 Task: Implement Sales Goal Tracking: Set and track sales goals and quotas for your team.
Action: Mouse moved to (394, 116)
Screenshot: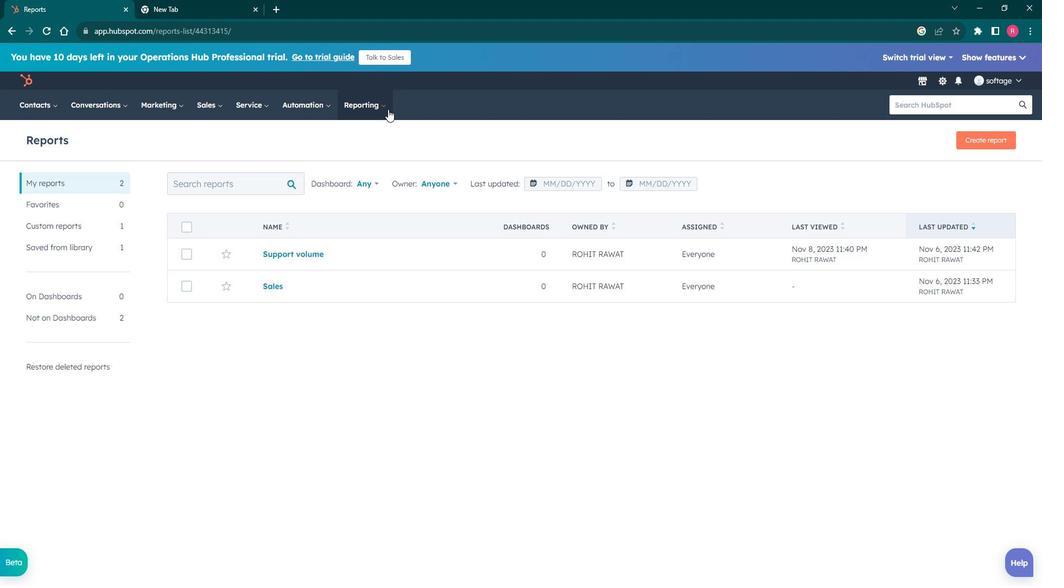 
Action: Mouse pressed left at (394, 116)
Screenshot: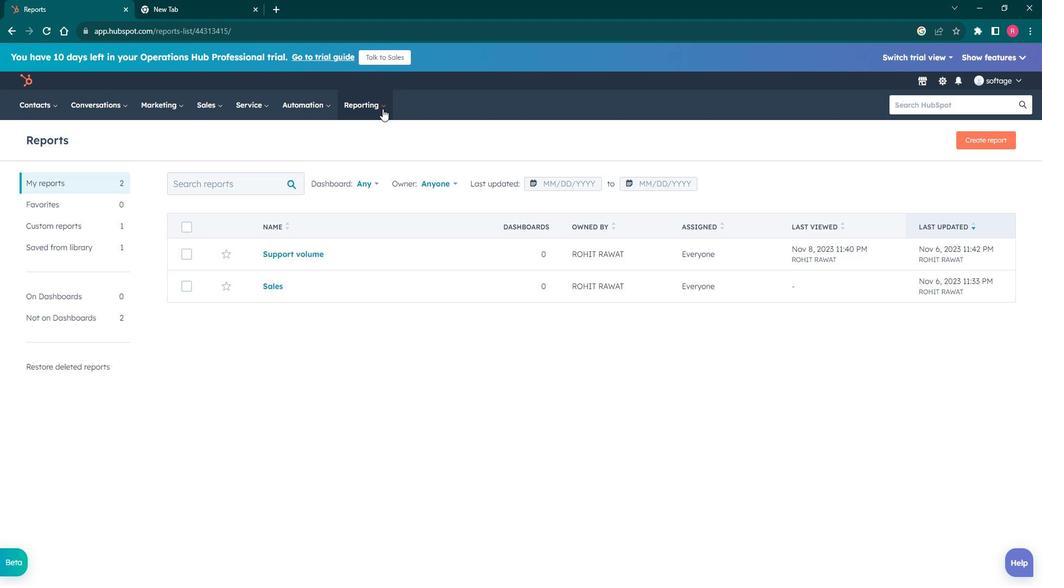 
Action: Mouse moved to (392, 187)
Screenshot: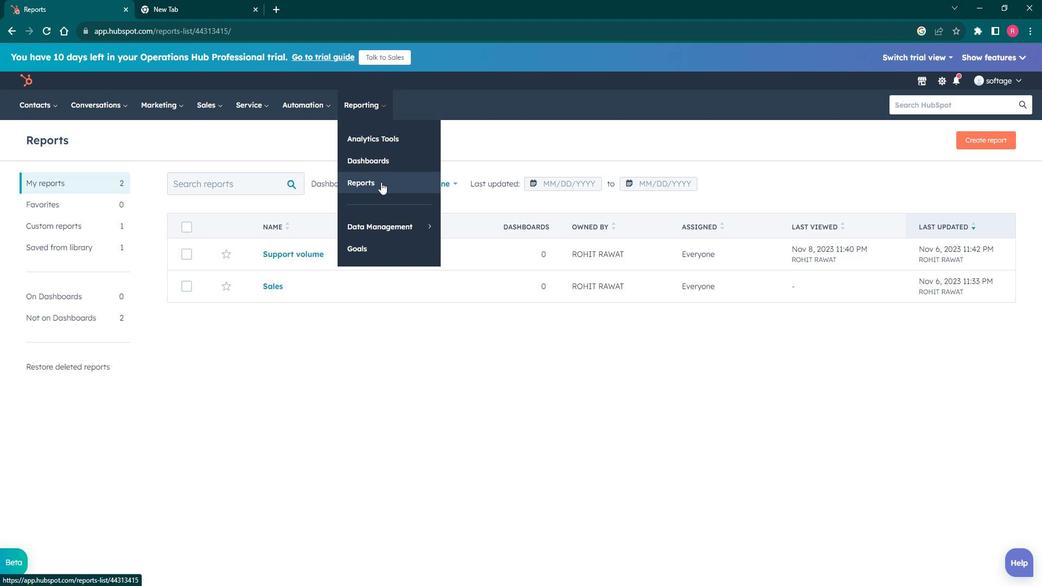 
Action: Mouse pressed left at (392, 187)
Screenshot: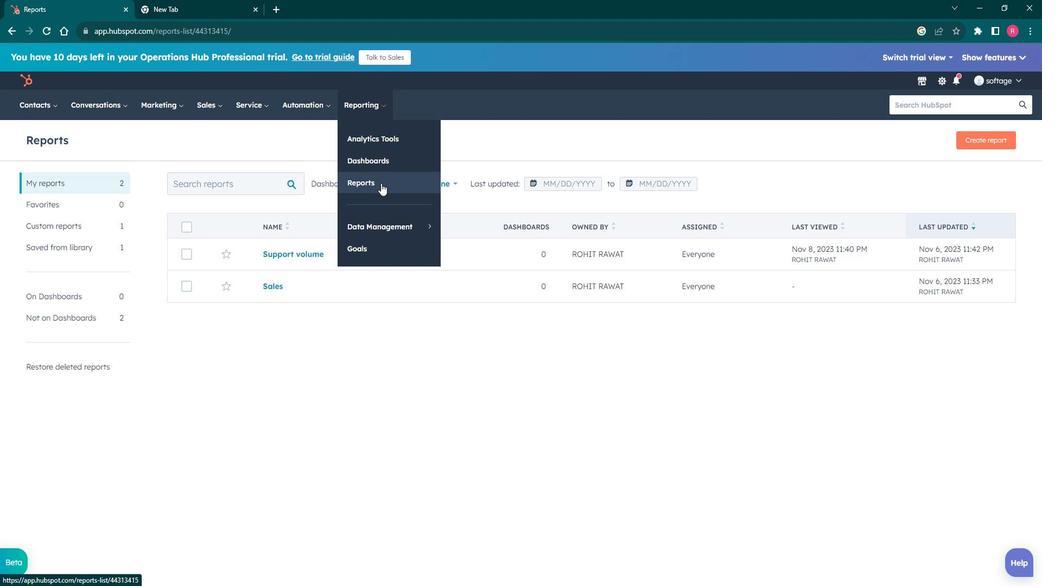 
Action: Mouse moved to (995, 143)
Screenshot: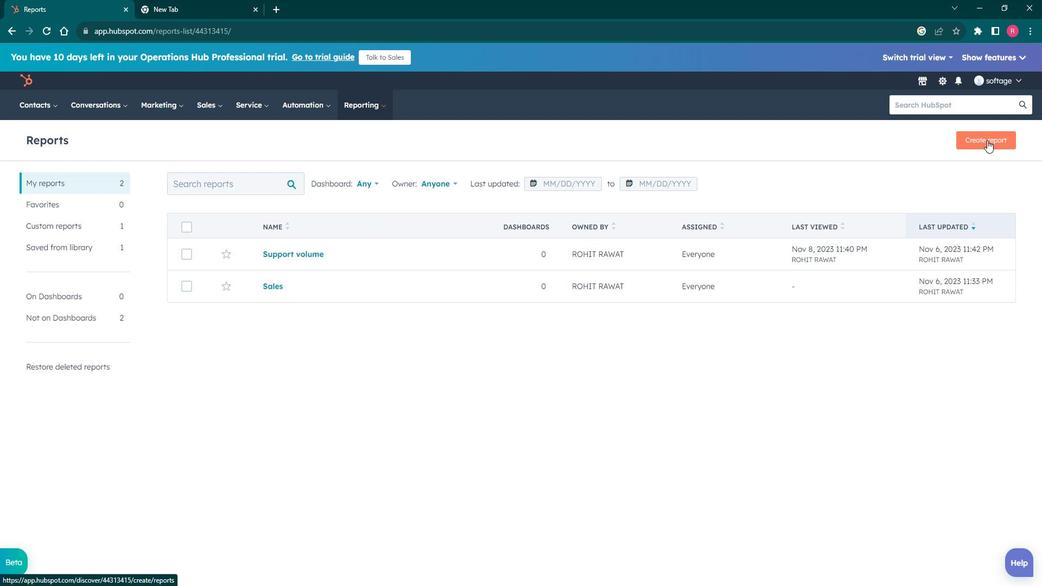 
Action: Mouse pressed left at (995, 143)
Screenshot: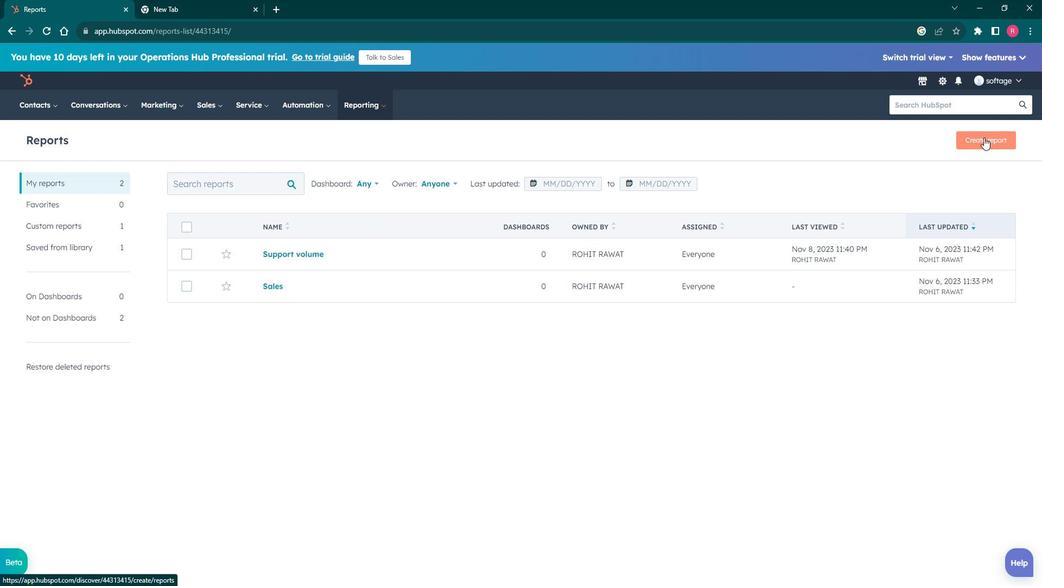 
Action: Mouse moved to (121, 276)
Screenshot: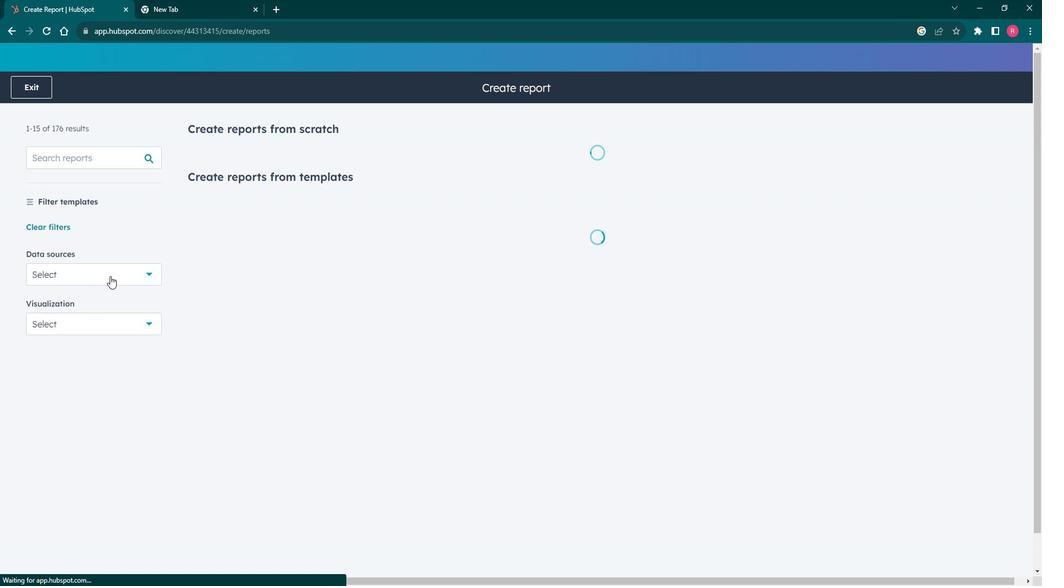
Action: Mouse pressed left at (121, 276)
Screenshot: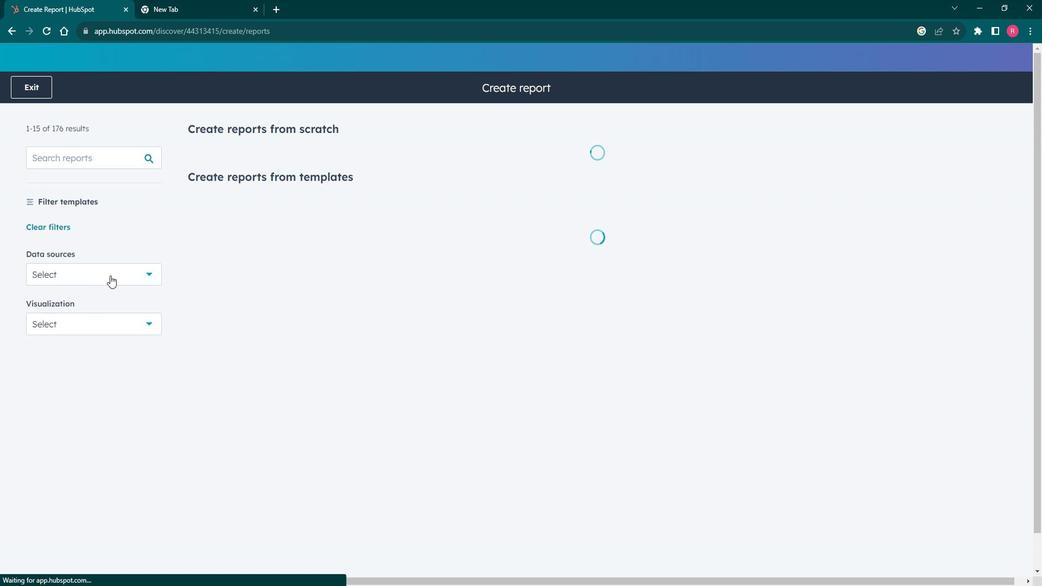 
Action: Mouse moved to (116, 348)
Screenshot: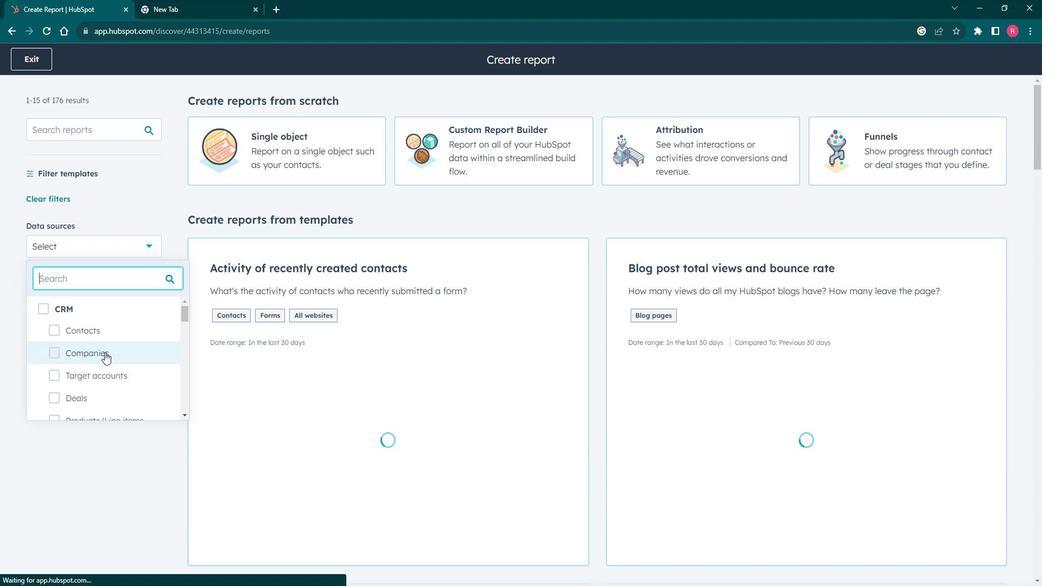 
Action: Mouse scrolled (116, 347) with delta (0, 0)
Screenshot: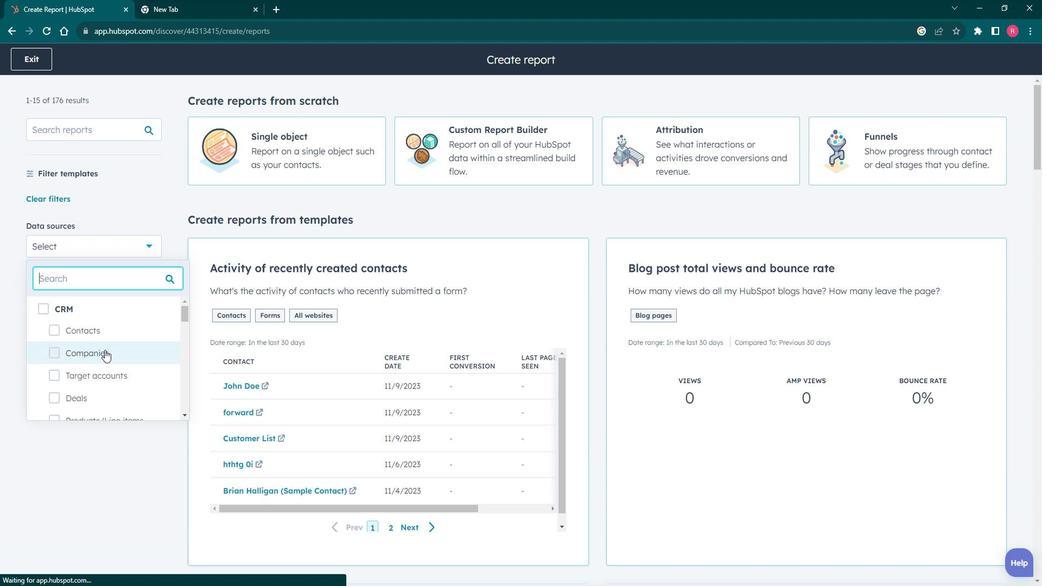 
Action: Mouse scrolled (116, 347) with delta (0, 0)
Screenshot: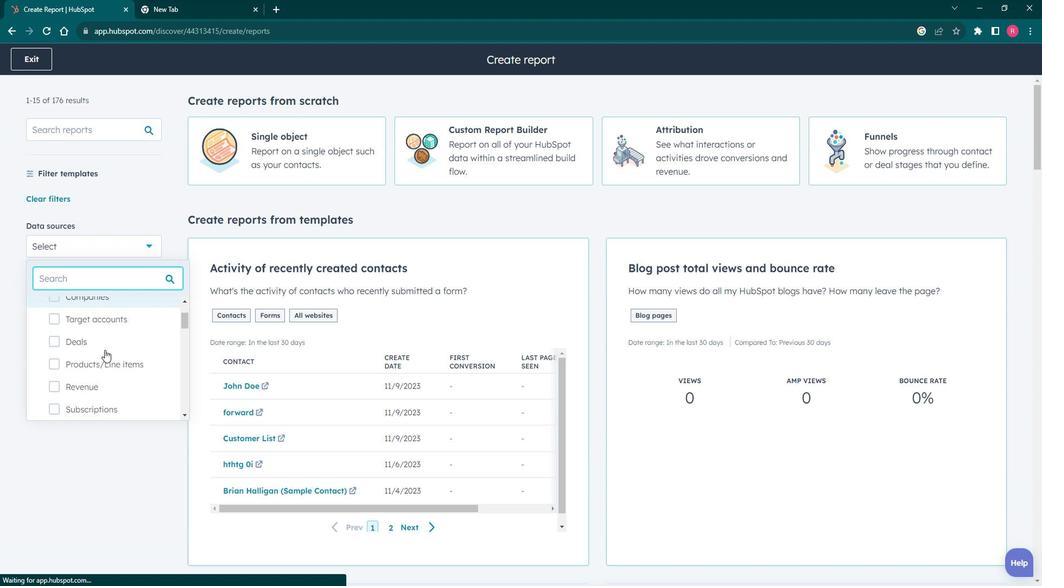
Action: Mouse scrolled (116, 347) with delta (0, 0)
Screenshot: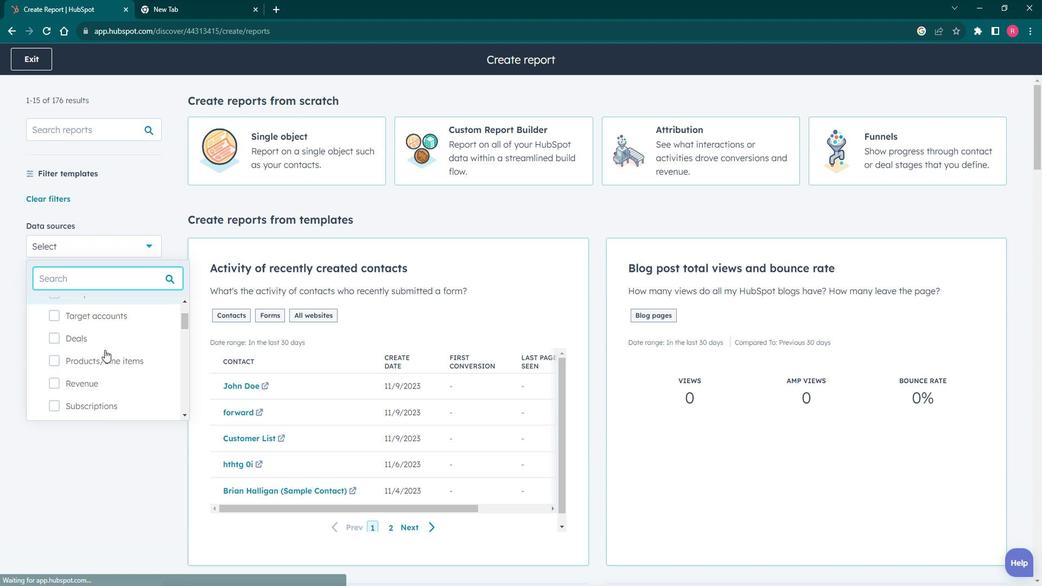 
Action: Mouse scrolled (116, 347) with delta (0, 0)
Screenshot: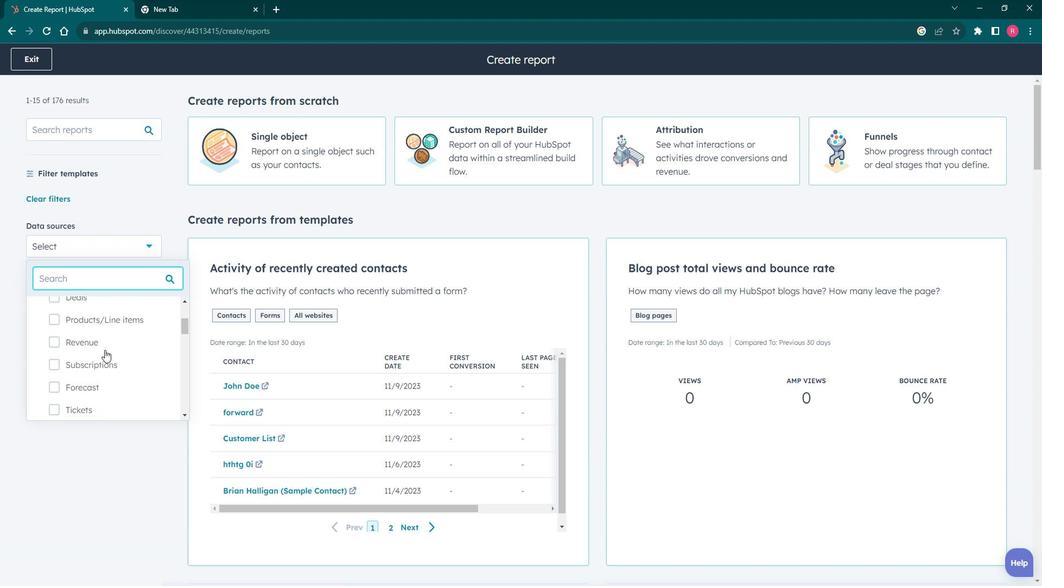 
Action: Mouse scrolled (116, 347) with delta (0, 0)
Screenshot: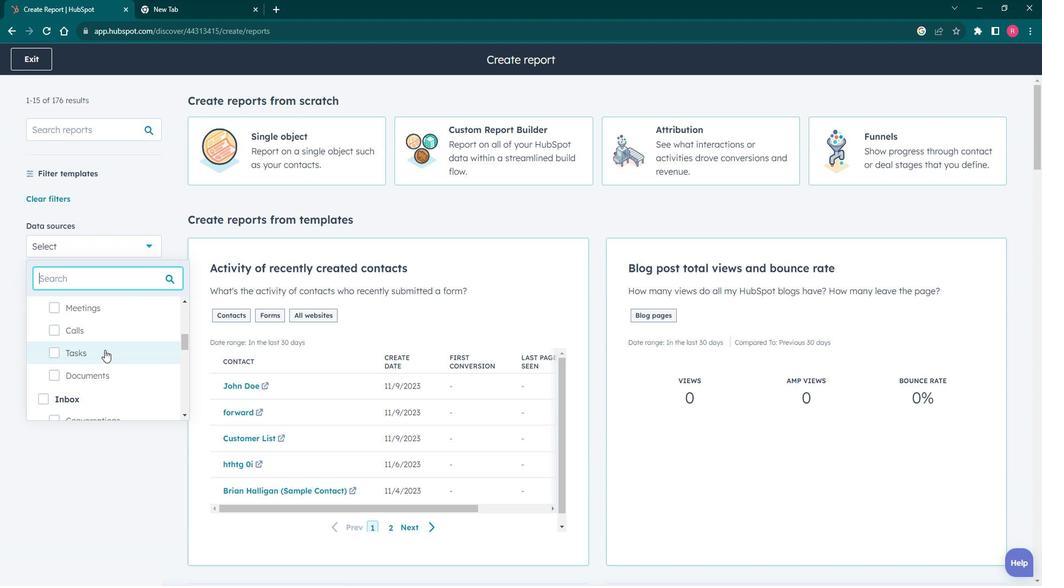 
Action: Mouse scrolled (116, 347) with delta (0, 0)
Screenshot: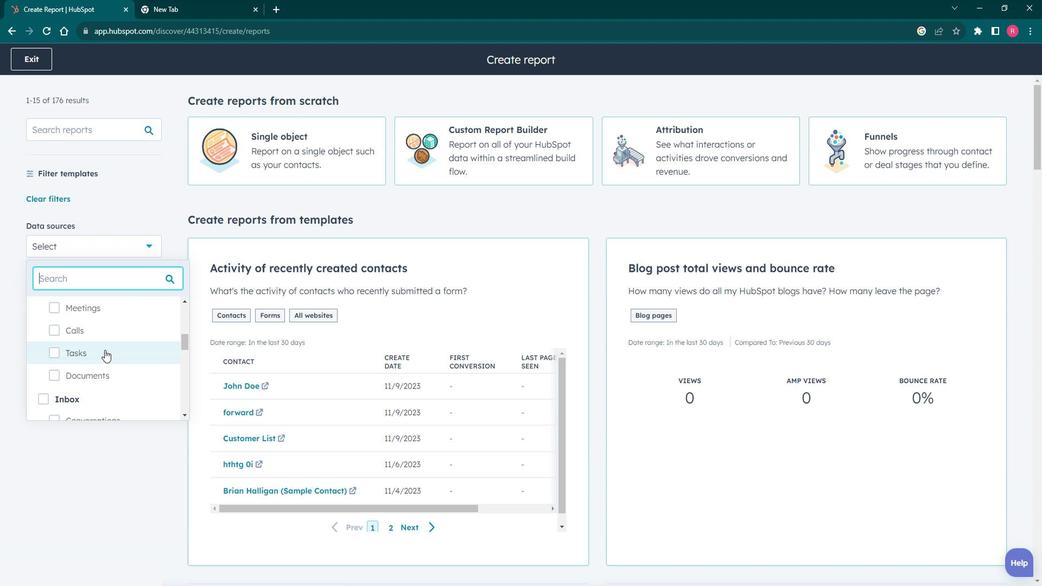 
Action: Mouse moved to (118, 327)
Screenshot: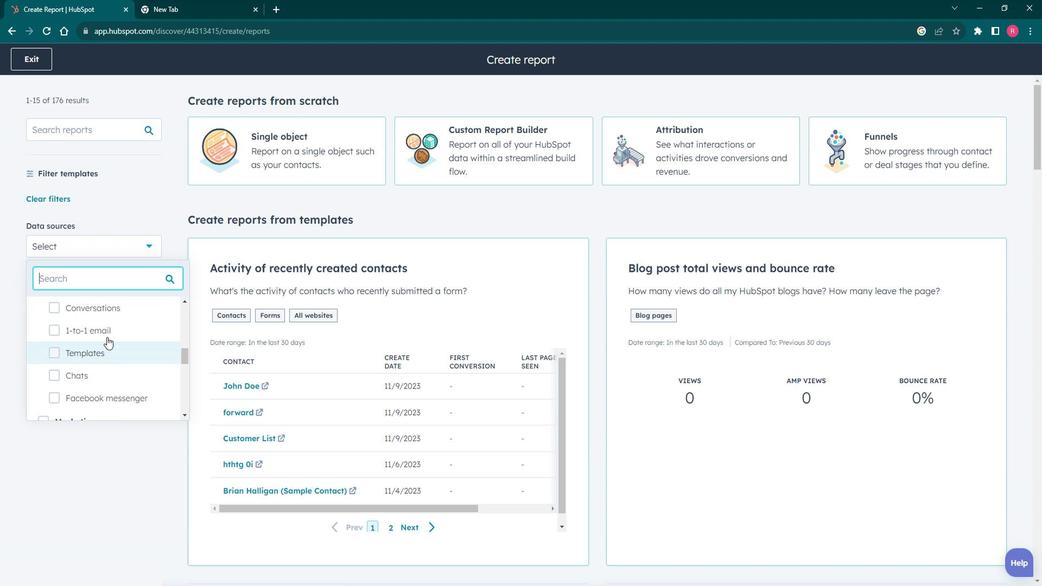 
Action: Key pressed sa
Screenshot: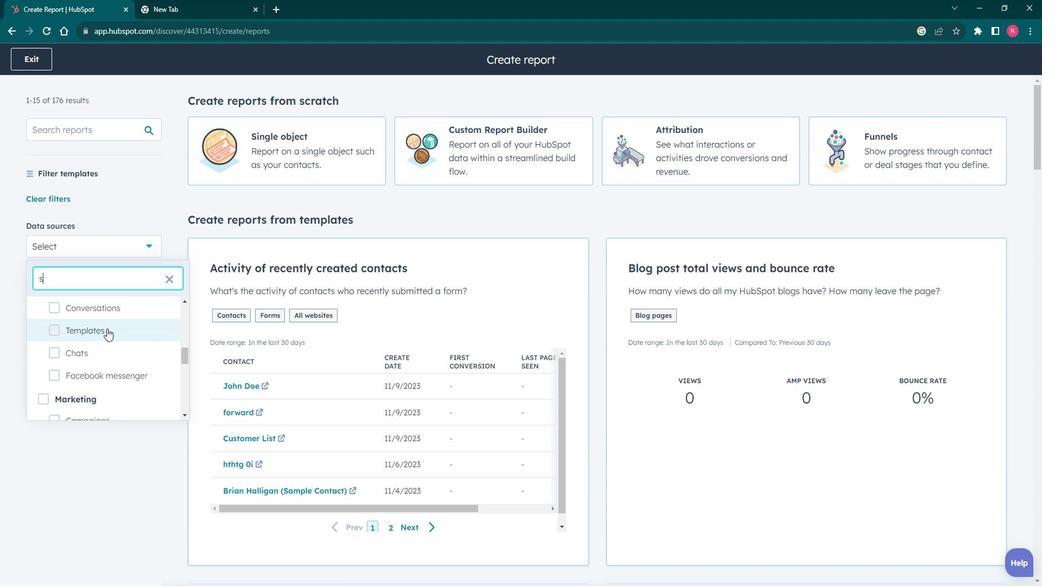 
Action: Mouse moved to (137, 305)
Screenshot: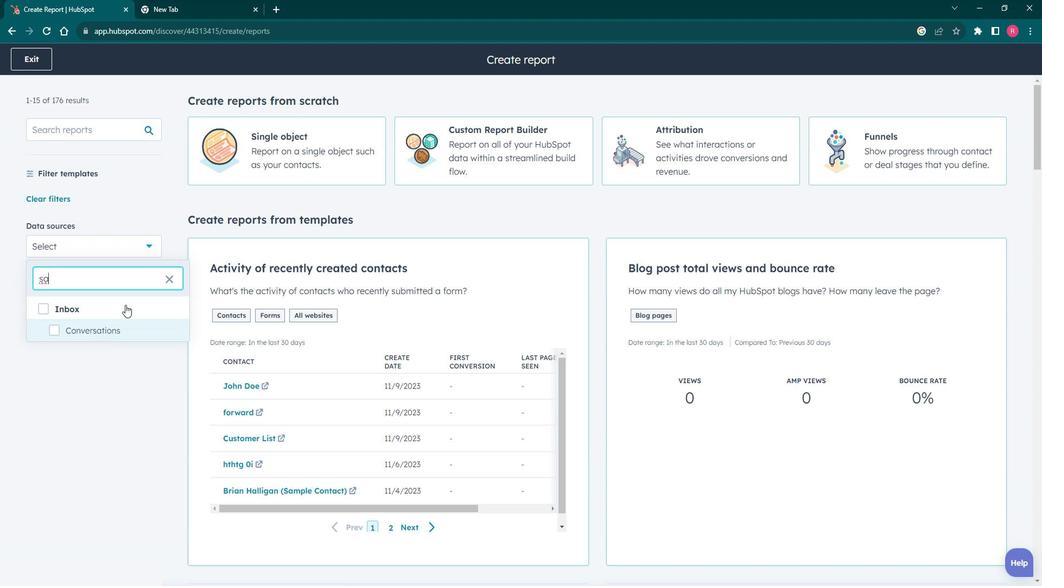 
Action: Key pressed <Key.backspace><Key.backspace><Key.backspace>
Screenshot: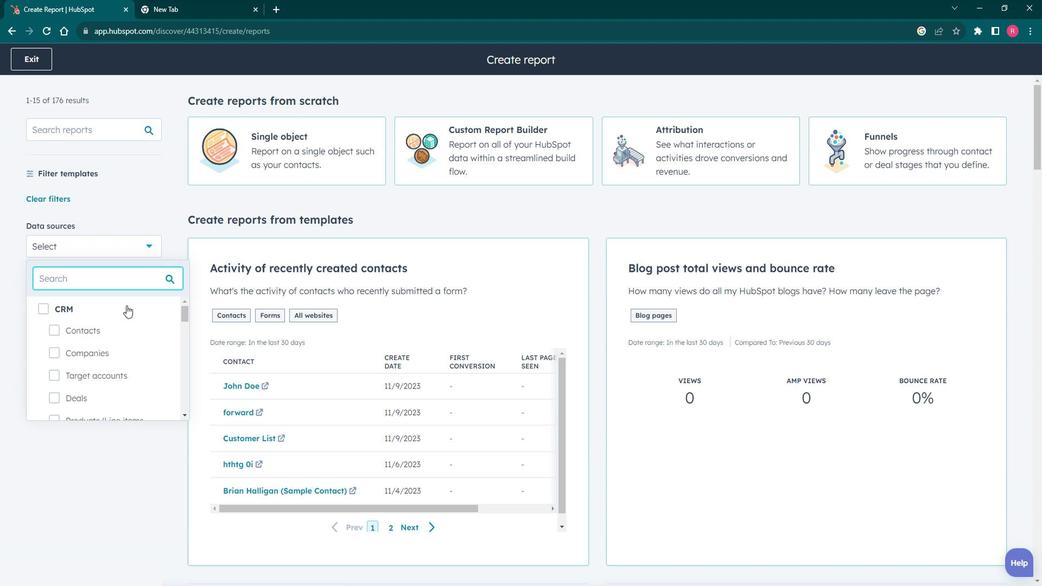 
Action: Mouse moved to (106, 324)
Screenshot: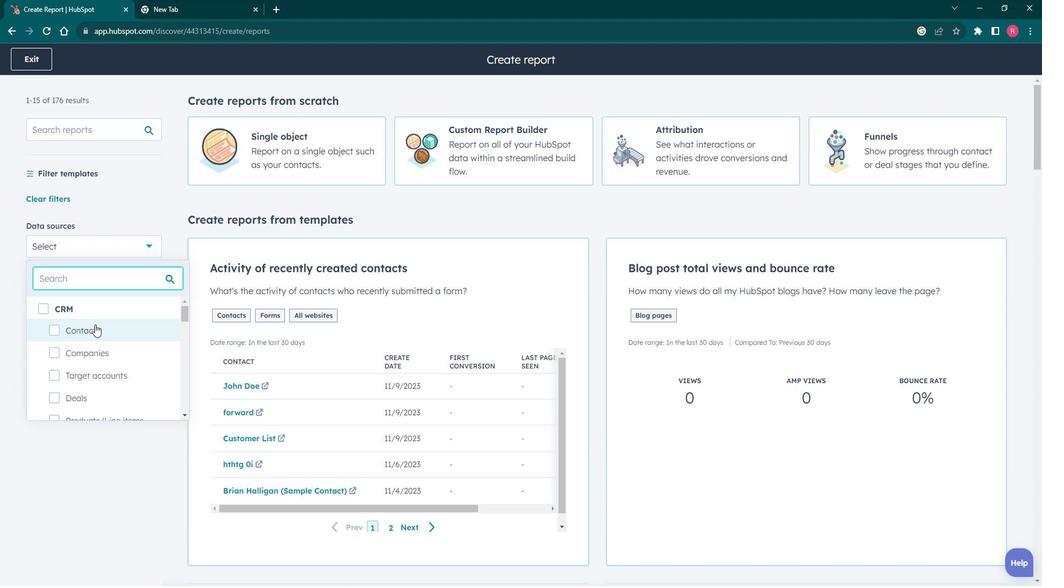 
Action: Mouse pressed left at (106, 324)
Screenshot: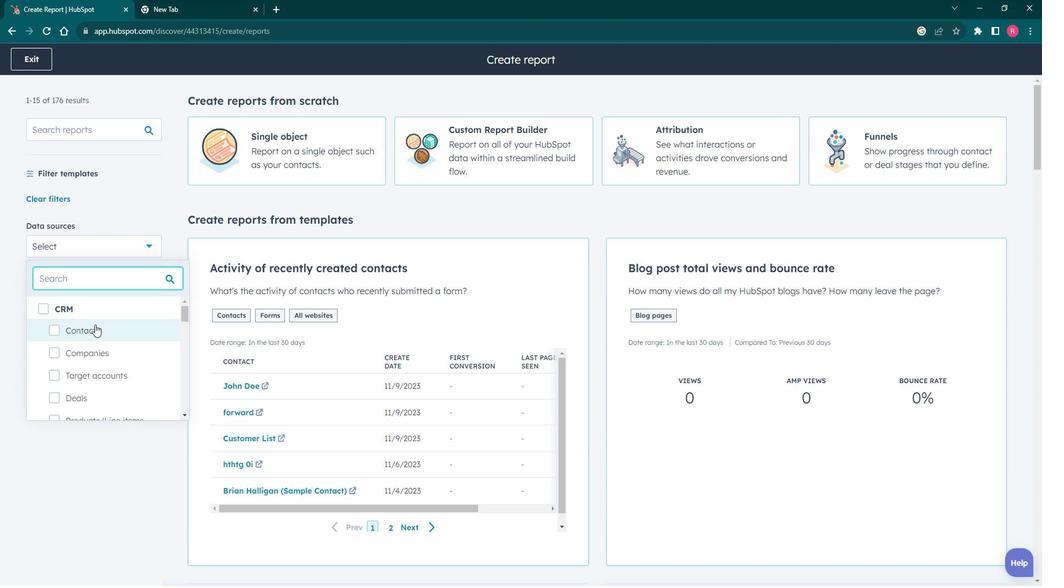 
Action: Mouse moved to (243, 290)
Screenshot: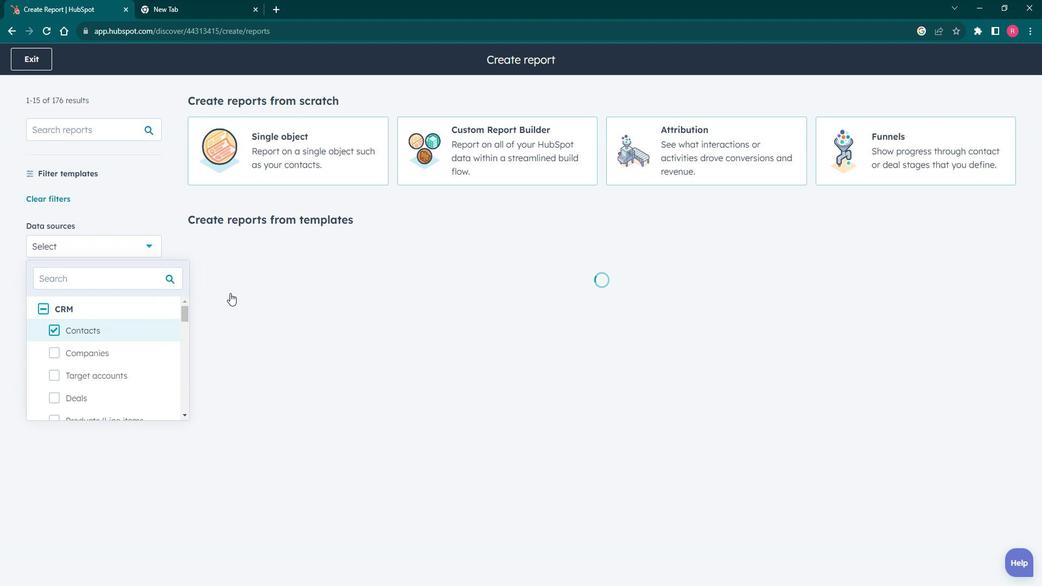 
Action: Mouse pressed left at (243, 290)
Screenshot: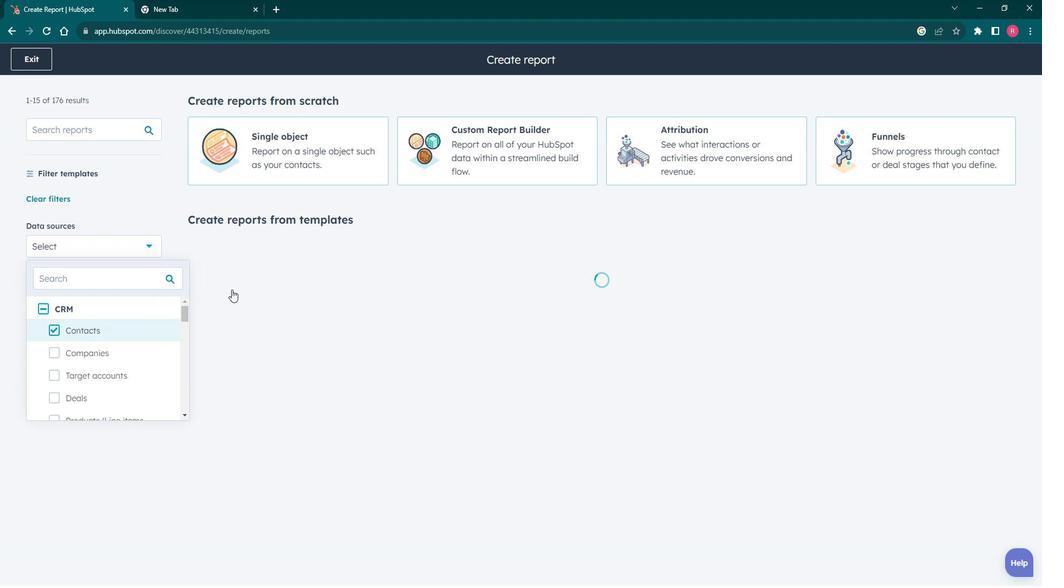 
Action: Mouse moved to (442, 169)
Screenshot: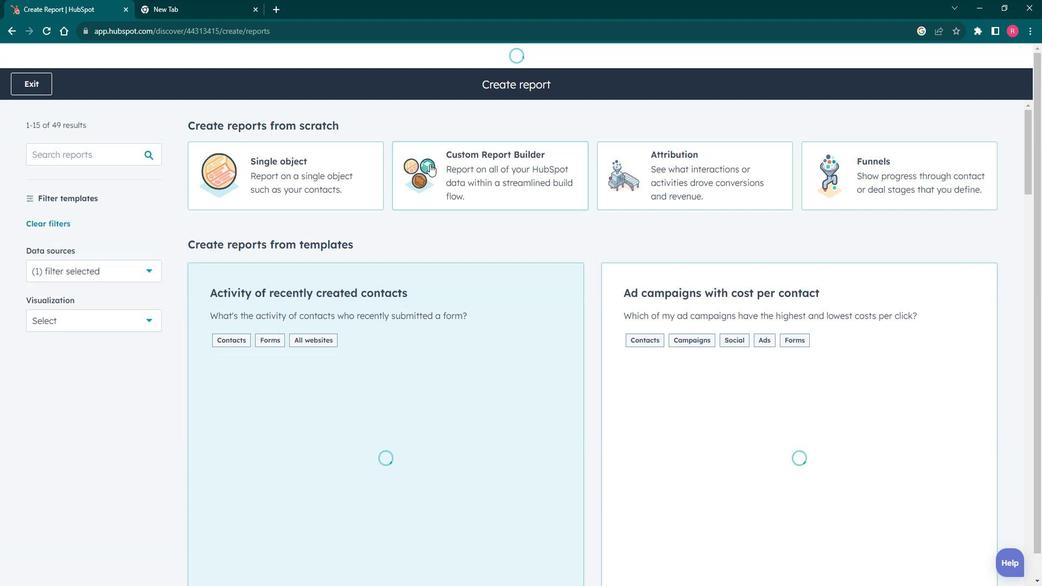 
Action: Mouse pressed left at (442, 169)
Screenshot: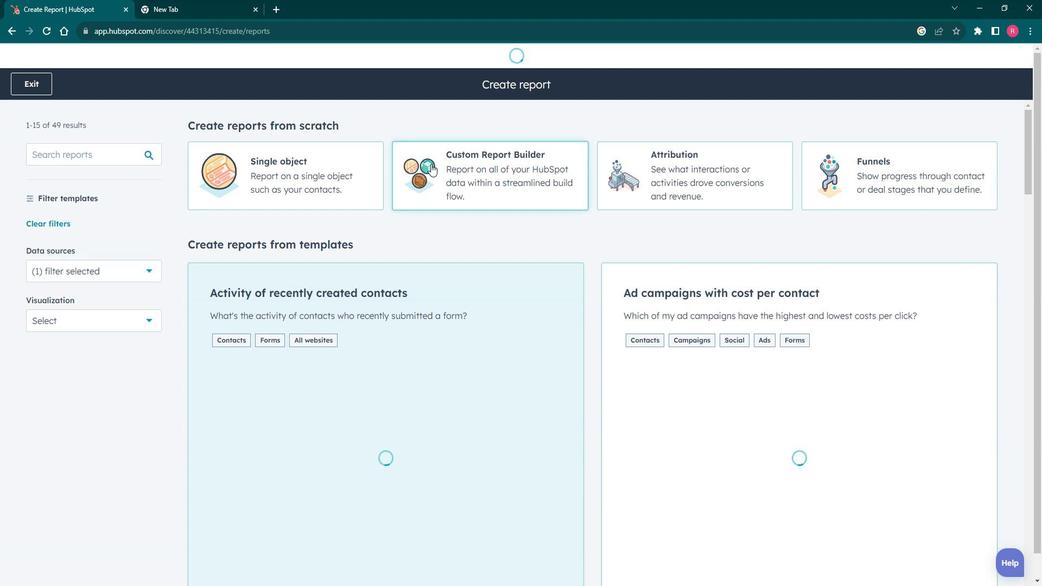 
Action: Mouse moved to (742, 266)
Screenshot: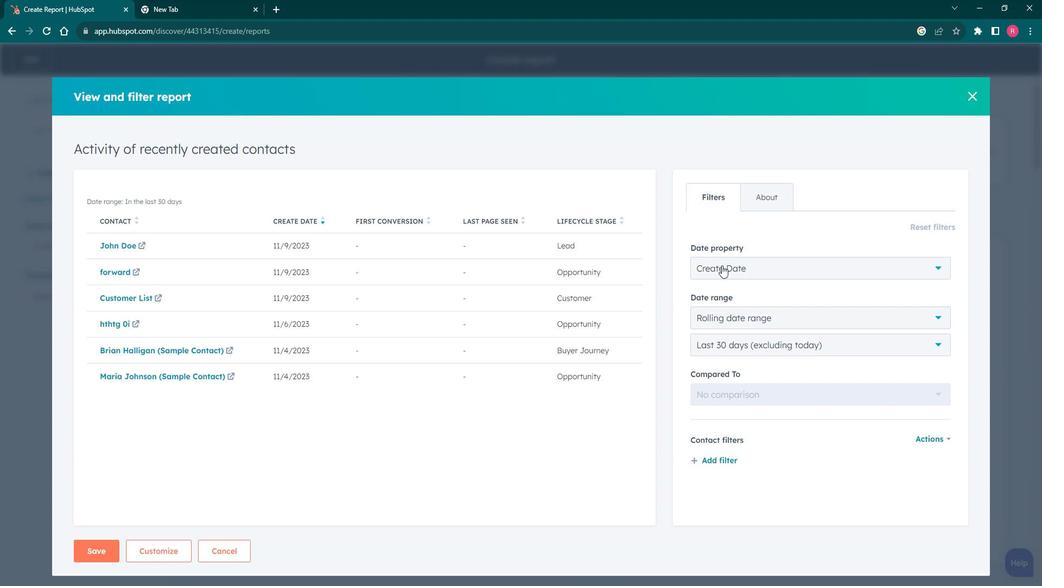 
Action: Mouse pressed left at (742, 266)
Screenshot: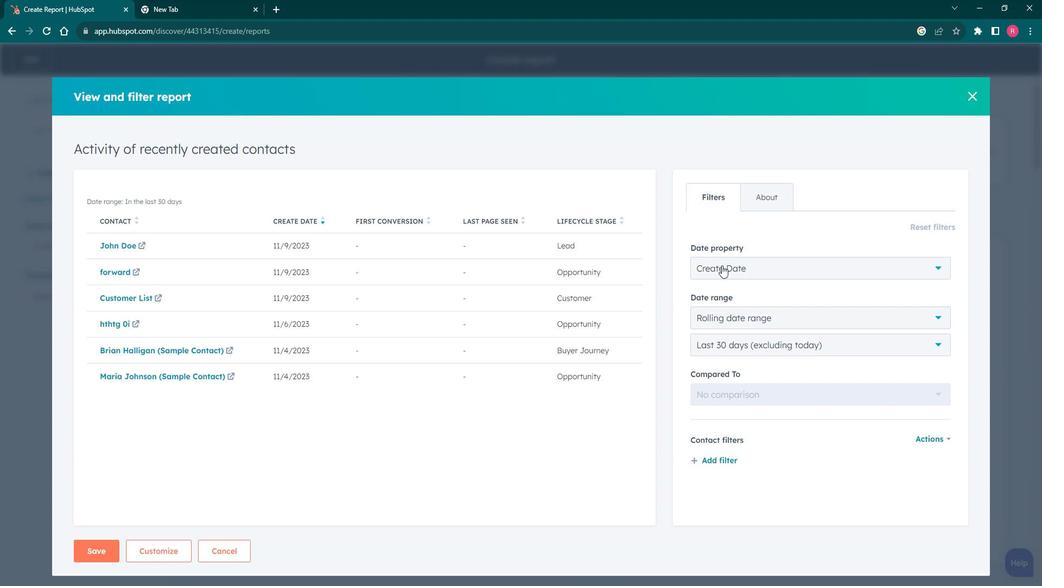 
Action: Mouse moved to (754, 366)
Screenshot: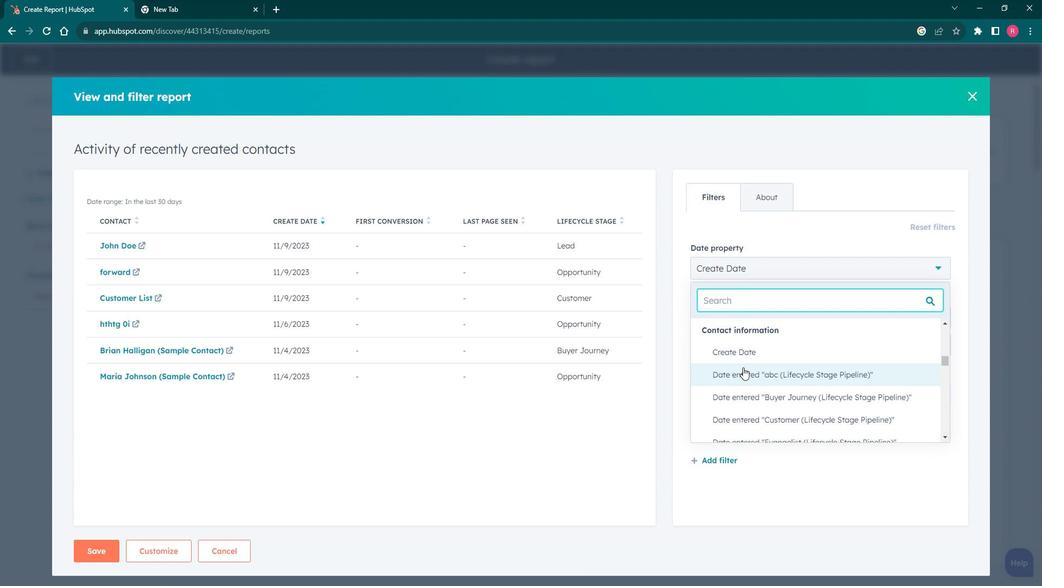 
Action: Mouse pressed left at (754, 366)
Screenshot: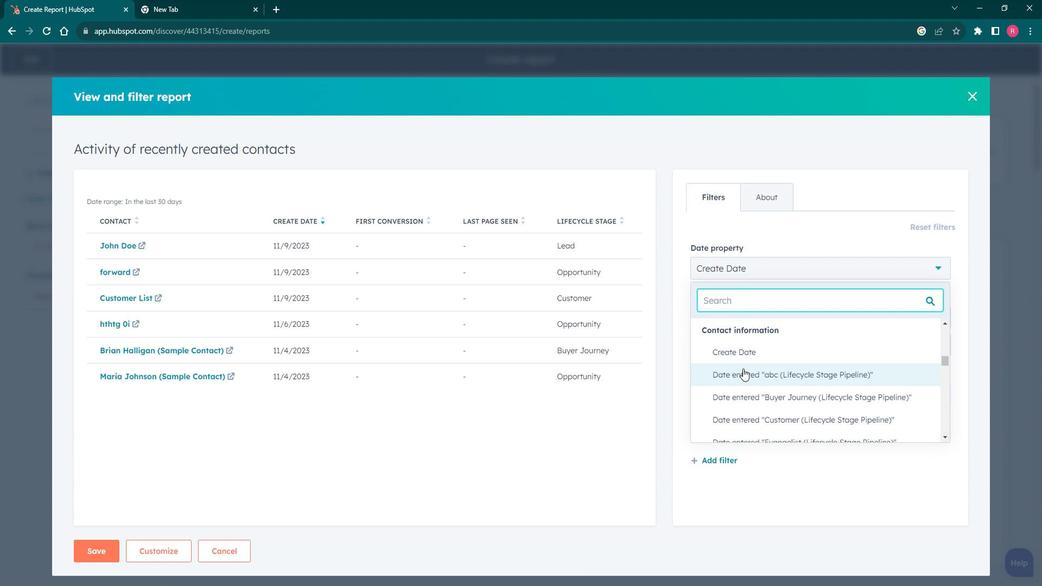 
Action: Mouse moved to (777, 323)
Screenshot: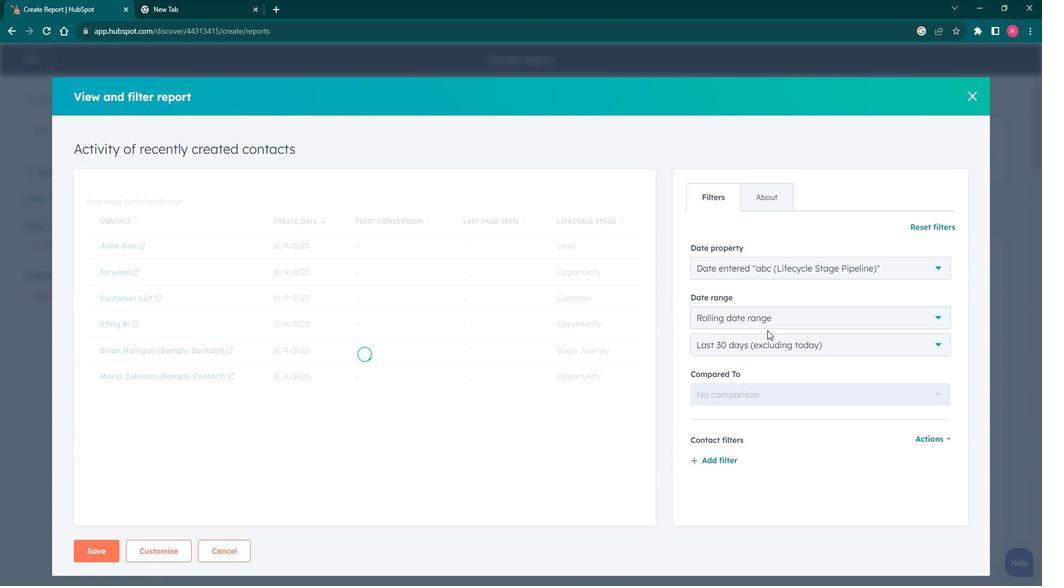 
Action: Mouse pressed left at (777, 323)
Screenshot: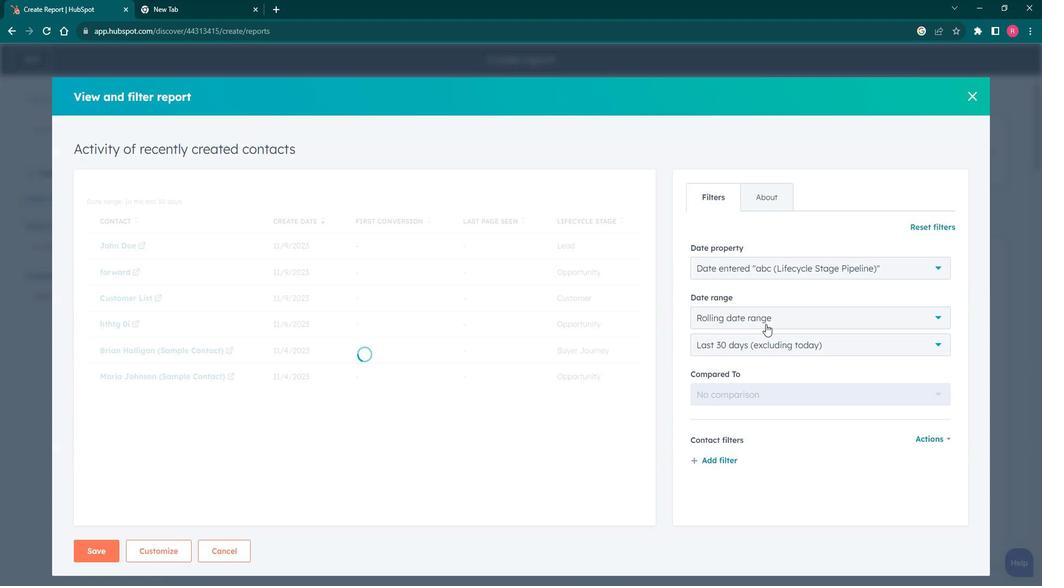 
Action: Mouse moved to (767, 346)
Screenshot: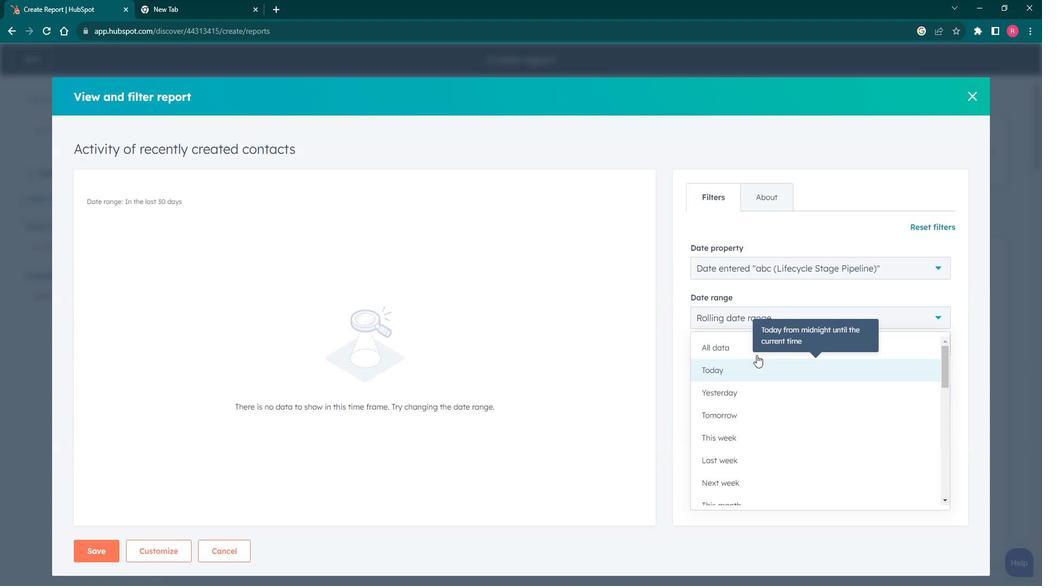 
Action: Mouse pressed left at (767, 346)
Screenshot: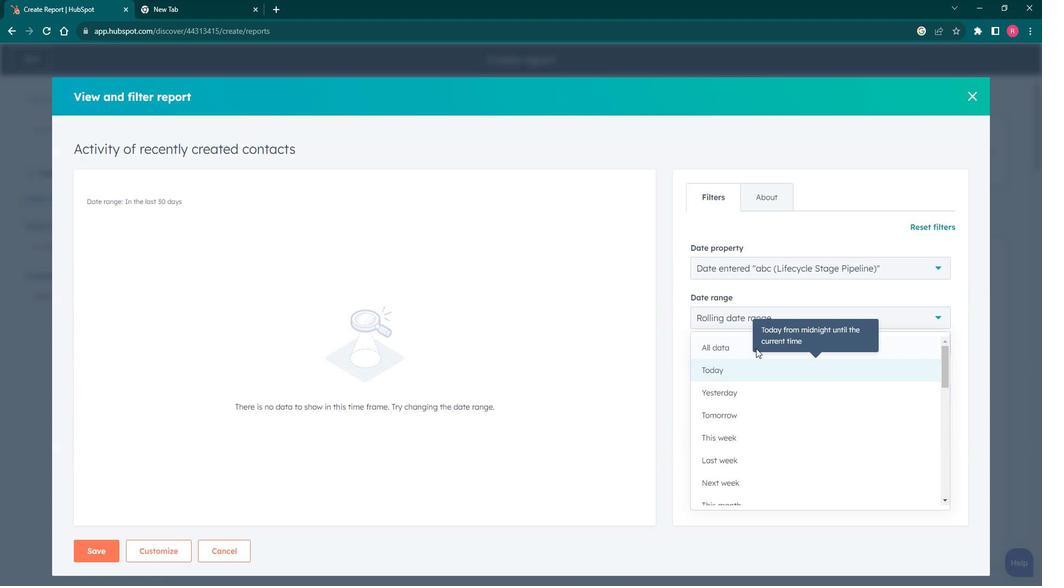 
Action: Mouse moved to (758, 357)
Screenshot: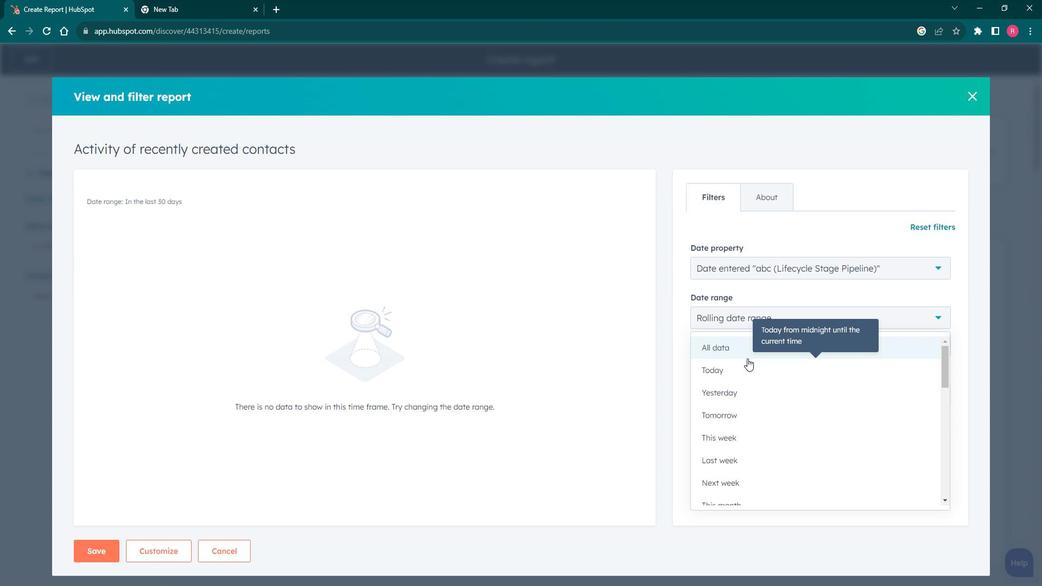 
Action: Mouse pressed left at (758, 357)
Screenshot: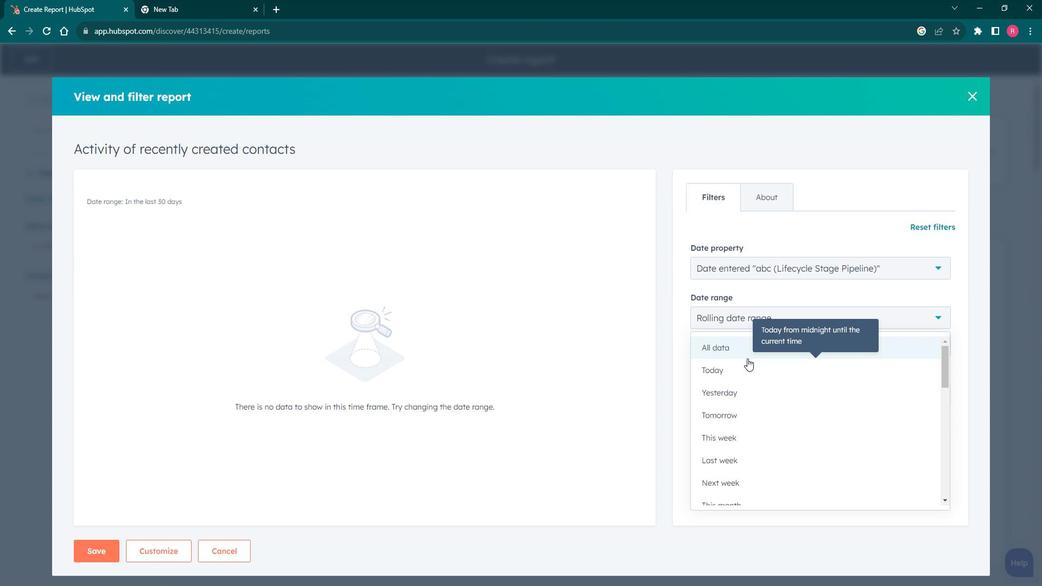 
Action: Mouse moved to (770, 366)
Screenshot: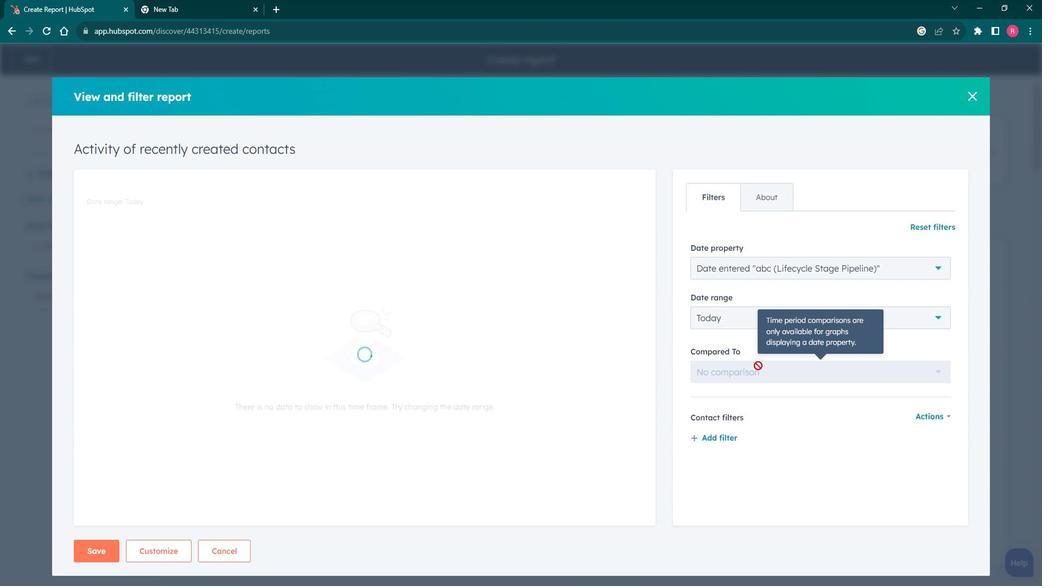 
Action: Mouse pressed left at (770, 366)
Screenshot: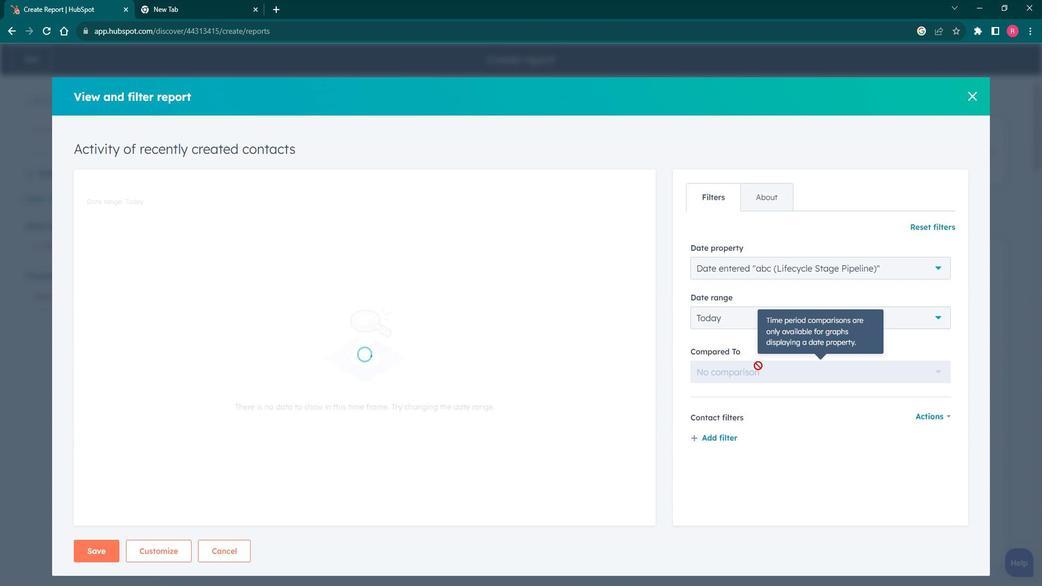 
Action: Mouse moved to (749, 318)
Screenshot: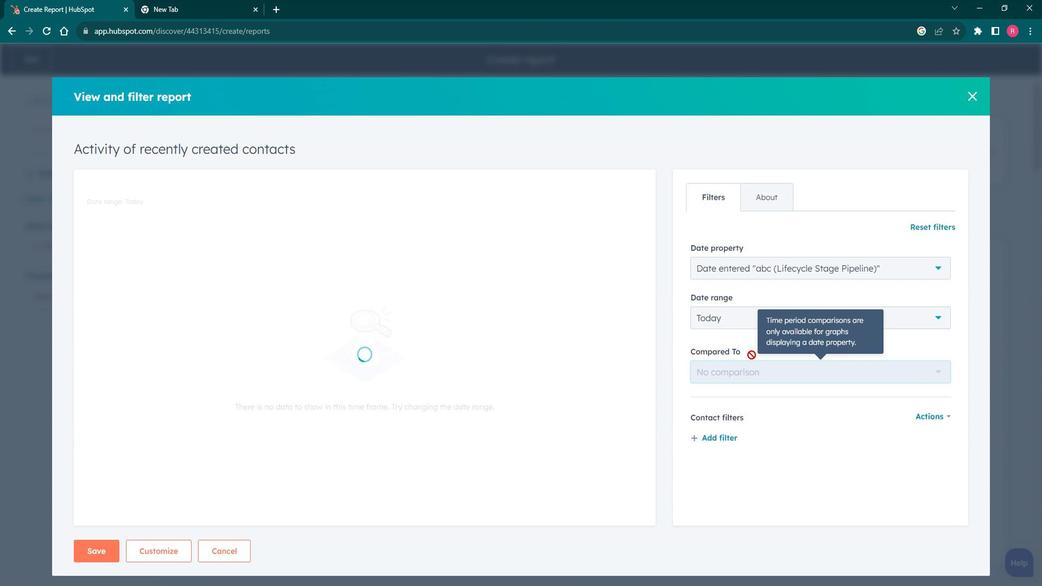 
Action: Mouse pressed left at (749, 318)
Screenshot: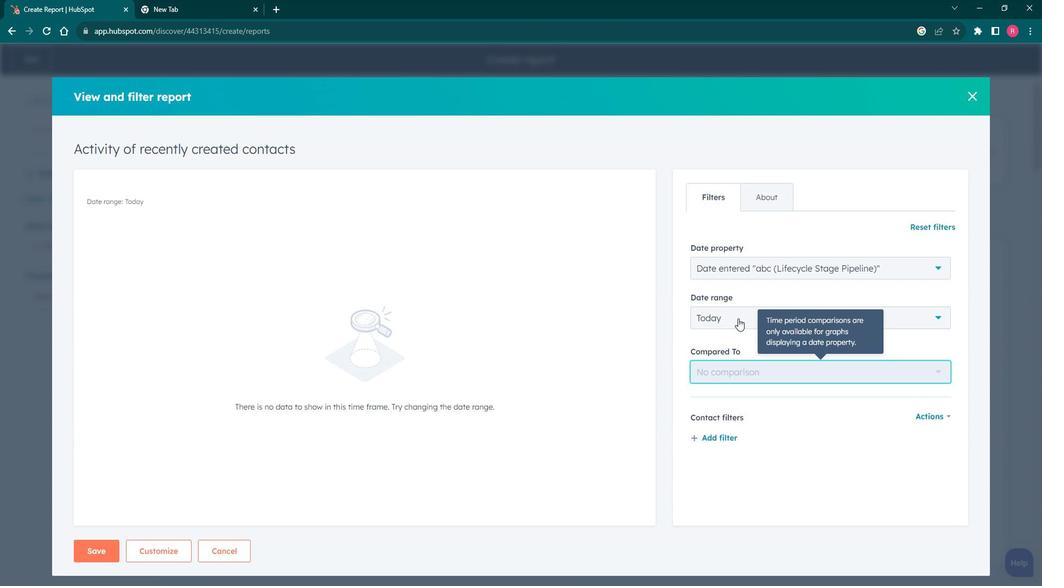 
Action: Mouse moved to (738, 345)
Screenshot: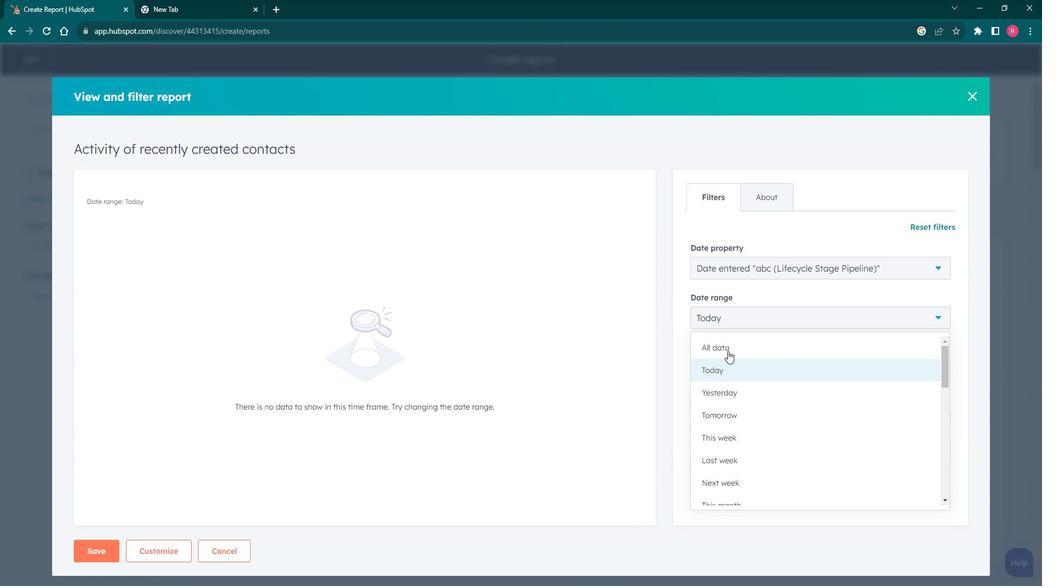 
Action: Mouse pressed left at (738, 345)
Screenshot: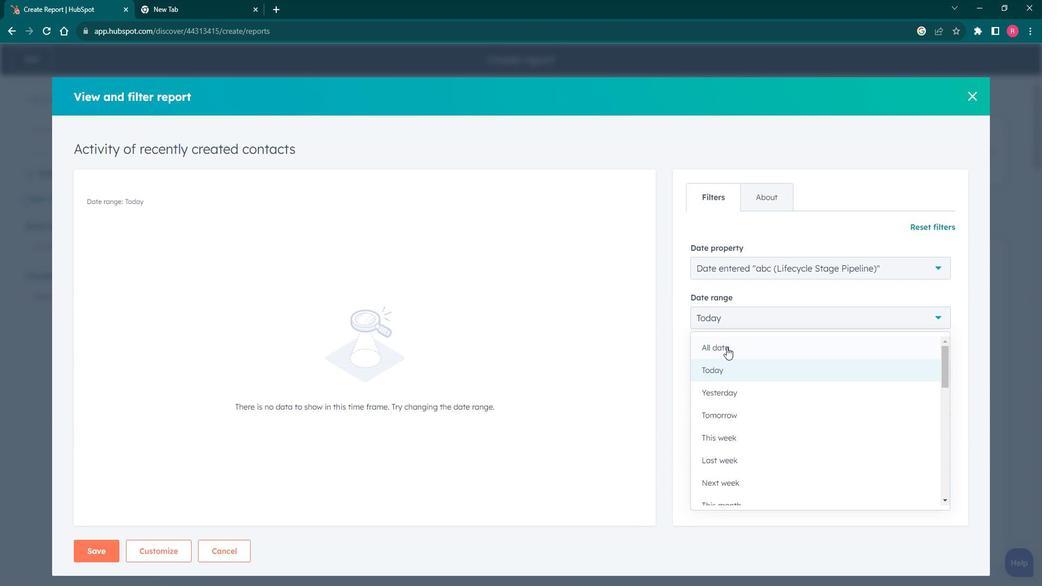 
Action: Mouse moved to (762, 376)
Screenshot: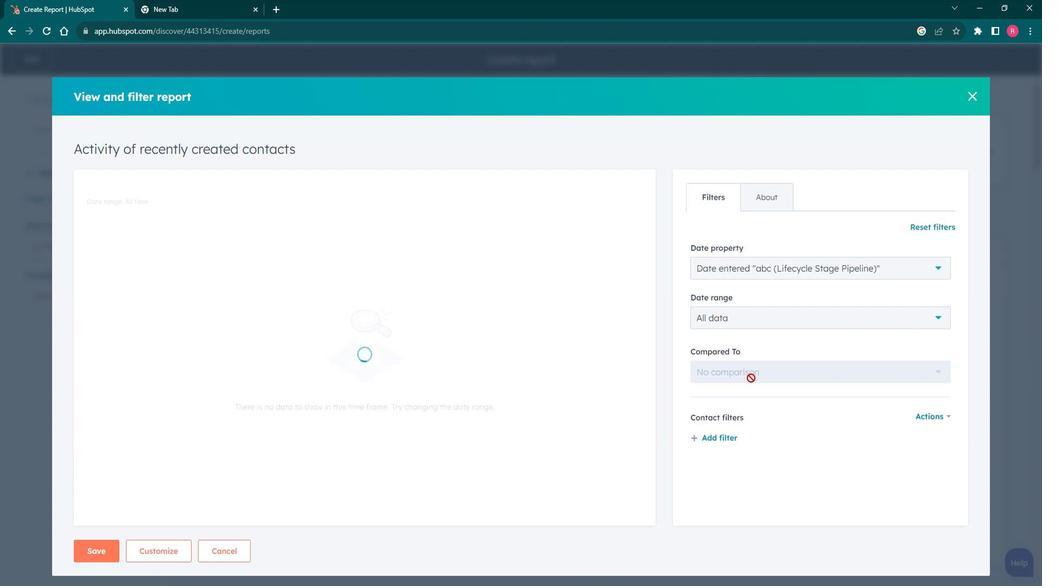 
Action: Mouse pressed left at (762, 376)
Screenshot: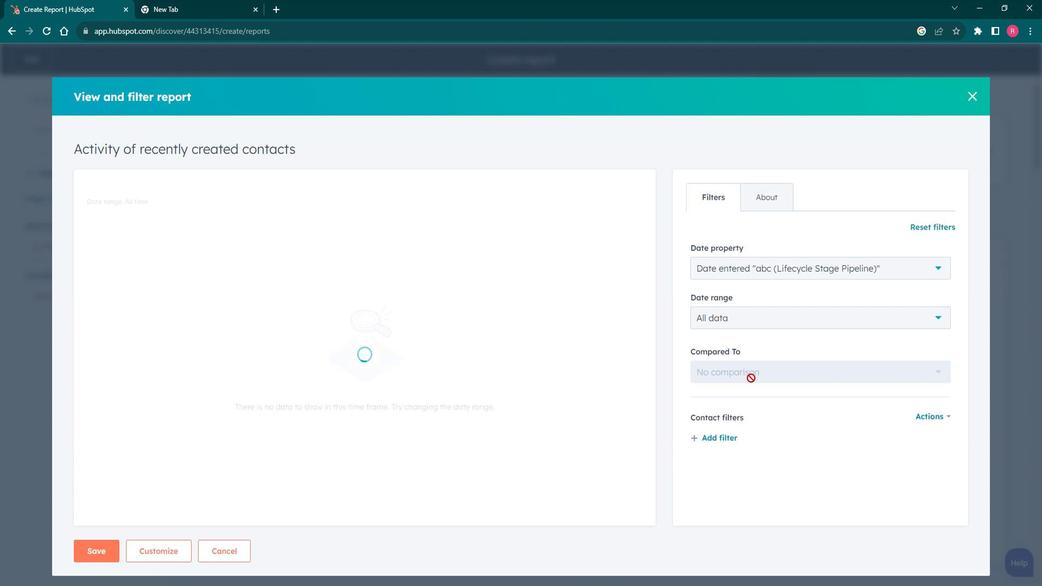 
Action: Mouse moved to (772, 180)
Screenshot: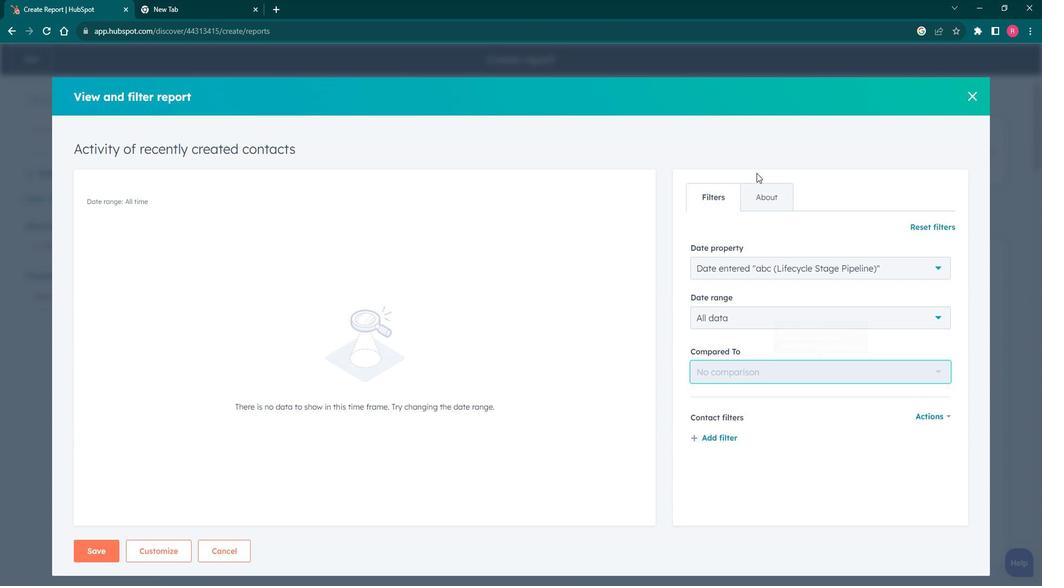 
Action: Mouse pressed left at (772, 180)
Screenshot: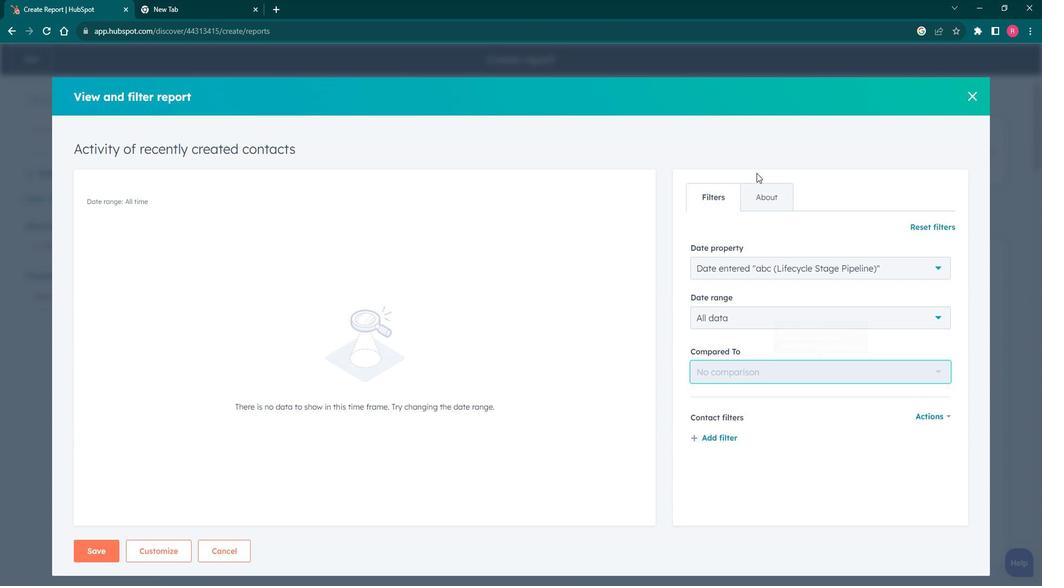
Action: Mouse moved to (778, 204)
Screenshot: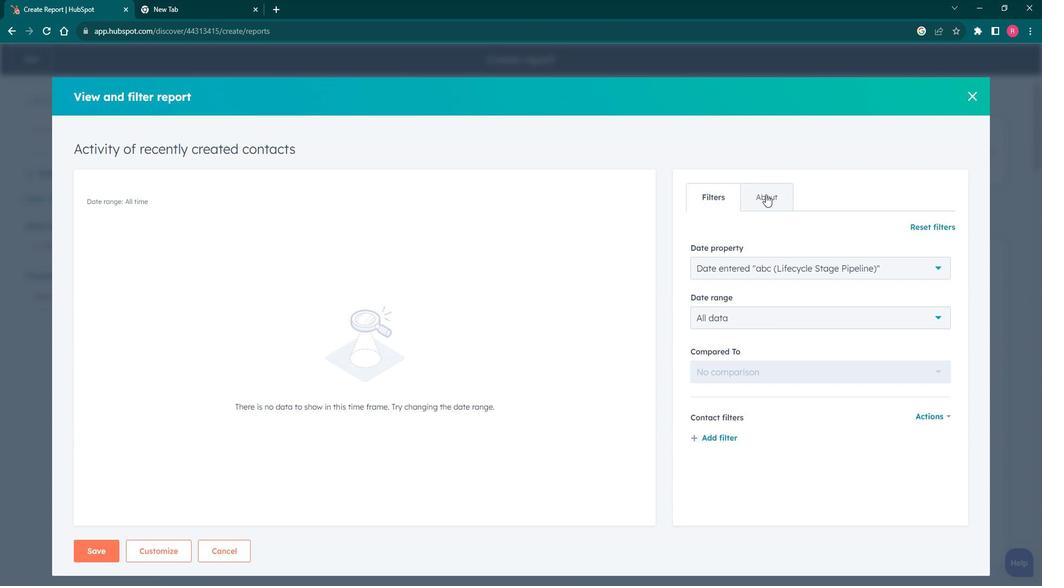 
Action: Mouse pressed left at (778, 204)
Screenshot: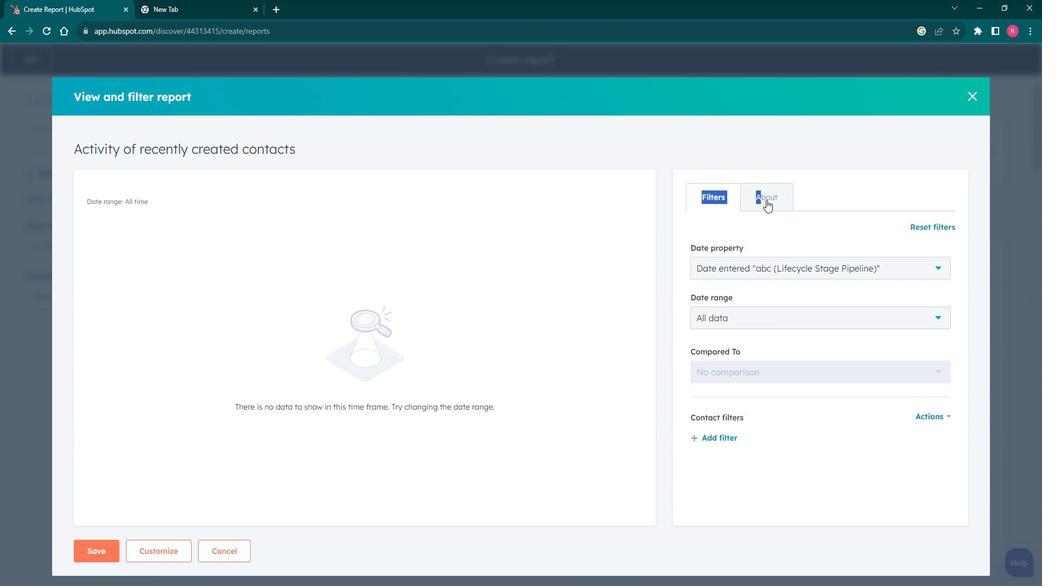 
Action: Mouse moved to (108, 540)
Screenshot: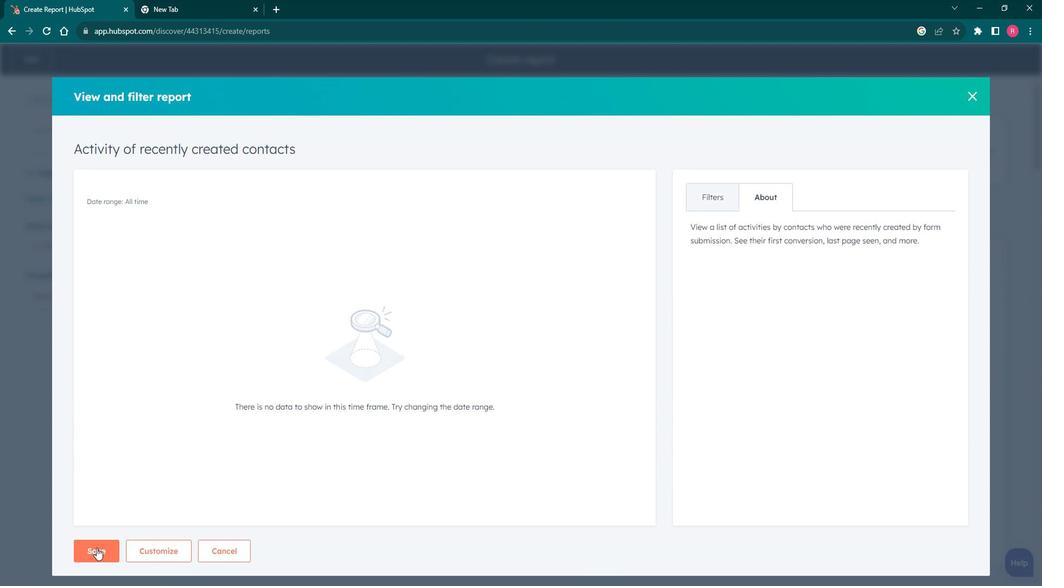 
Action: Mouse pressed left at (108, 540)
Screenshot: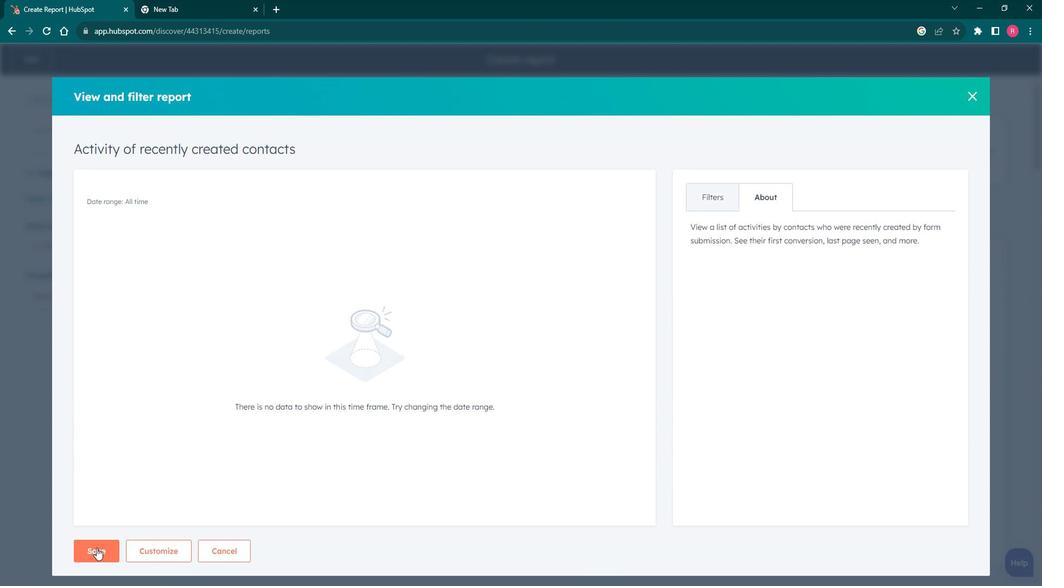
Action: Mouse moved to (804, 328)
Screenshot: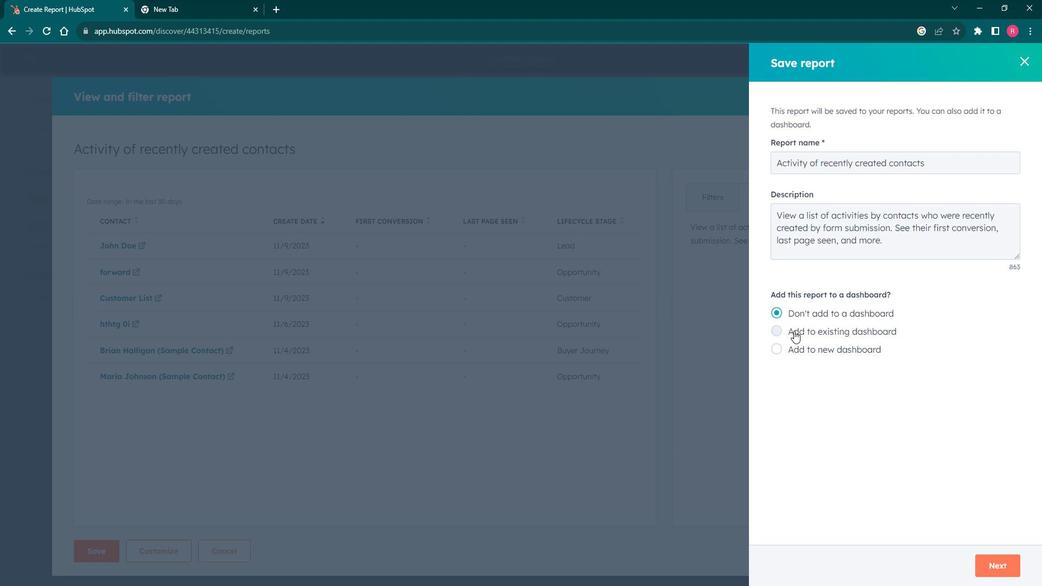 
Action: Mouse pressed left at (804, 328)
Screenshot: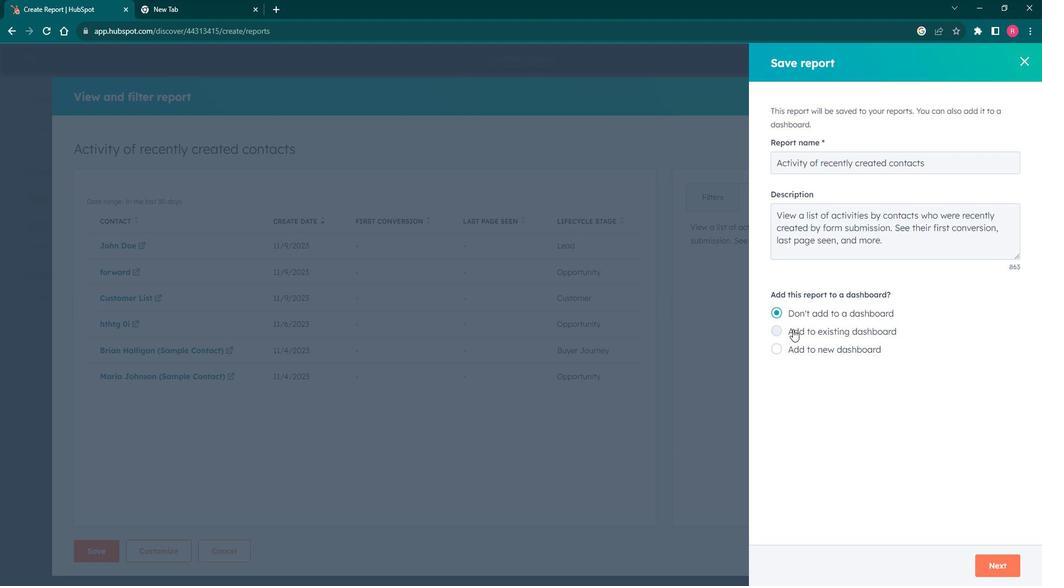 
Action: Mouse moved to (982, 557)
Screenshot: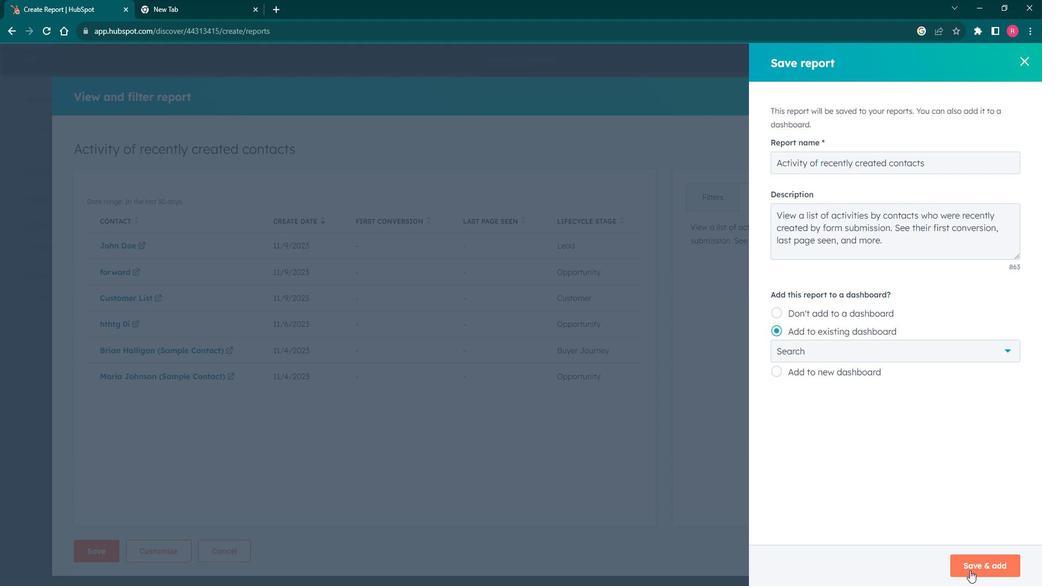 
Action: Mouse pressed left at (982, 557)
Screenshot: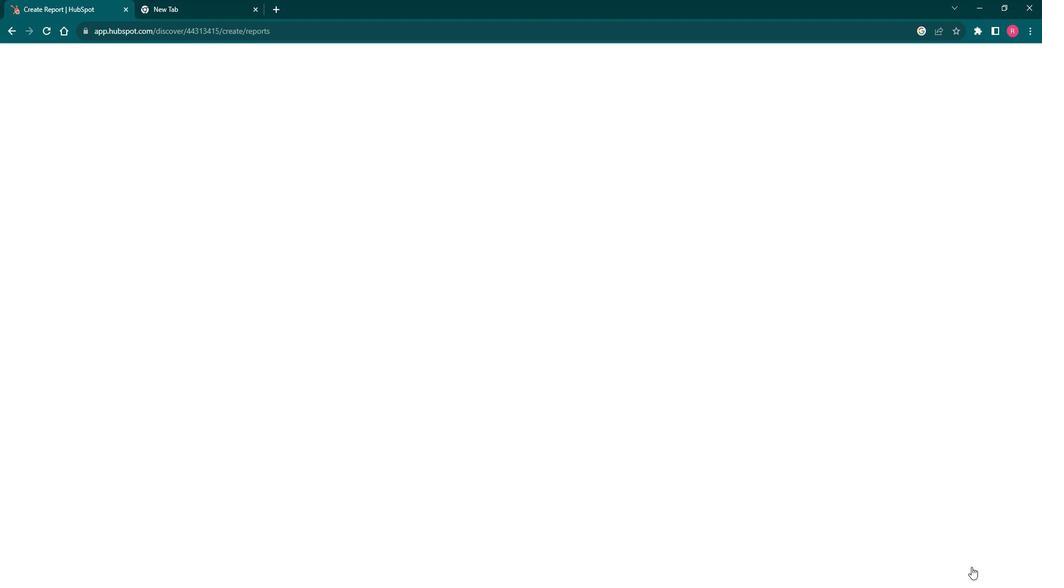 
Action: Mouse moved to (856, 346)
Screenshot: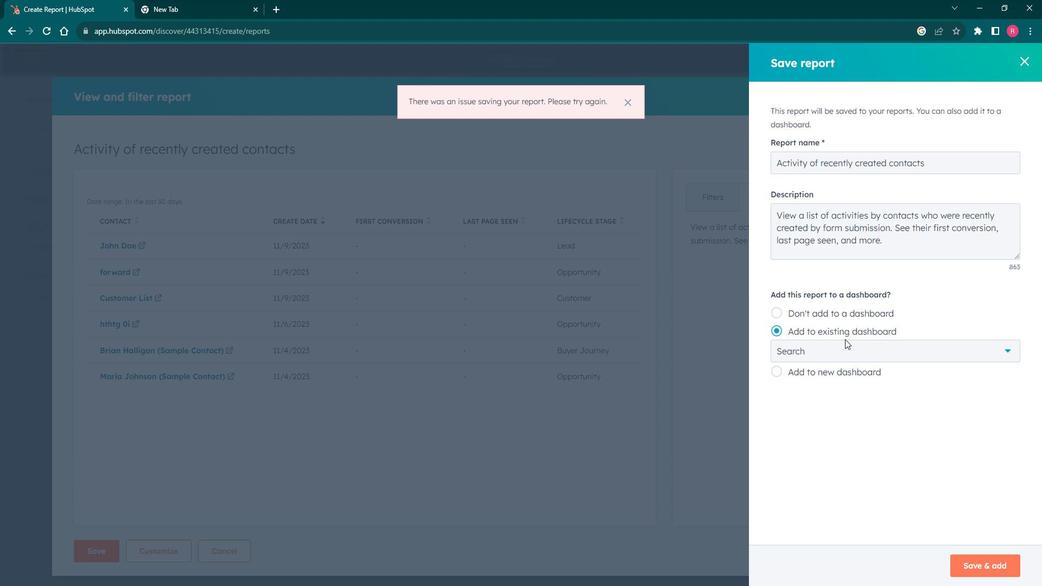 
Action: Mouse pressed left at (856, 346)
Screenshot: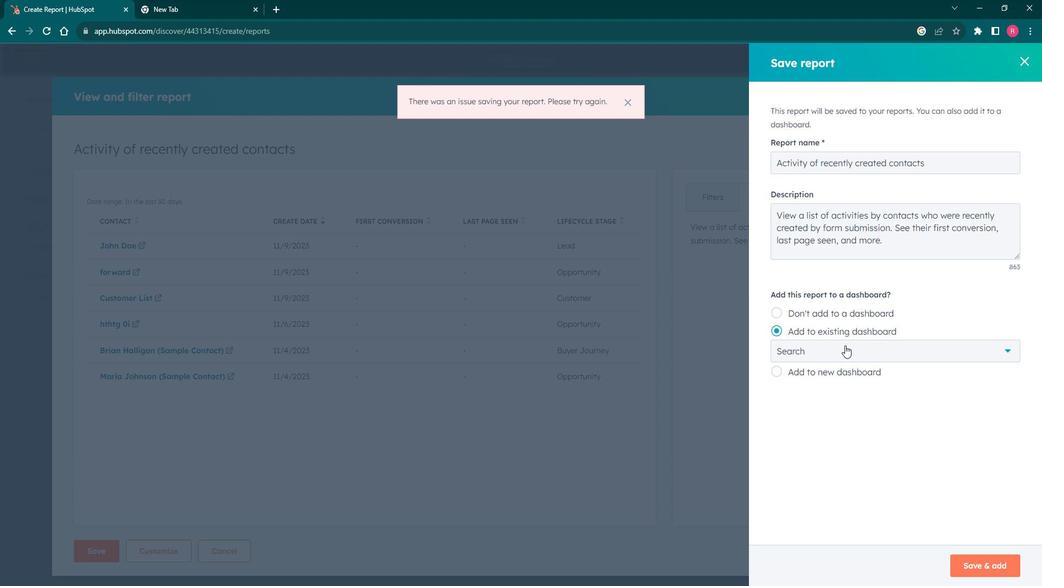 
Action: Mouse moved to (836, 431)
Screenshot: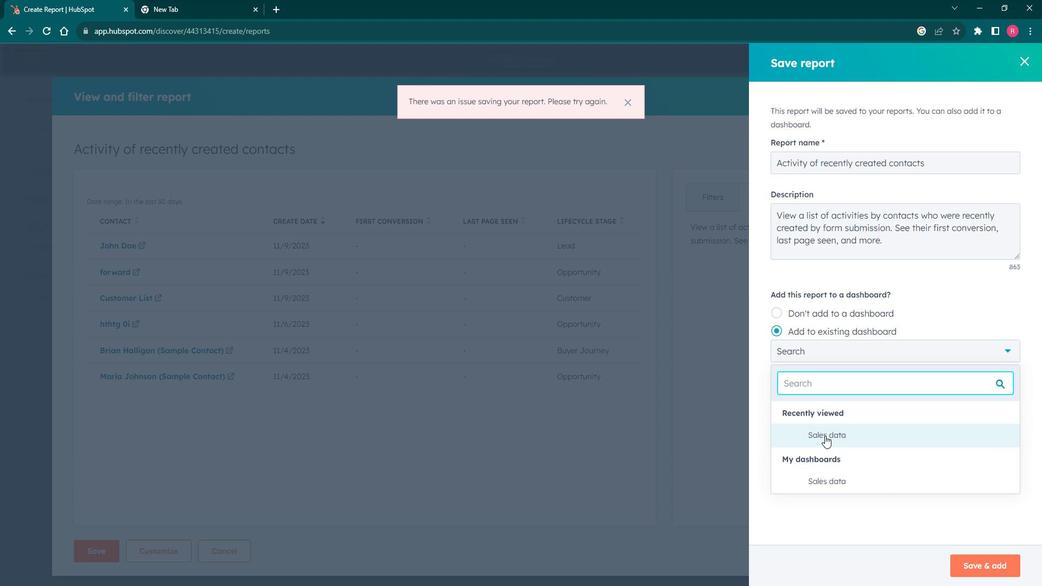 
Action: Mouse pressed left at (836, 431)
Screenshot: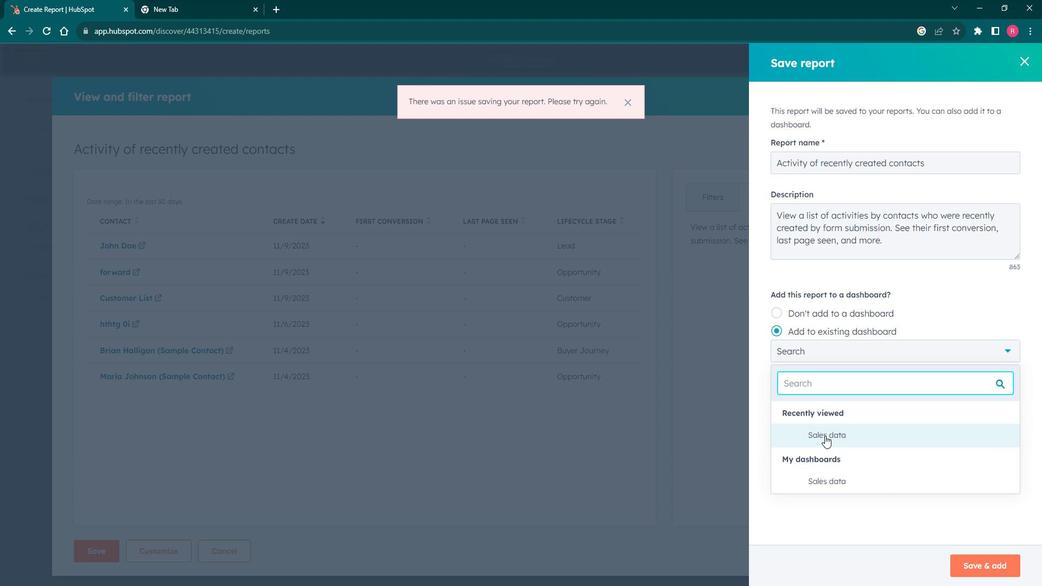 
Action: Mouse moved to (984, 559)
Screenshot: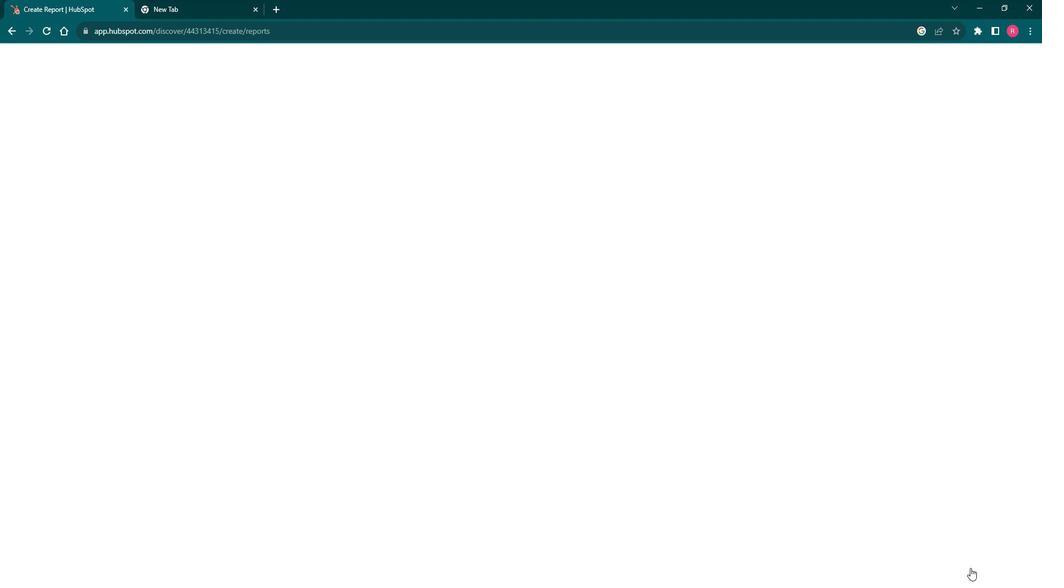 
Action: Mouse pressed left at (984, 559)
Screenshot: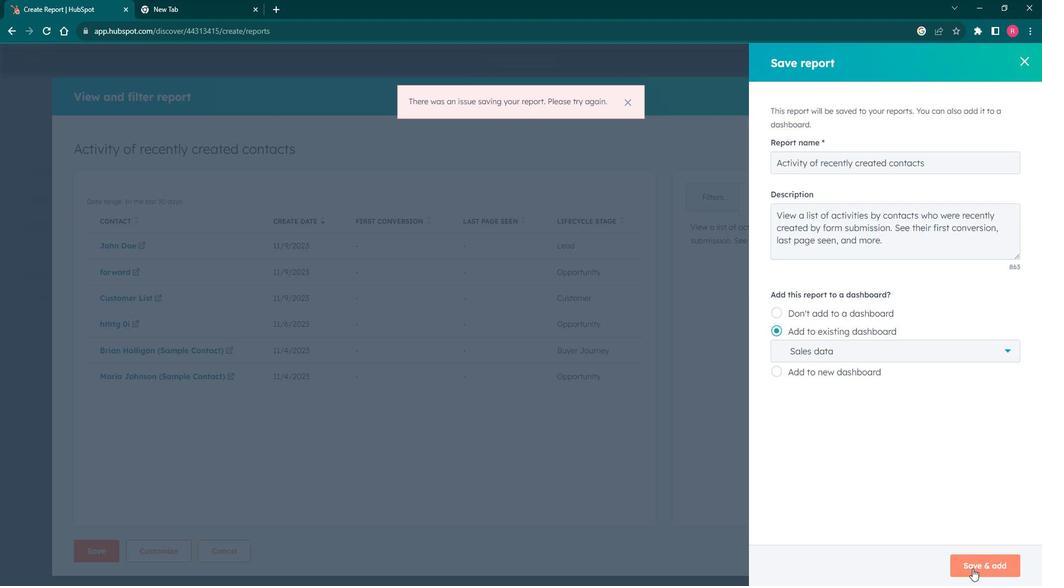 
Action: Mouse moved to (607, 237)
Screenshot: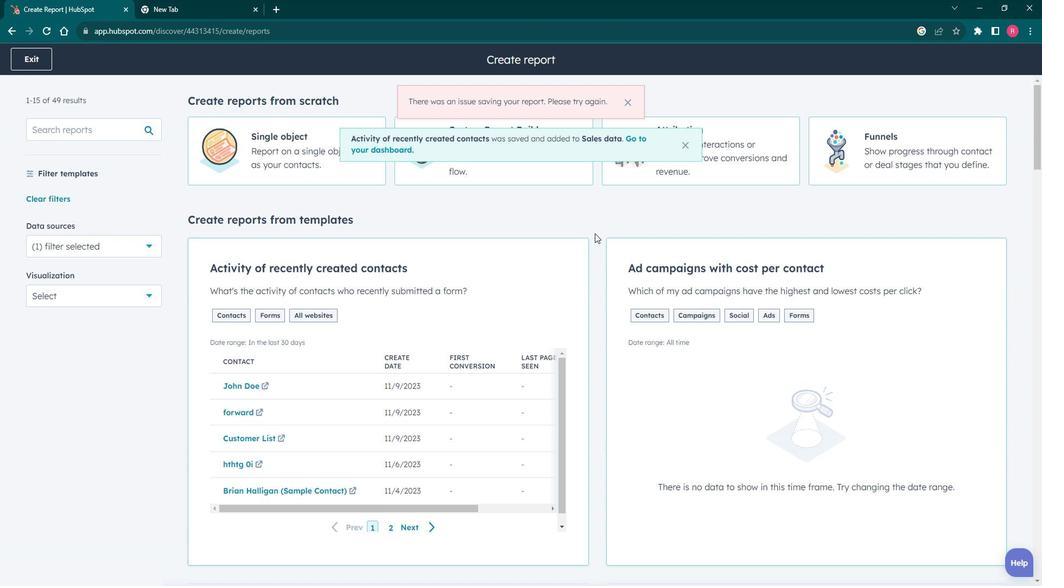 
Action: Mouse scrolled (607, 237) with delta (0, 0)
Screenshot: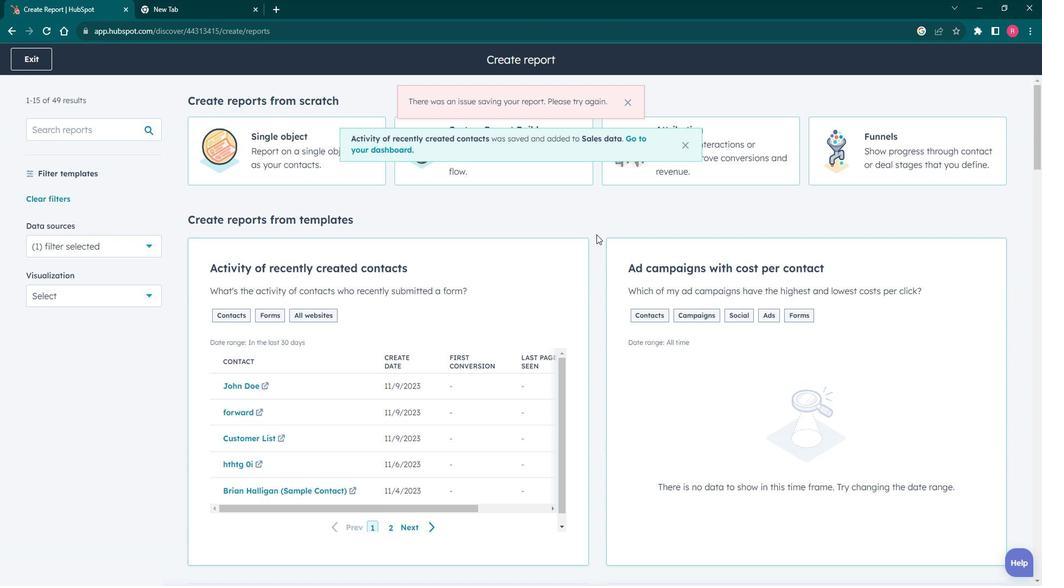 
Action: Mouse scrolled (607, 237) with delta (0, 0)
Screenshot: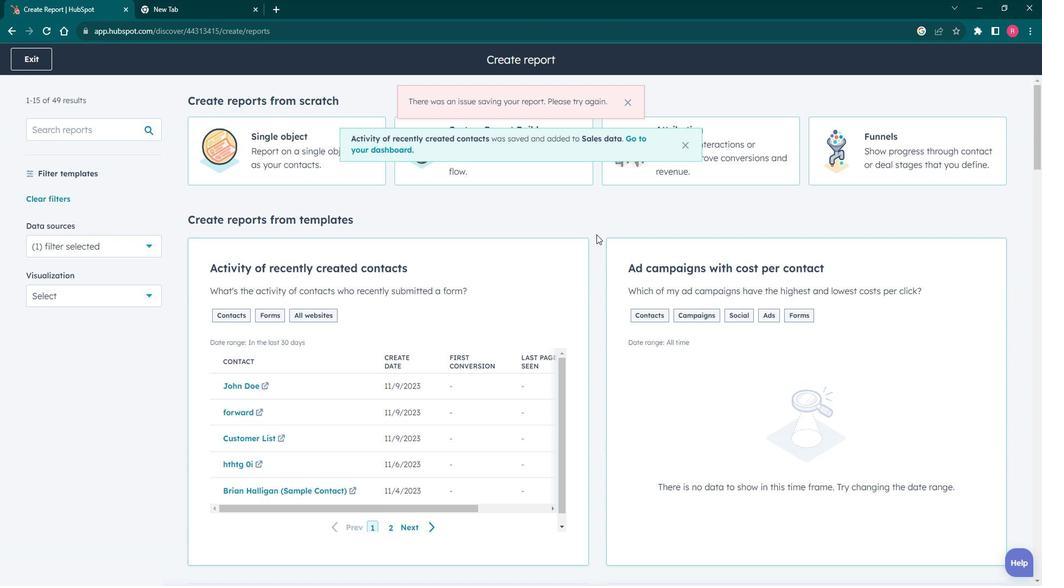 
Action: Mouse moved to (28, 69)
Screenshot: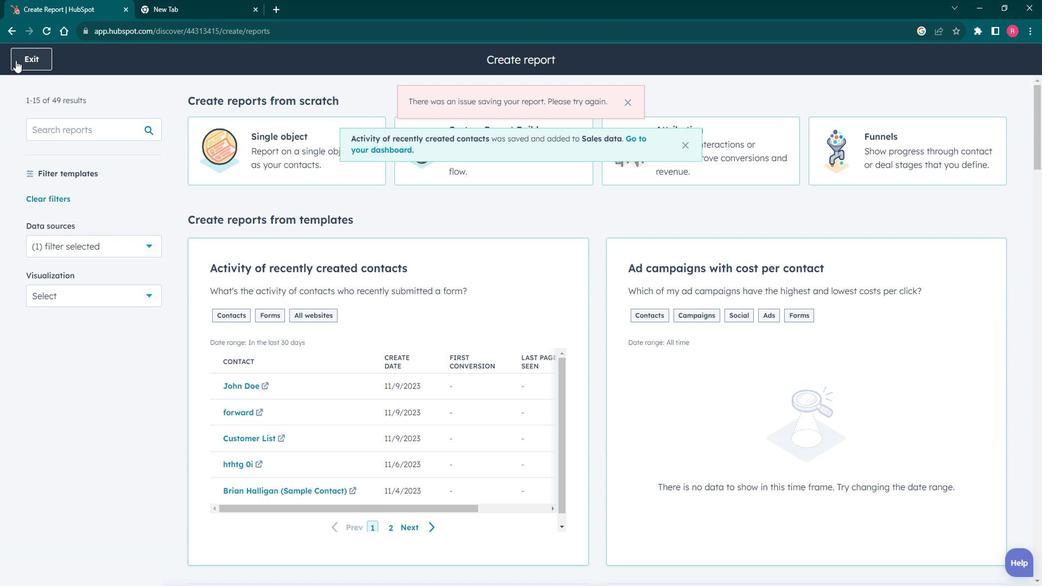 
Action: Mouse pressed left at (28, 69)
Screenshot: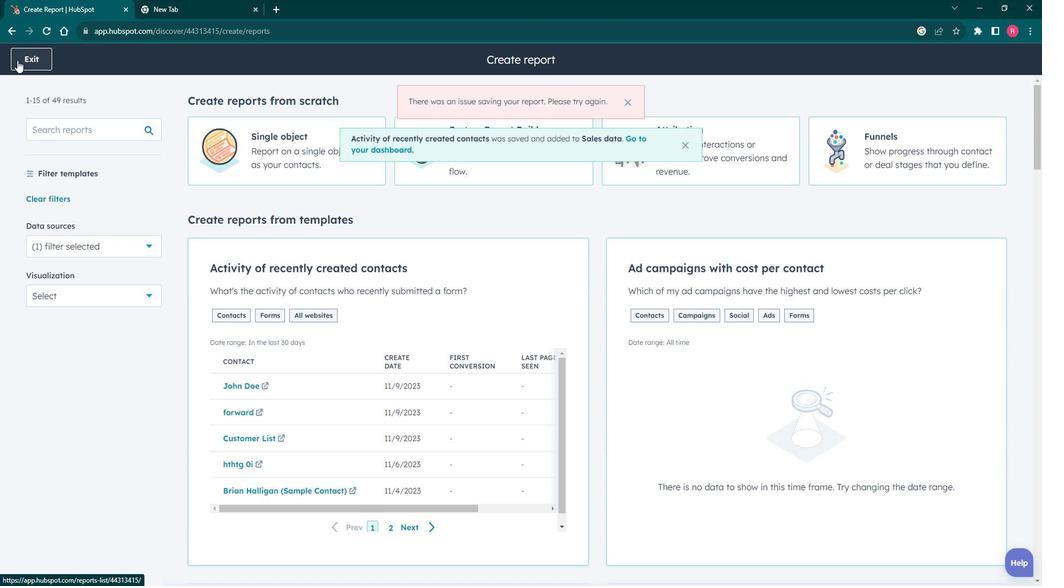 
Action: Mouse moved to (224, 111)
Screenshot: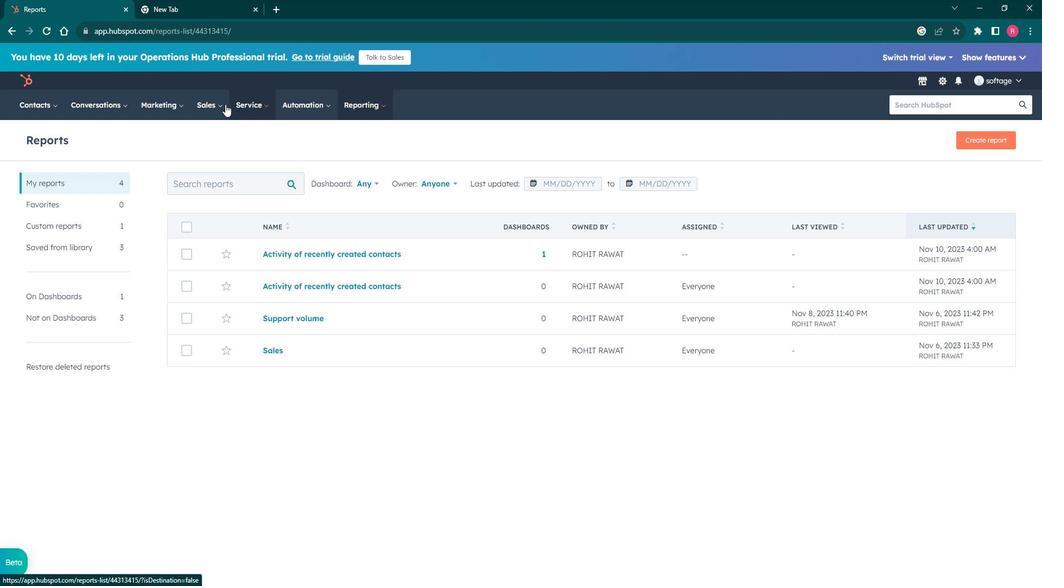 
Action: Mouse pressed left at (224, 111)
Screenshot: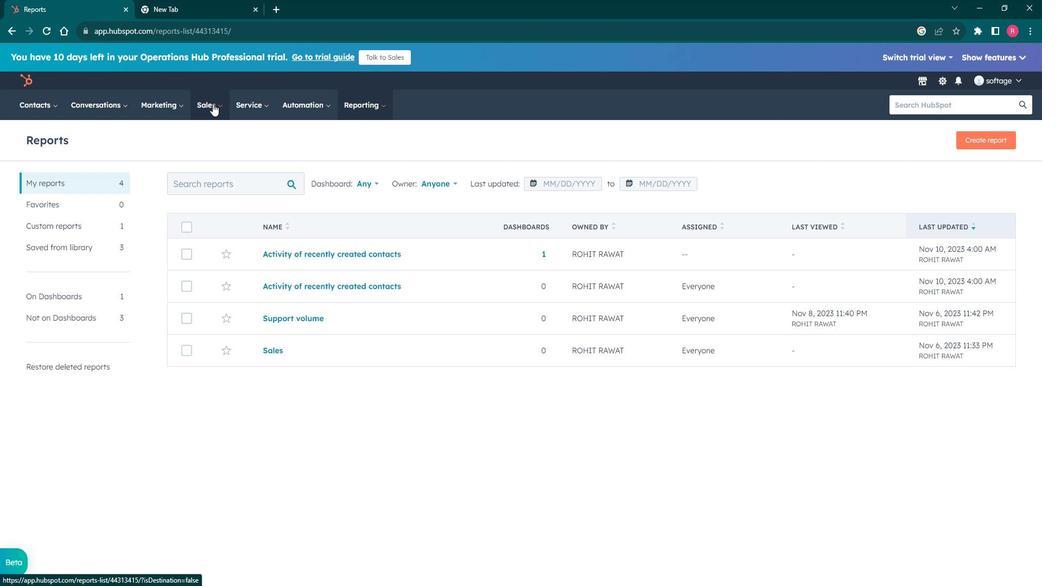 
Action: Mouse moved to (226, 163)
Screenshot: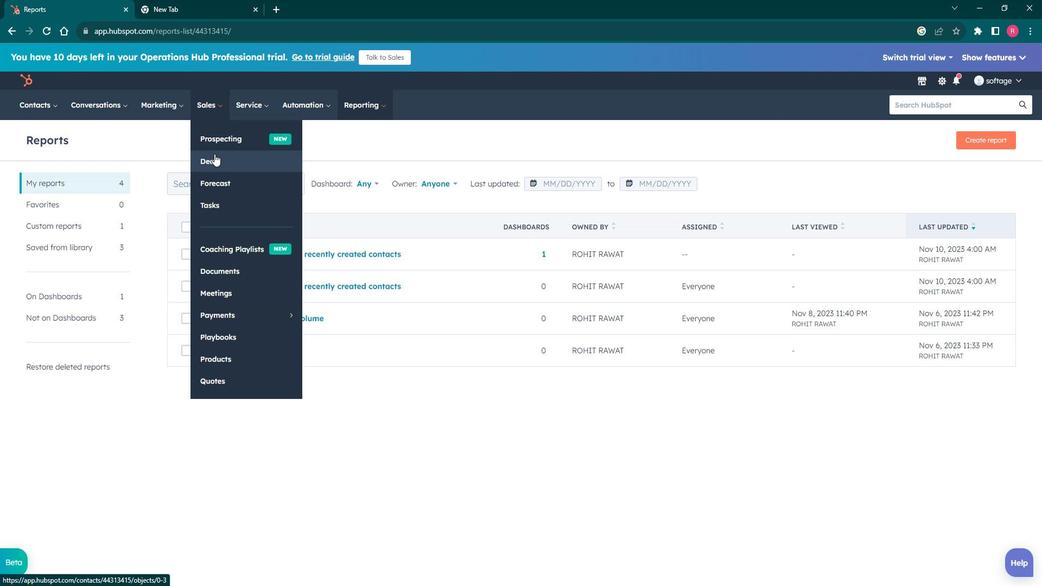 
Action: Mouse pressed left at (226, 163)
Screenshot: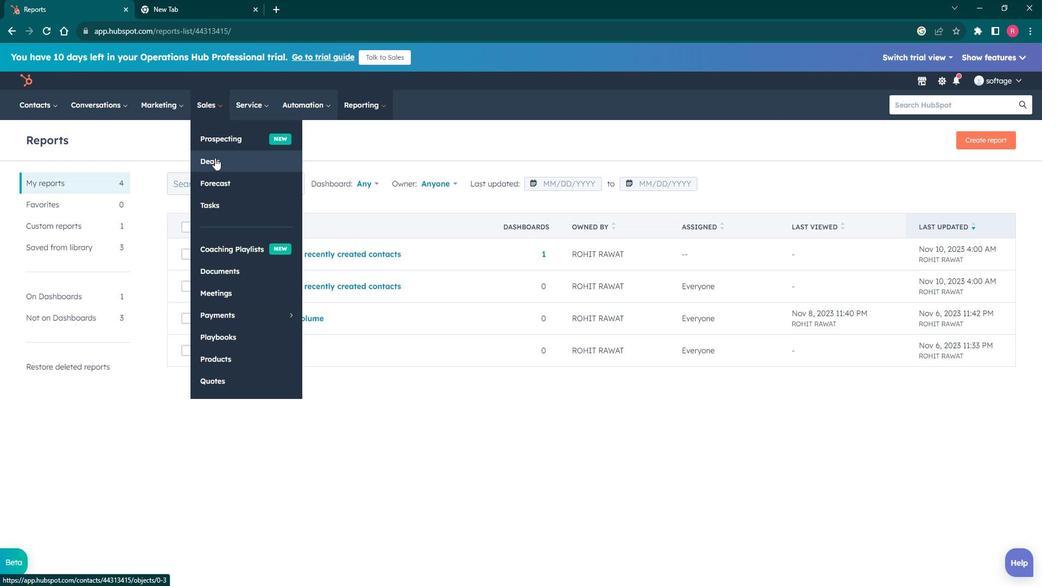 
Action: Mouse moved to (902, 149)
Screenshot: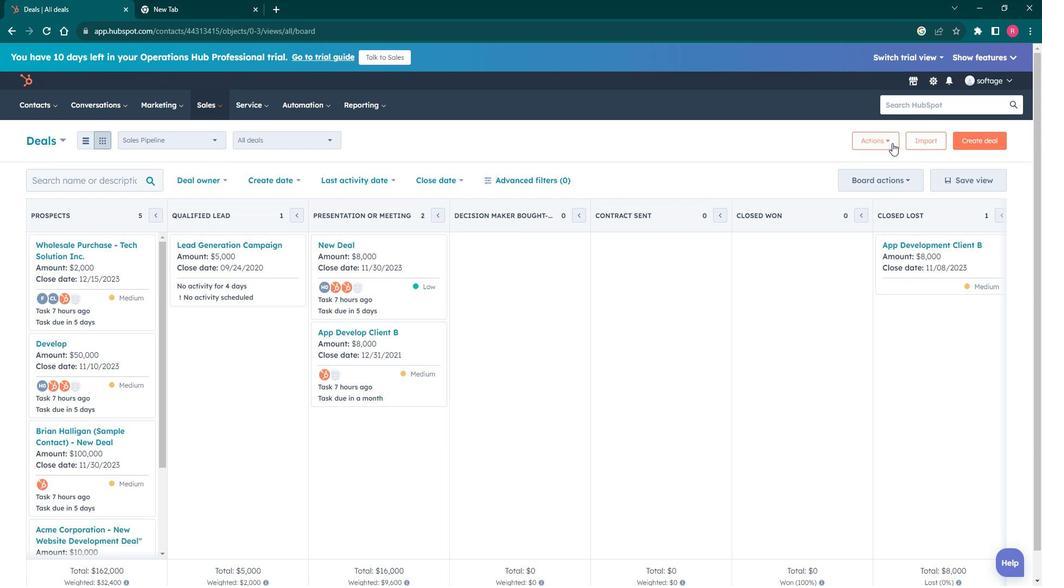 
Action: Mouse pressed left at (902, 149)
Screenshot: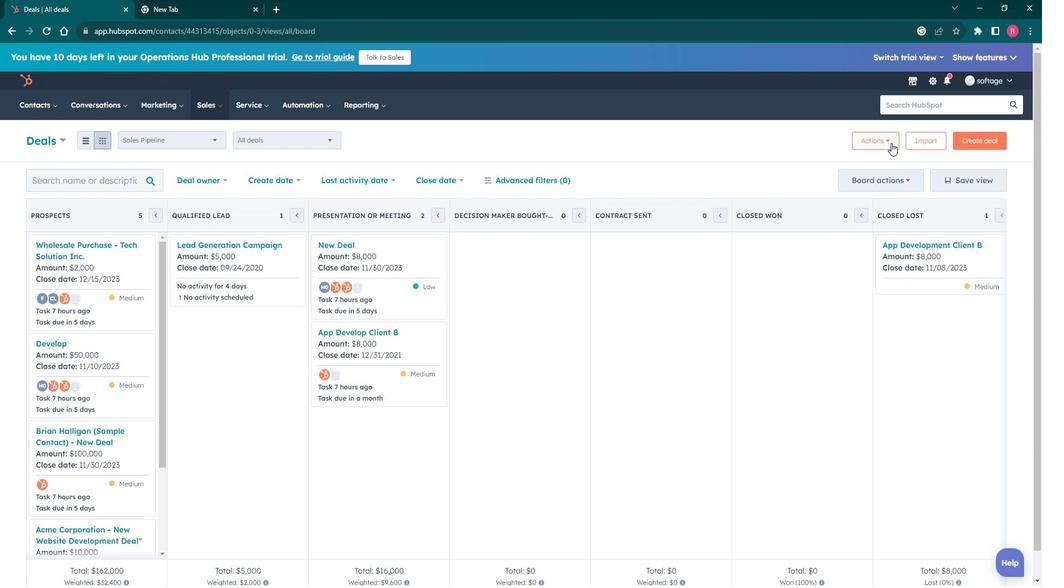
Action: Mouse moved to (343, 147)
Screenshot: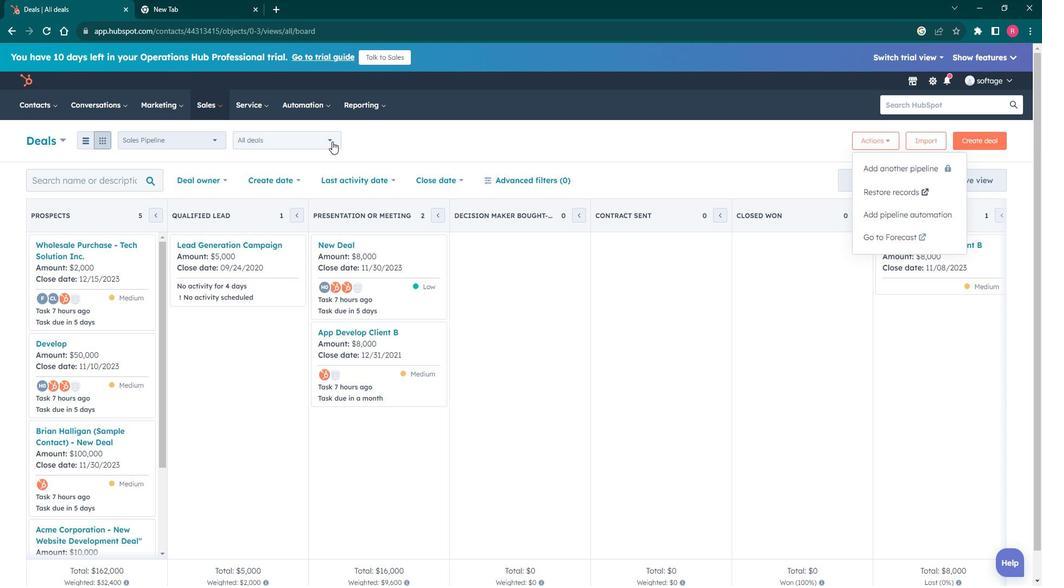 
Action: Mouse pressed left at (343, 147)
Screenshot: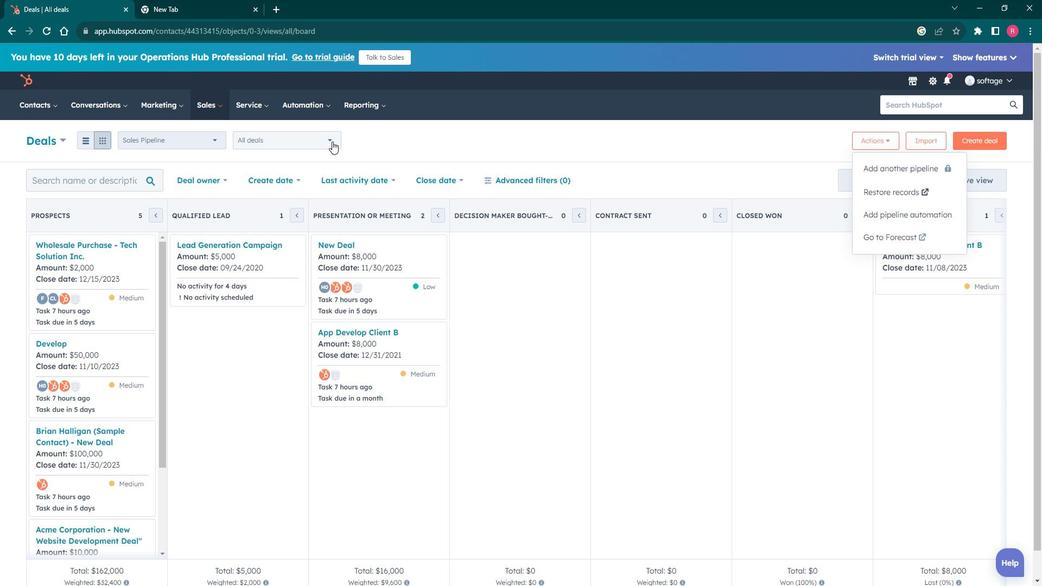 
Action: Mouse moved to (231, 118)
Screenshot: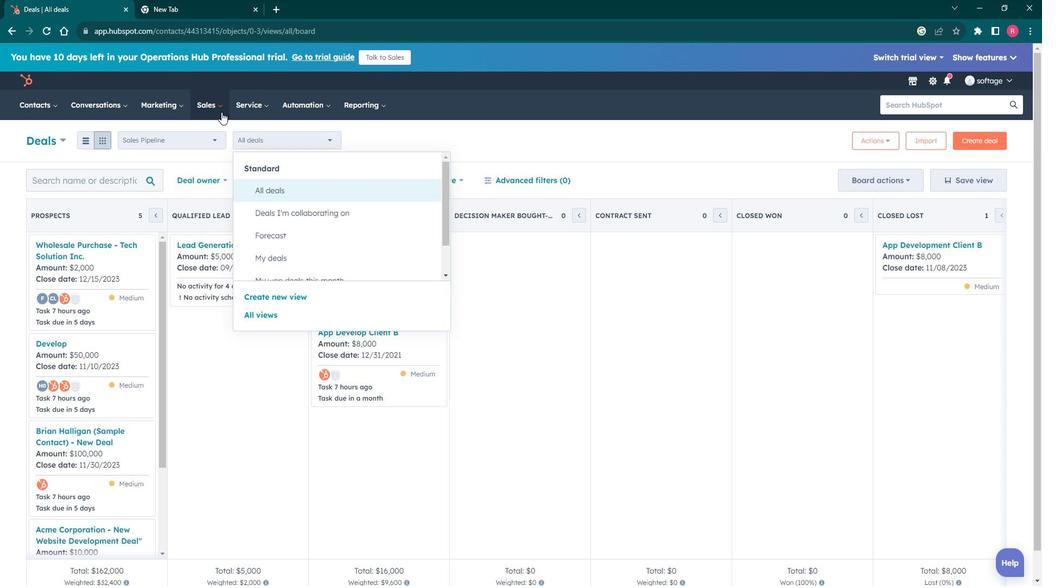 
Action: Mouse pressed left at (231, 118)
Screenshot: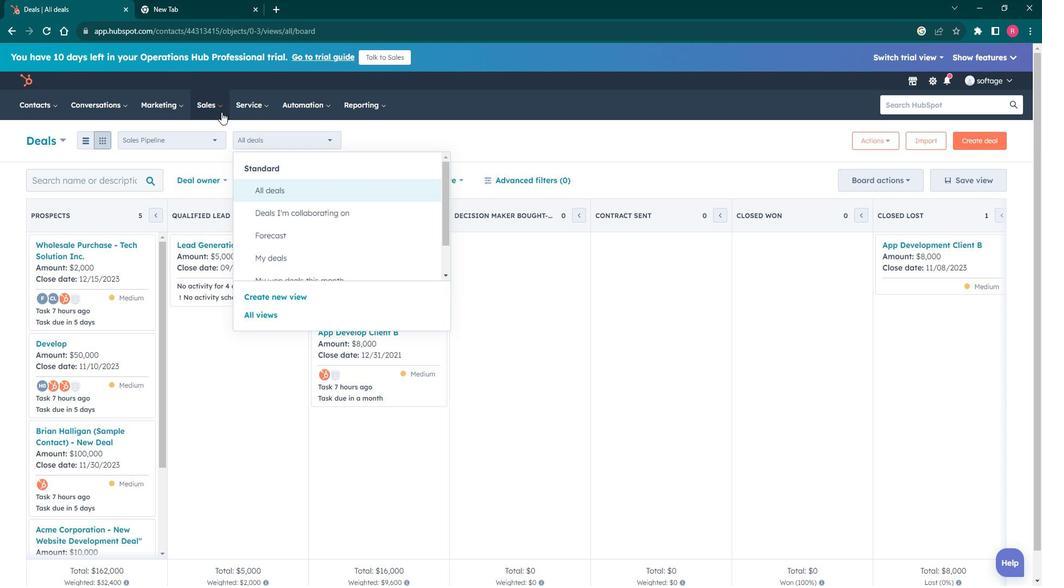 
Action: Mouse moved to (230, 184)
Screenshot: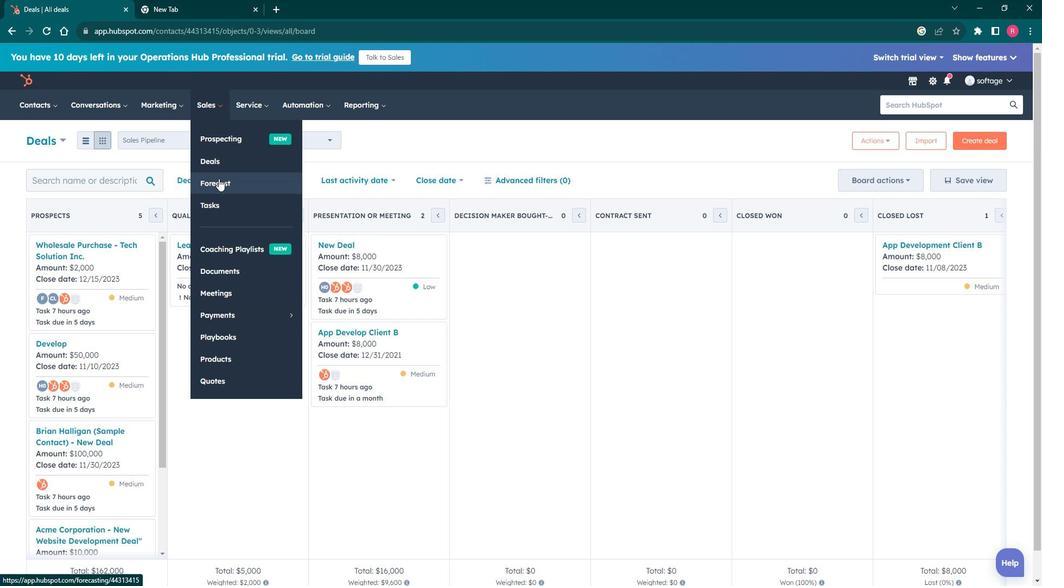 
Action: Mouse pressed left at (230, 184)
Screenshot: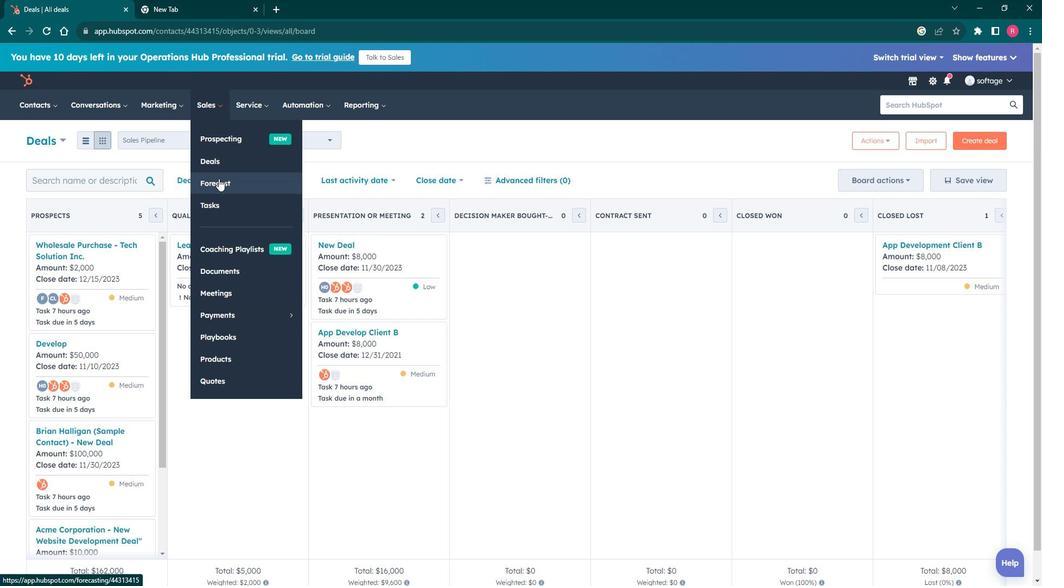 
Action: Mouse moved to (981, 144)
Screenshot: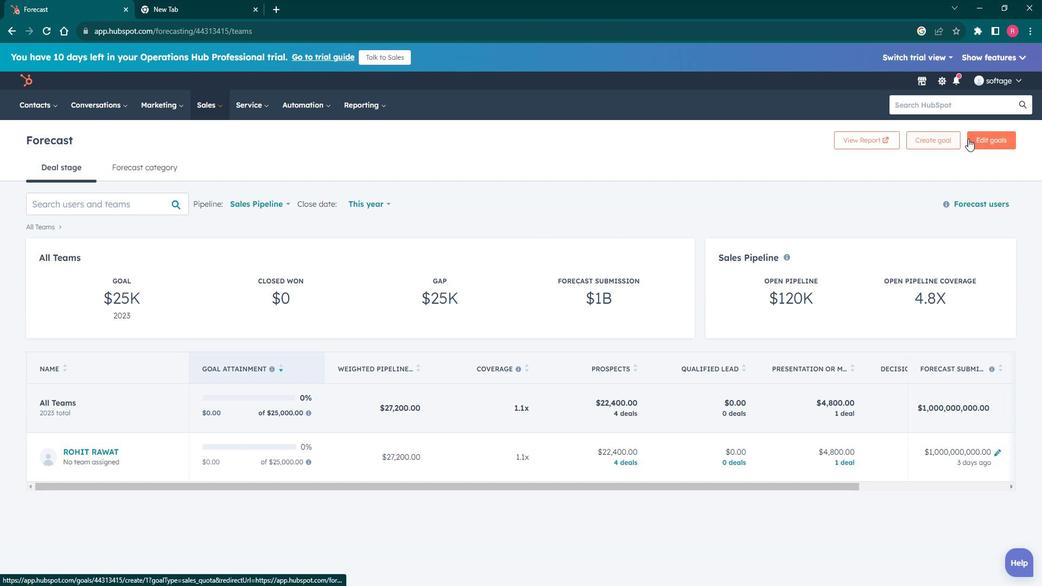 
Action: Mouse pressed left at (981, 144)
Screenshot: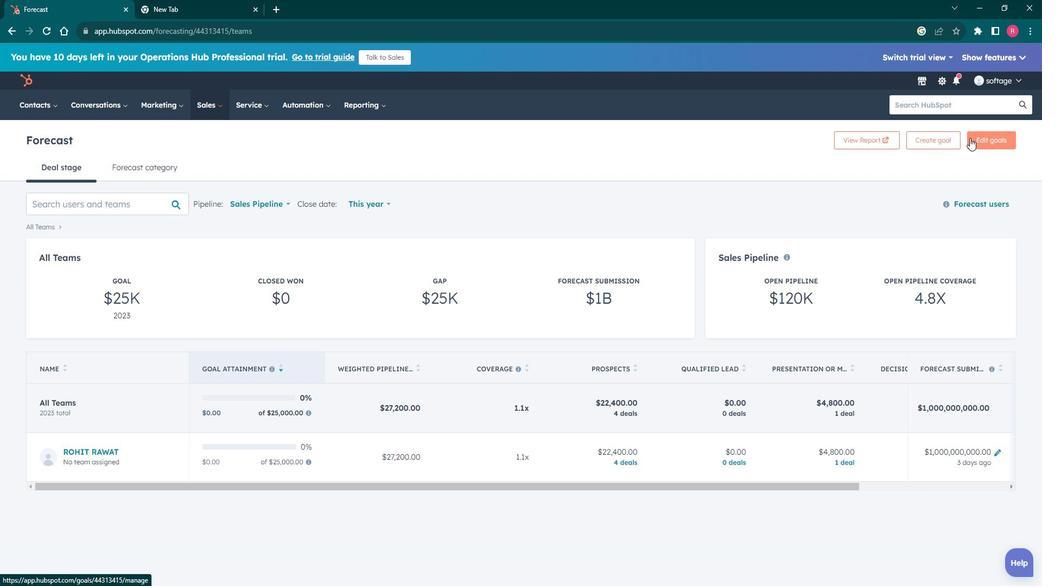 
Action: Mouse moved to (320, 352)
Screenshot: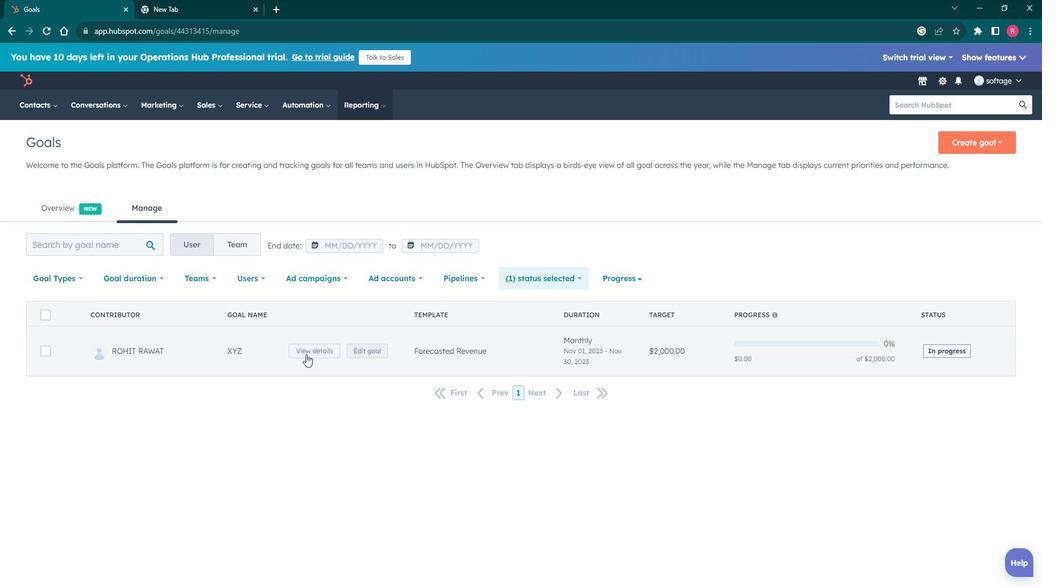 
Action: Mouse pressed left at (320, 352)
Screenshot: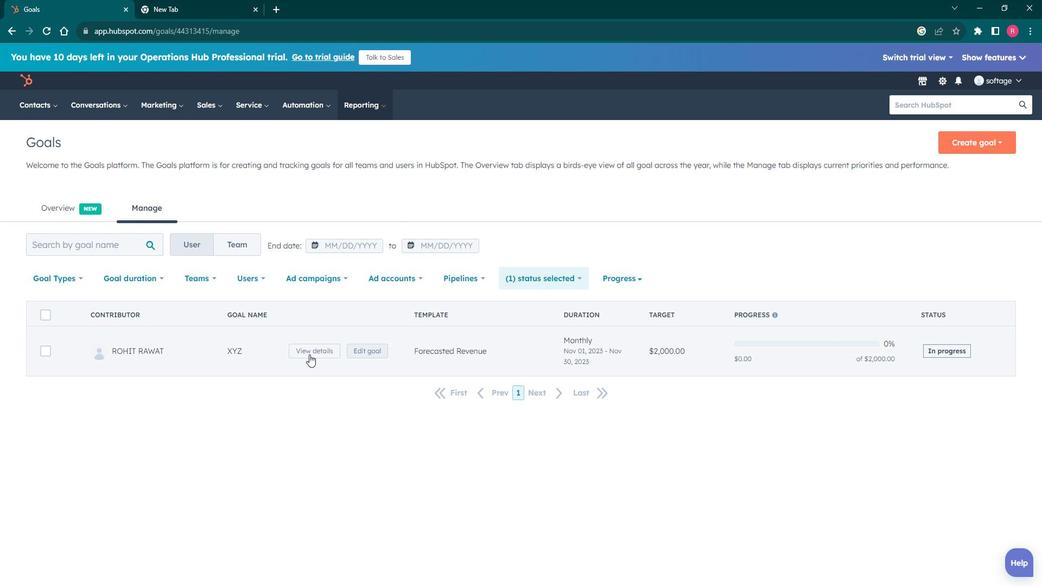 
Action: Mouse moved to (723, 559)
Screenshot: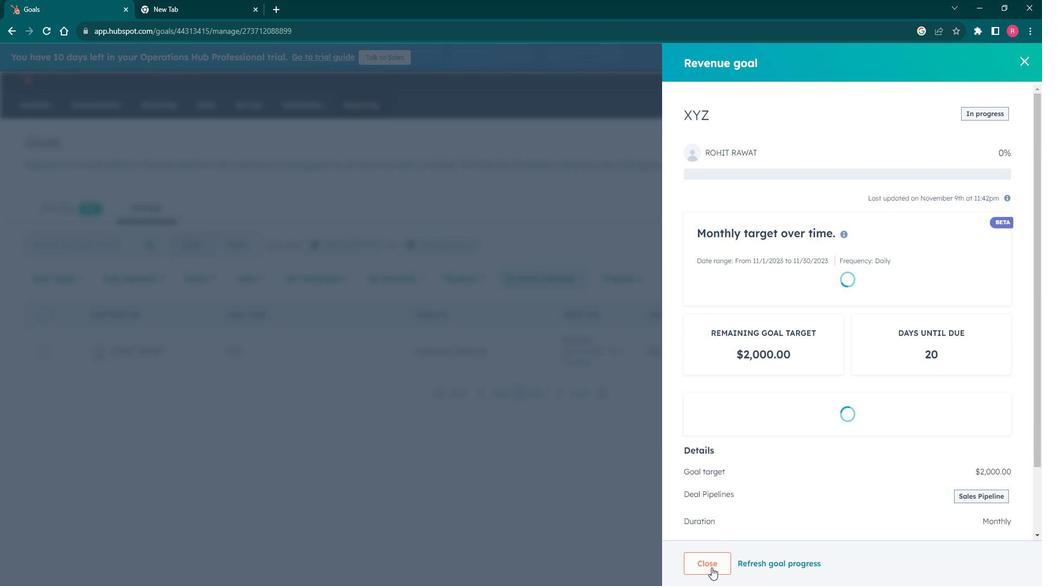 
Action: Mouse pressed left at (723, 559)
Screenshot: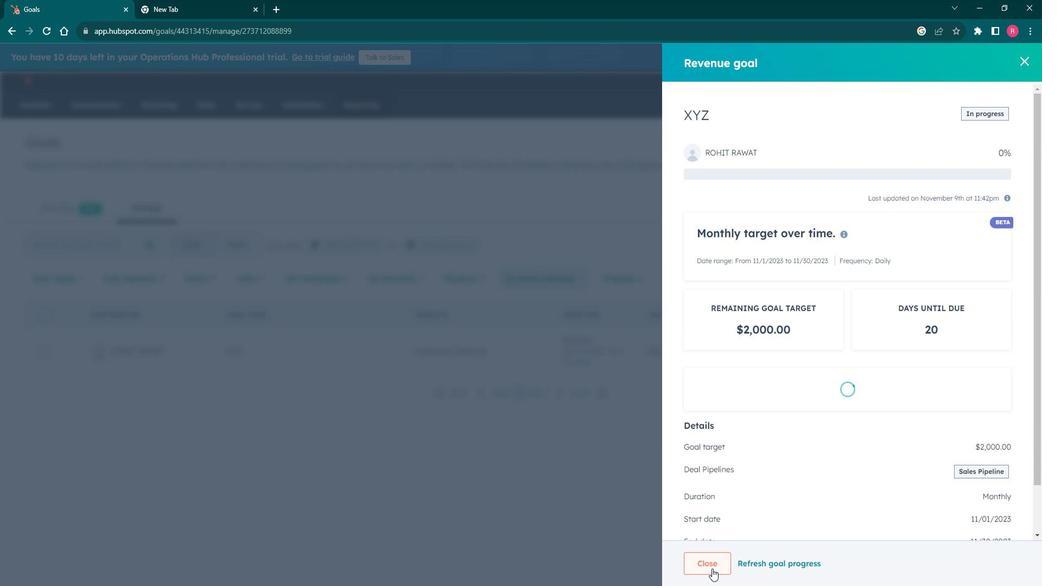 
Action: Mouse moved to (391, 349)
Screenshot: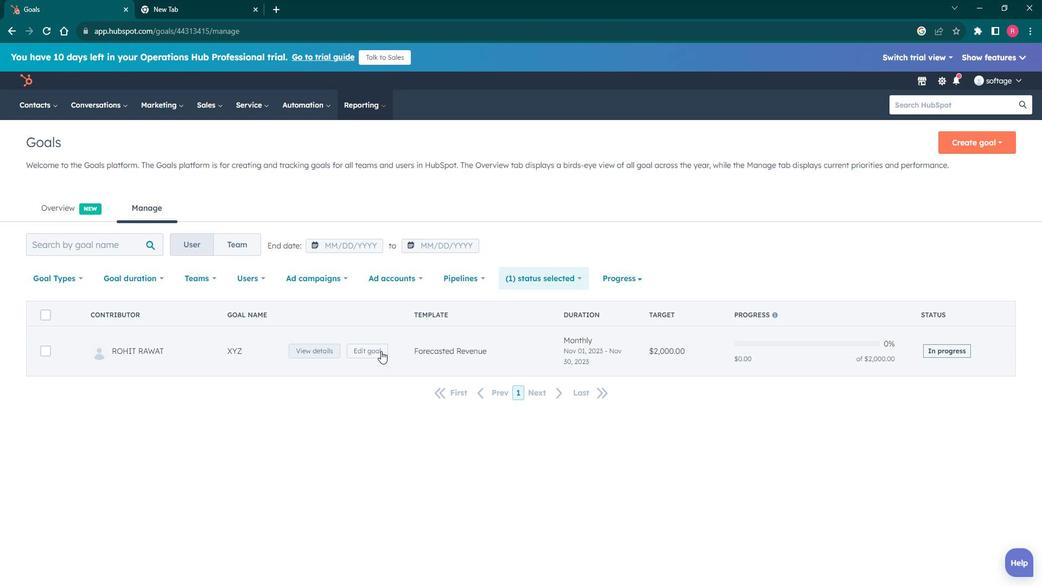 
Action: Mouse pressed left at (391, 349)
Screenshot: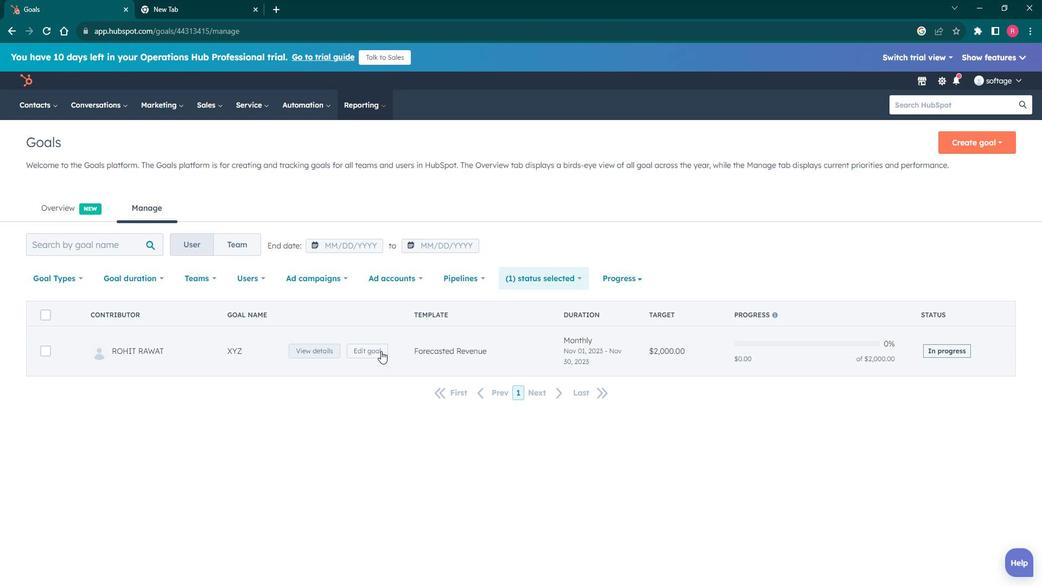 
Action: Mouse moved to (795, 174)
Screenshot: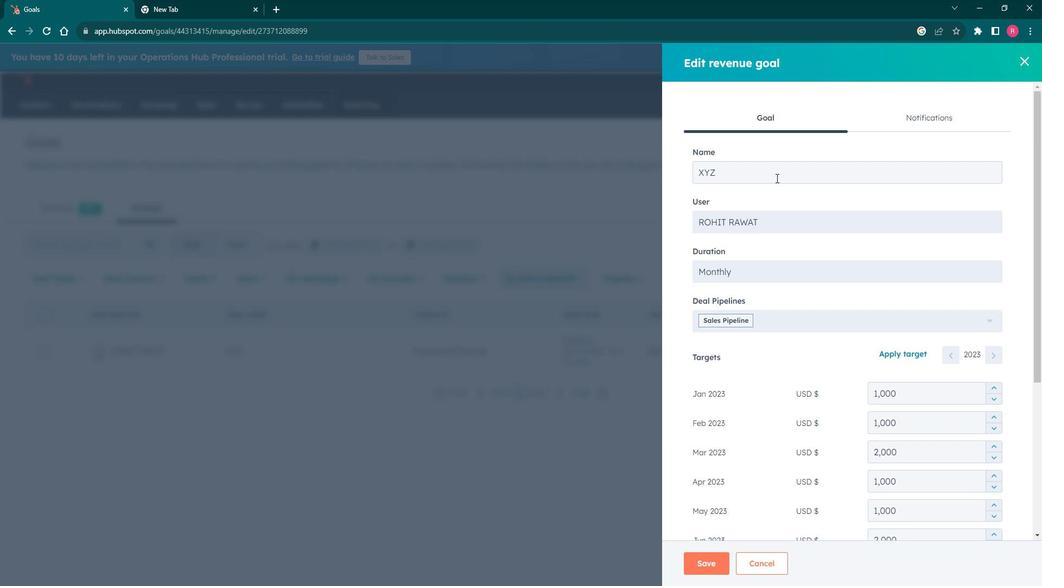 
Action: Mouse pressed left at (795, 174)
Screenshot: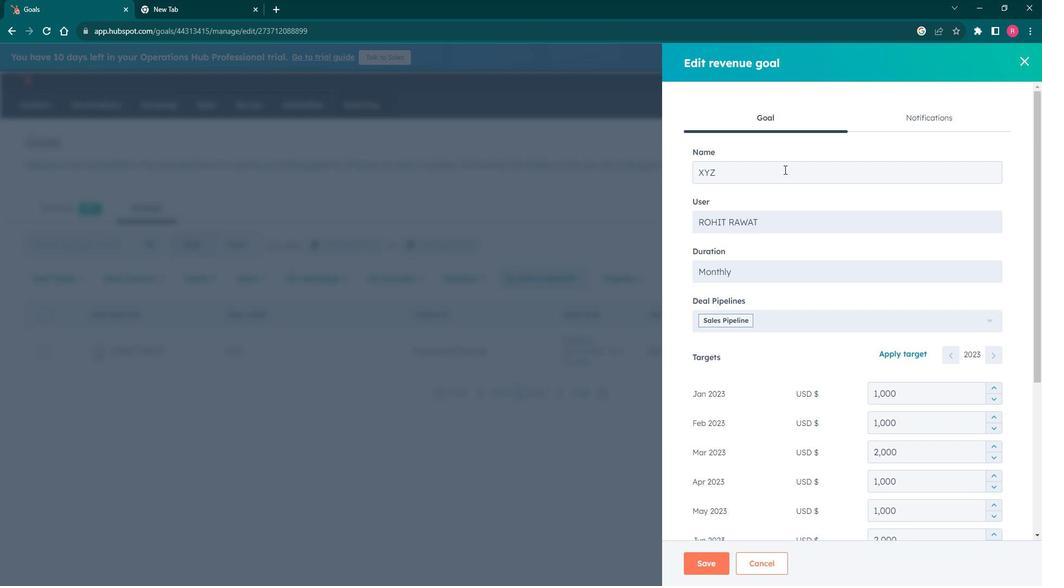 
Action: Key pressed <Key.backspace><Key.backspace><Key.backspace><Key.backspace><Key.backspace><Key.shift>Sales
Screenshot: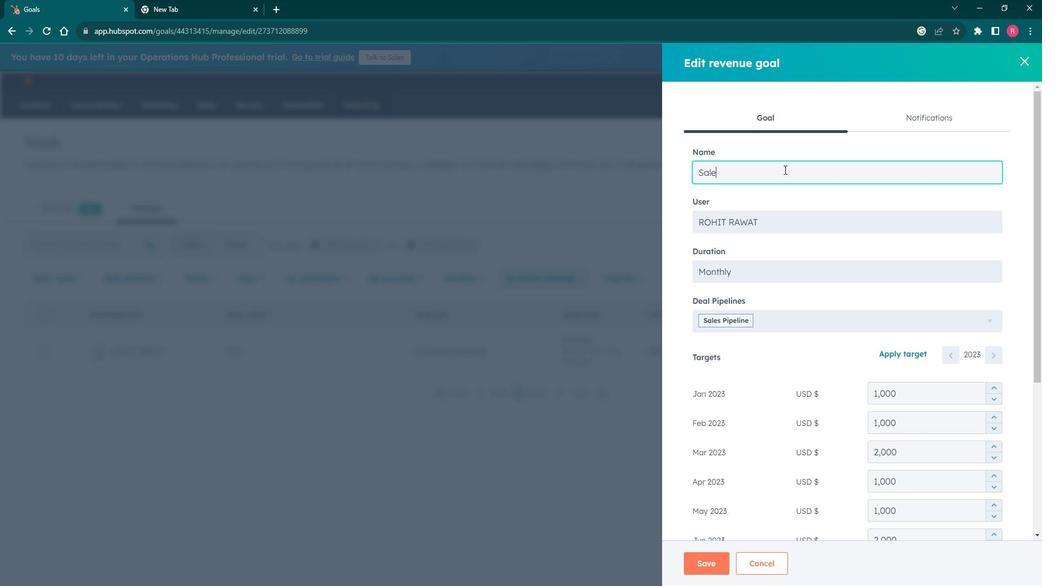 
Action: Mouse moved to (779, 218)
Screenshot: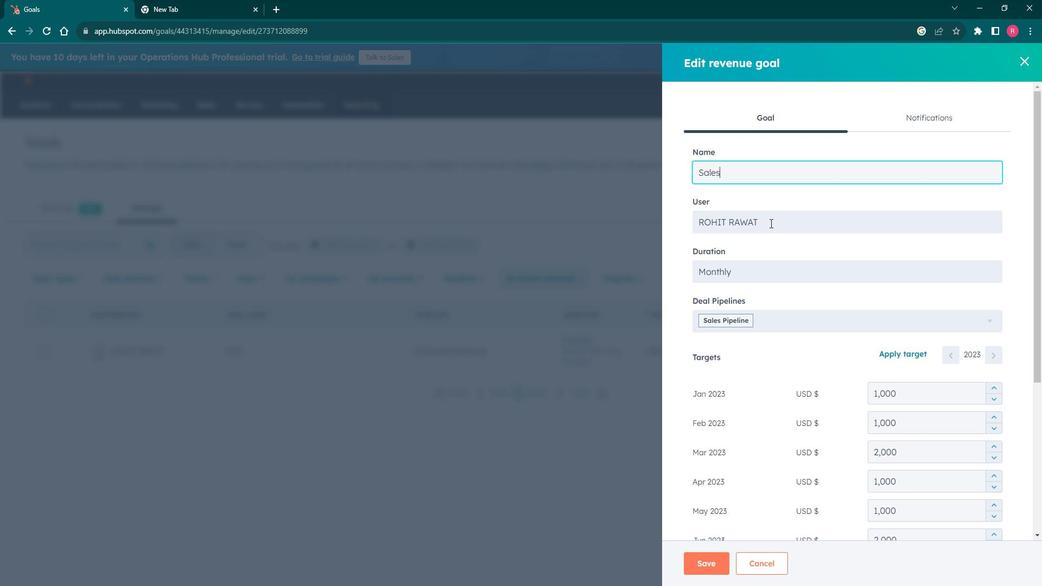 
Action: Mouse pressed left at (779, 218)
Screenshot: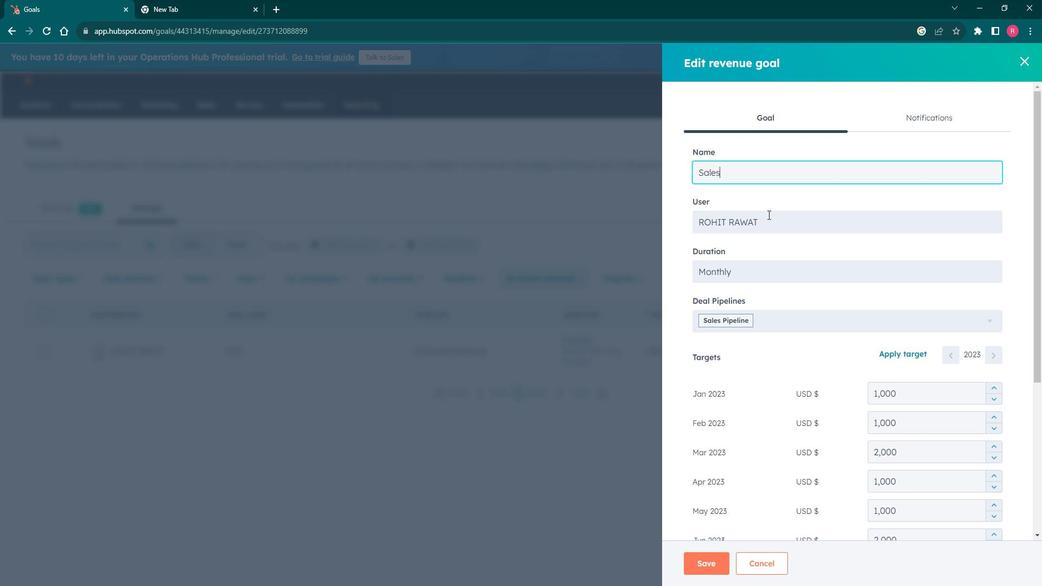 
Action: Mouse moved to (777, 232)
Screenshot: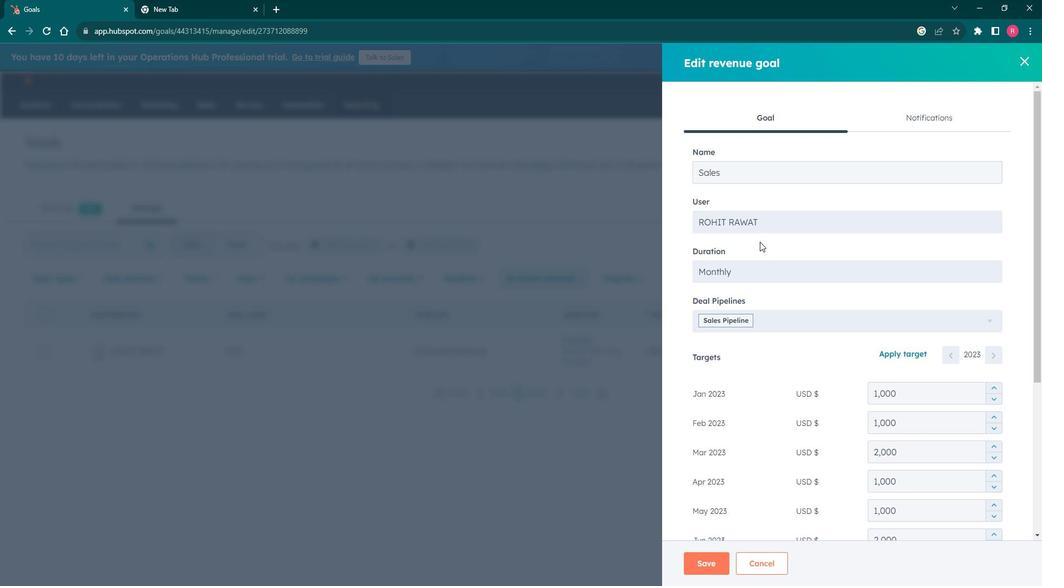 
Action: Mouse pressed left at (777, 232)
Screenshot: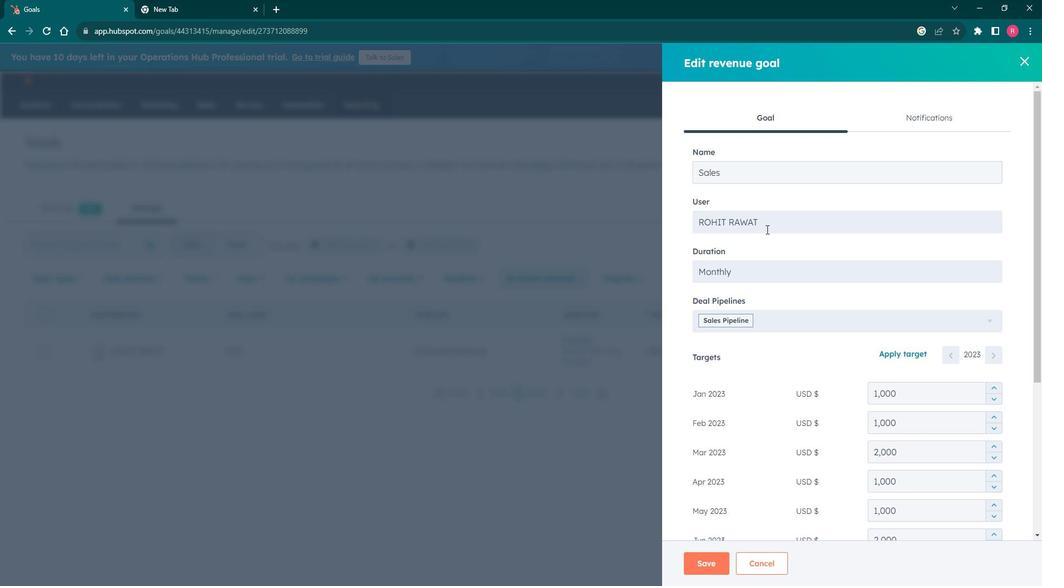 
Action: Mouse moved to (777, 224)
Screenshot: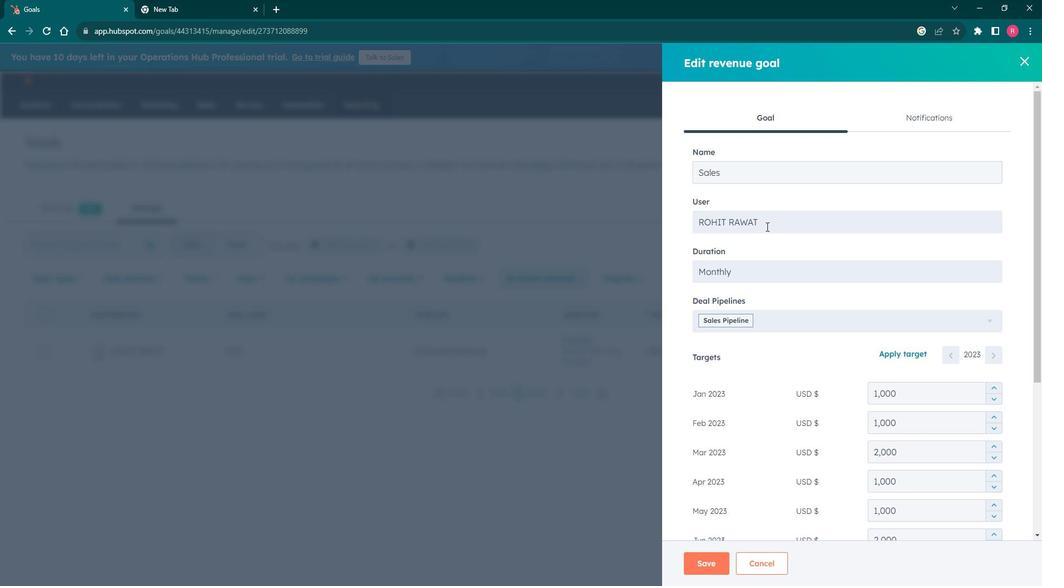 
Action: Mouse pressed left at (777, 224)
Screenshot: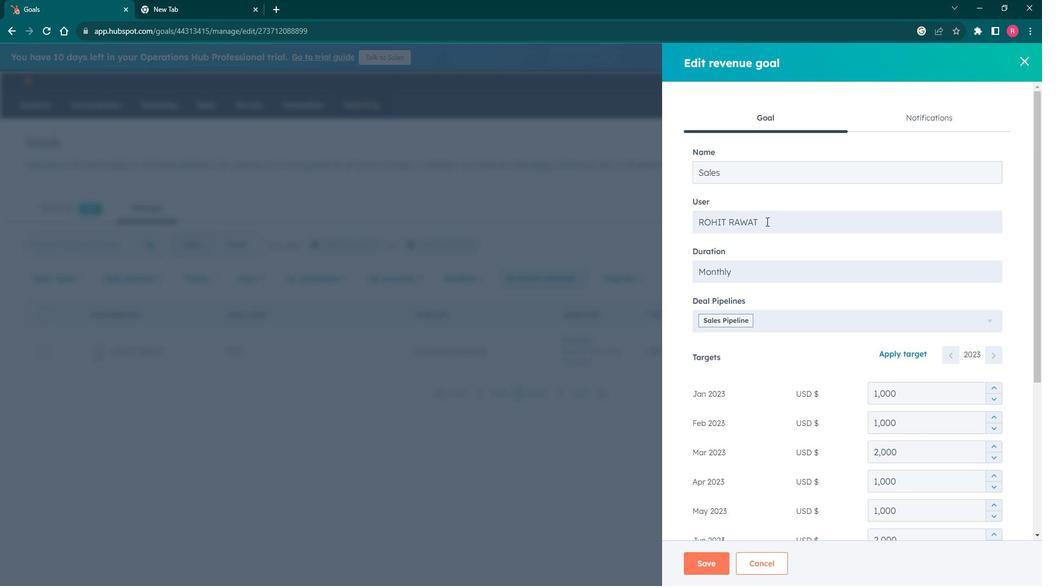 
Action: Mouse moved to (762, 271)
Screenshot: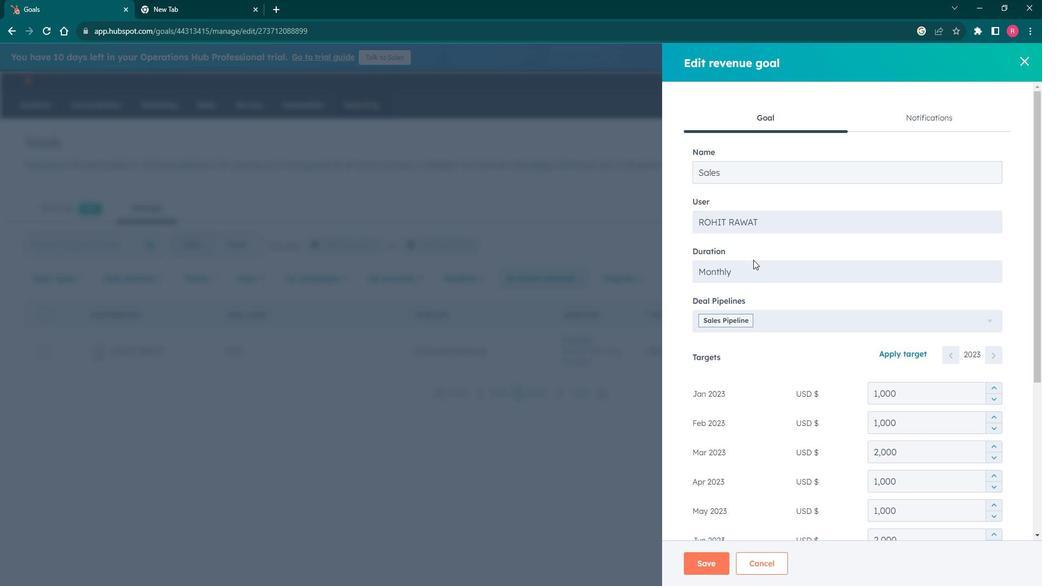 
Action: Mouse pressed left at (762, 271)
Screenshot: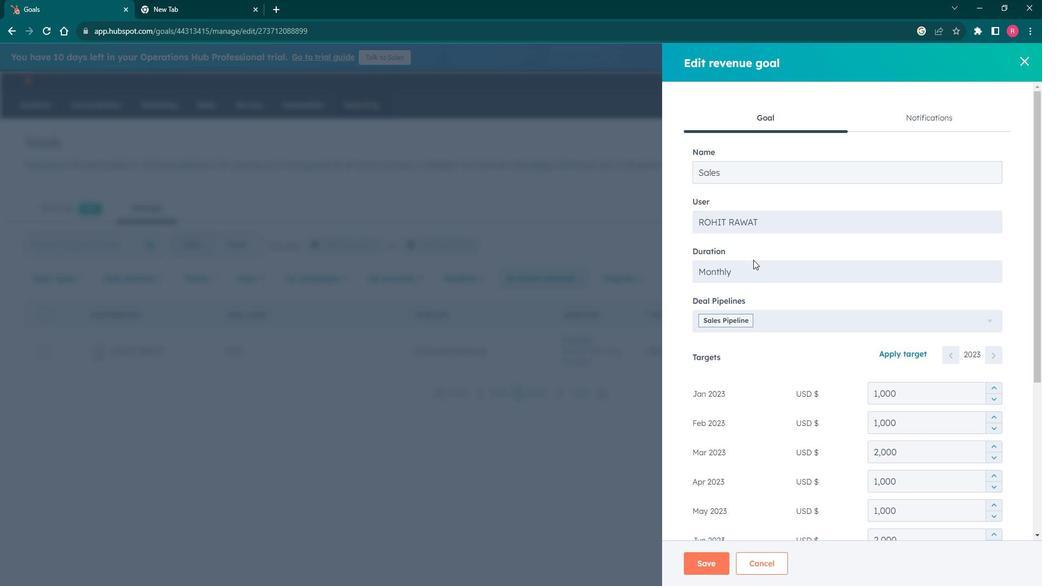 
Action: Mouse moved to (746, 324)
Screenshot: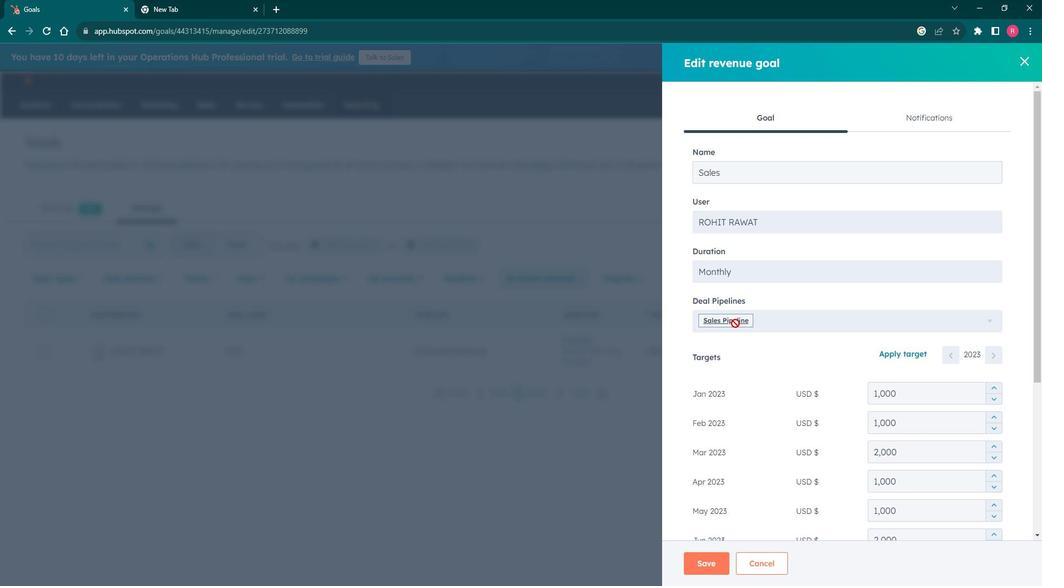 
Action: Mouse scrolled (746, 323) with delta (0, 0)
Screenshot: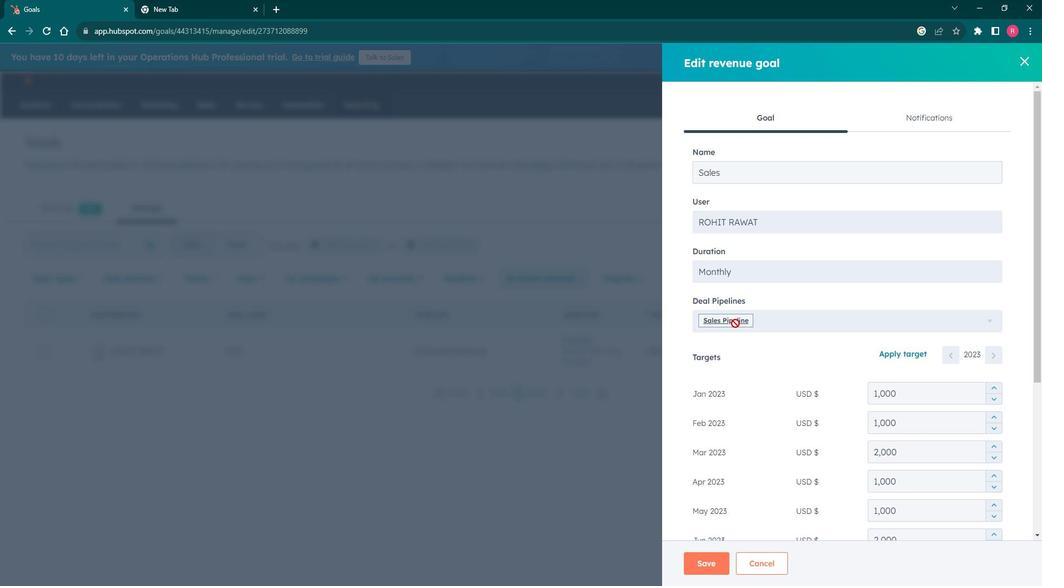 
Action: Mouse scrolled (746, 323) with delta (0, 0)
Screenshot: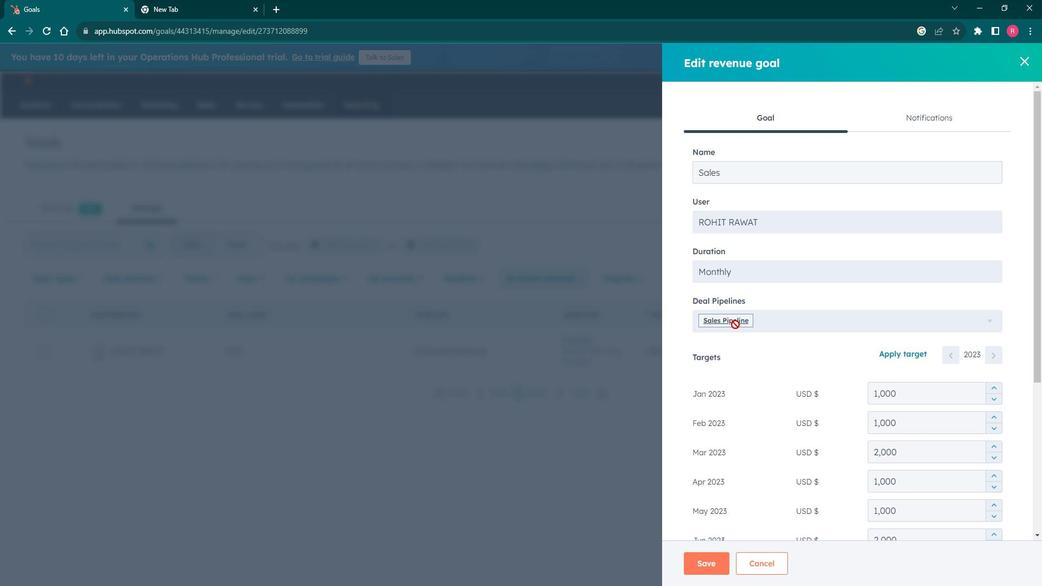 
Action: Mouse moved to (947, 286)
Screenshot: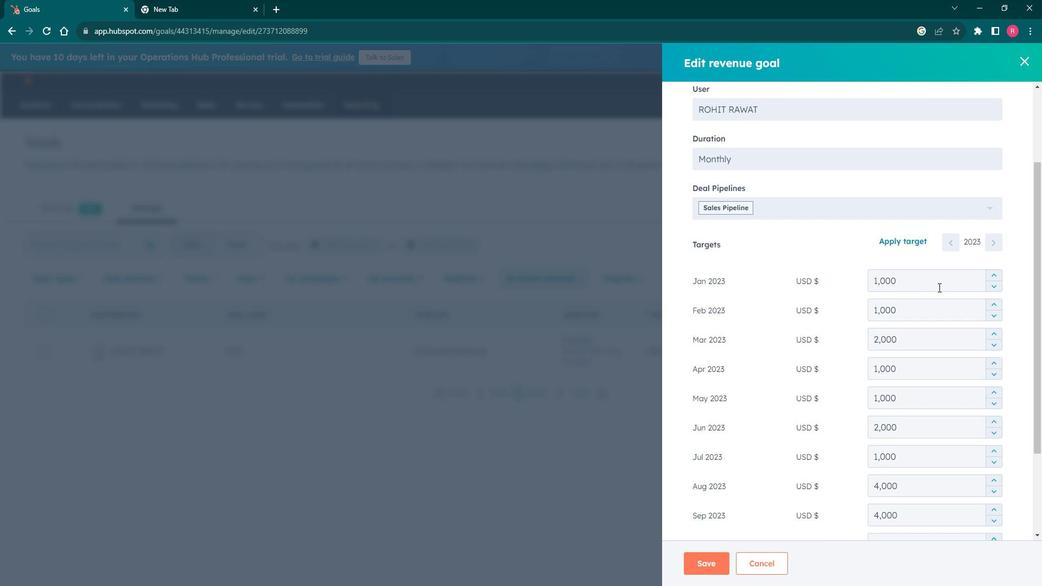 
Action: Mouse pressed left at (947, 286)
Screenshot: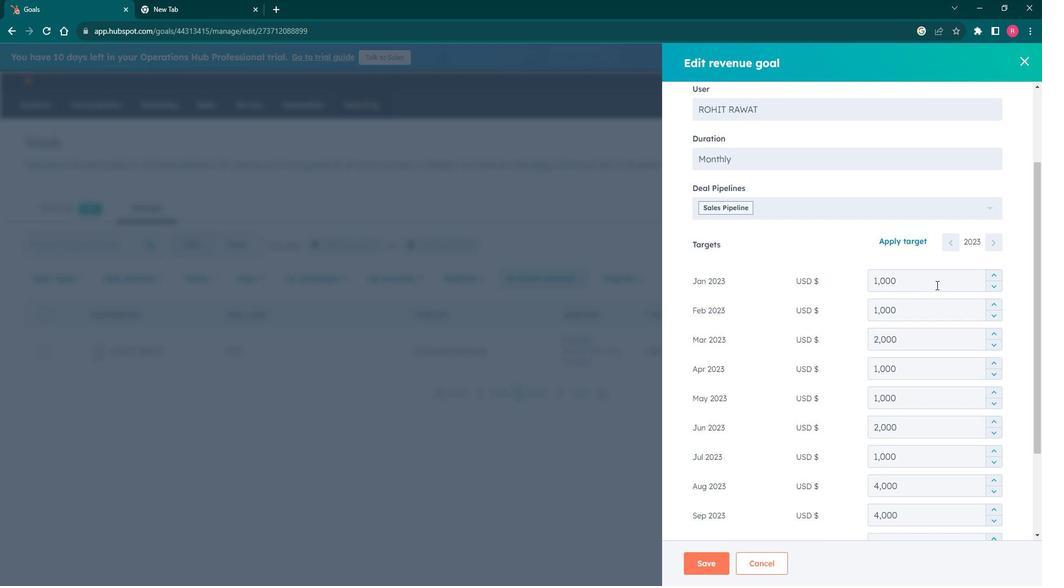 
Action: Mouse moved to (1011, 282)
Screenshot: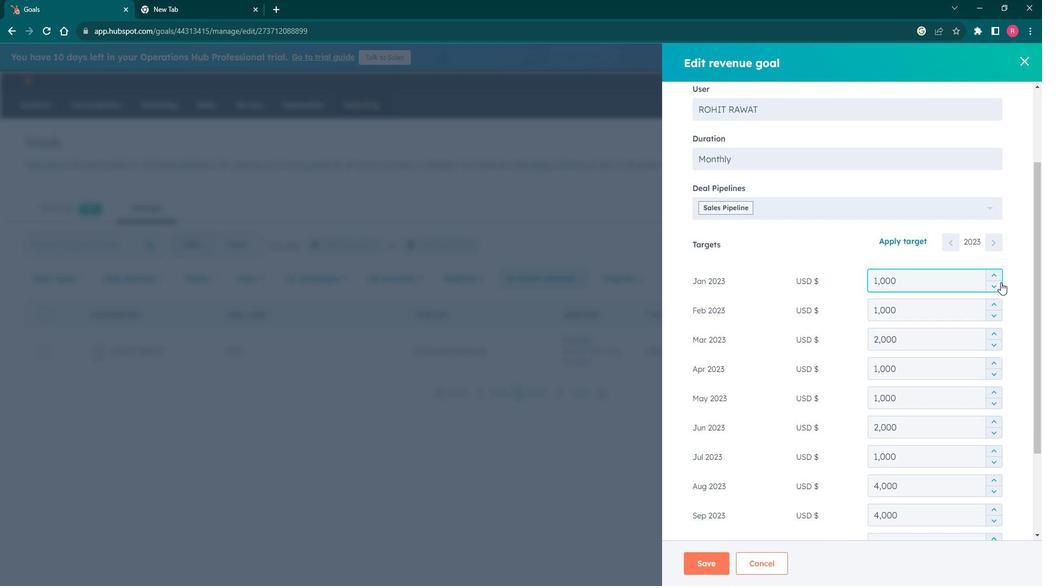 
Action: Mouse pressed left at (1011, 282)
Screenshot: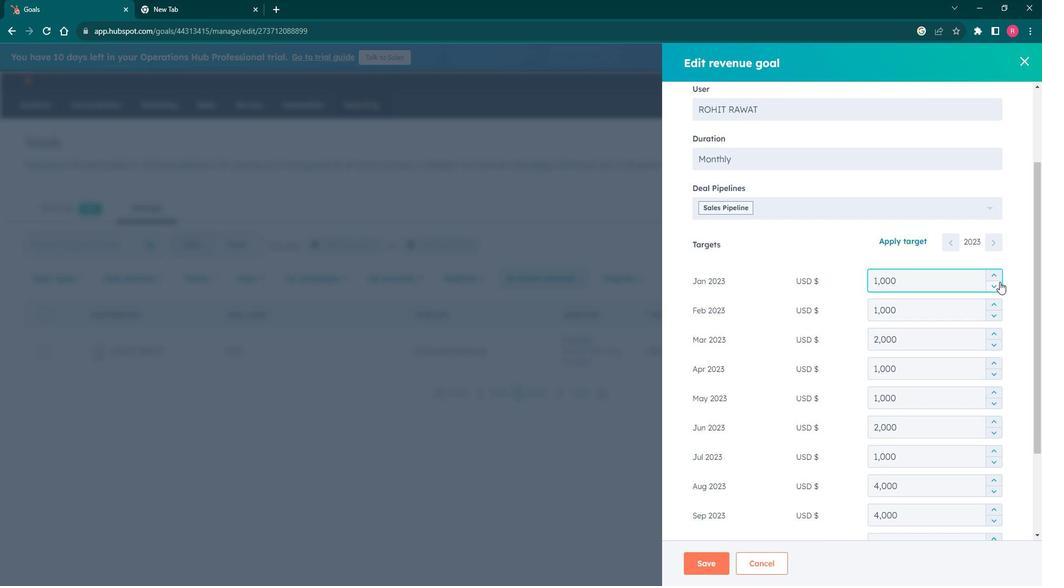 
Action: Mouse pressed left at (1011, 282)
Screenshot: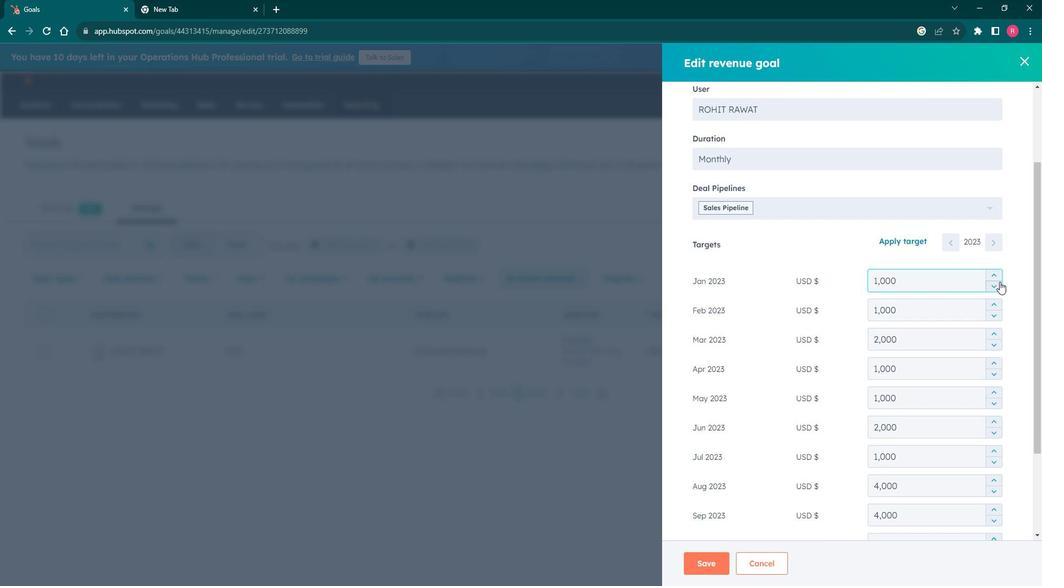 
Action: Mouse moved to (999, 272)
Screenshot: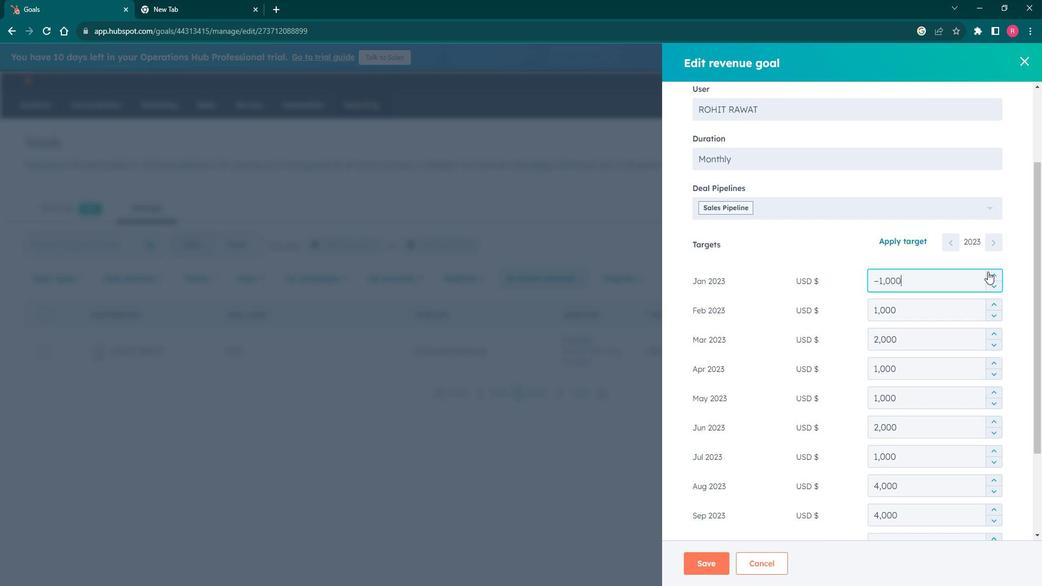 
Action: Mouse pressed left at (999, 272)
Screenshot: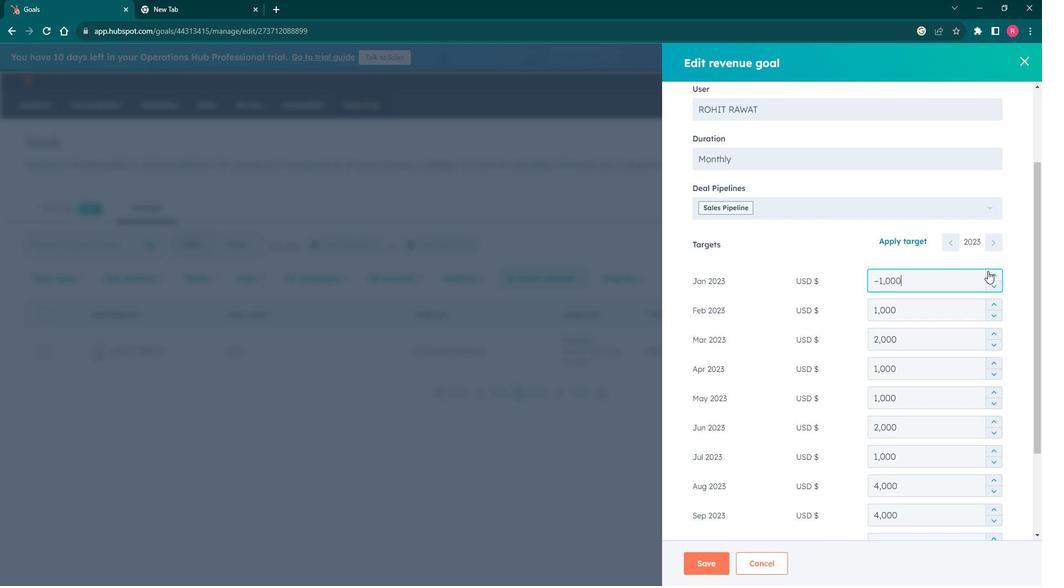 
Action: Mouse moved to (1001, 272)
Screenshot: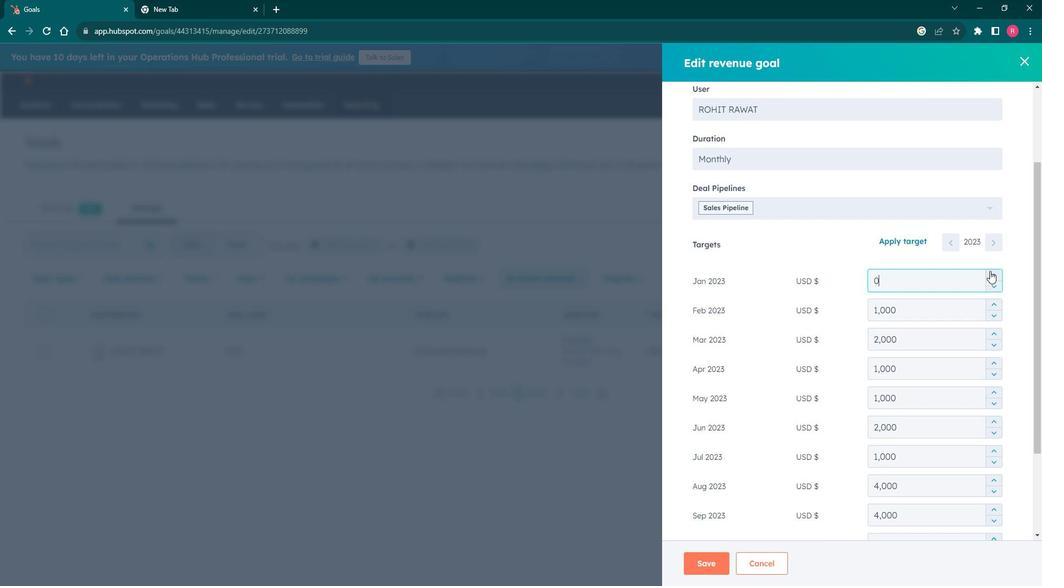
Action: Mouse pressed left at (1001, 272)
Screenshot: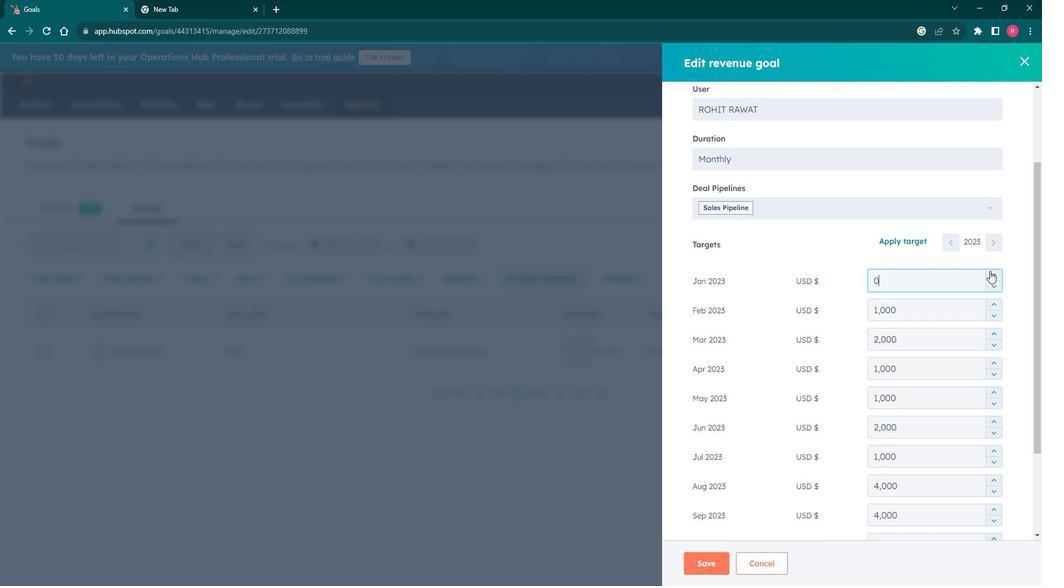 
Action: Mouse pressed left at (1001, 272)
Screenshot: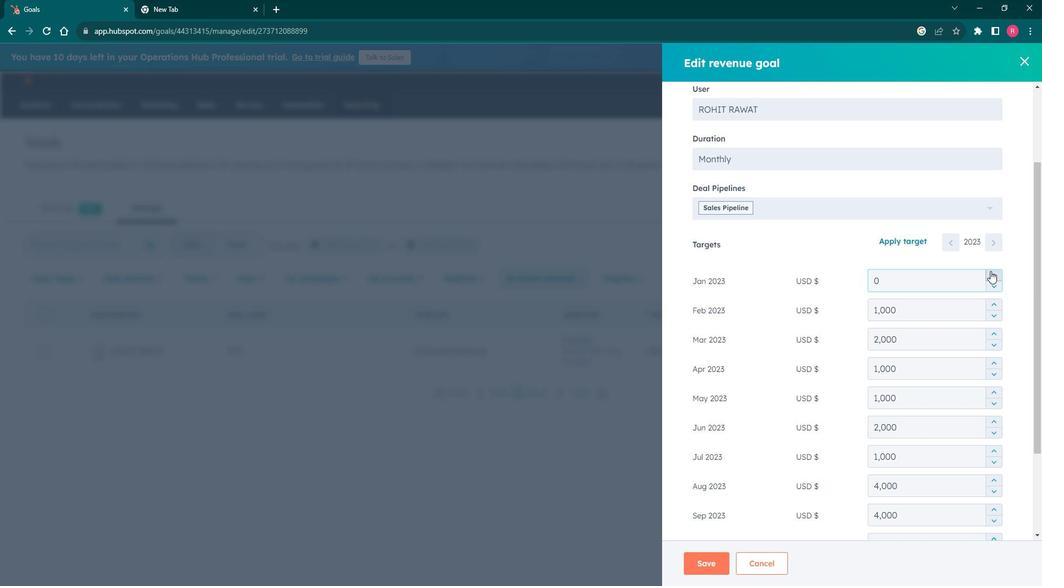 
Action: Mouse pressed left at (1001, 272)
Screenshot: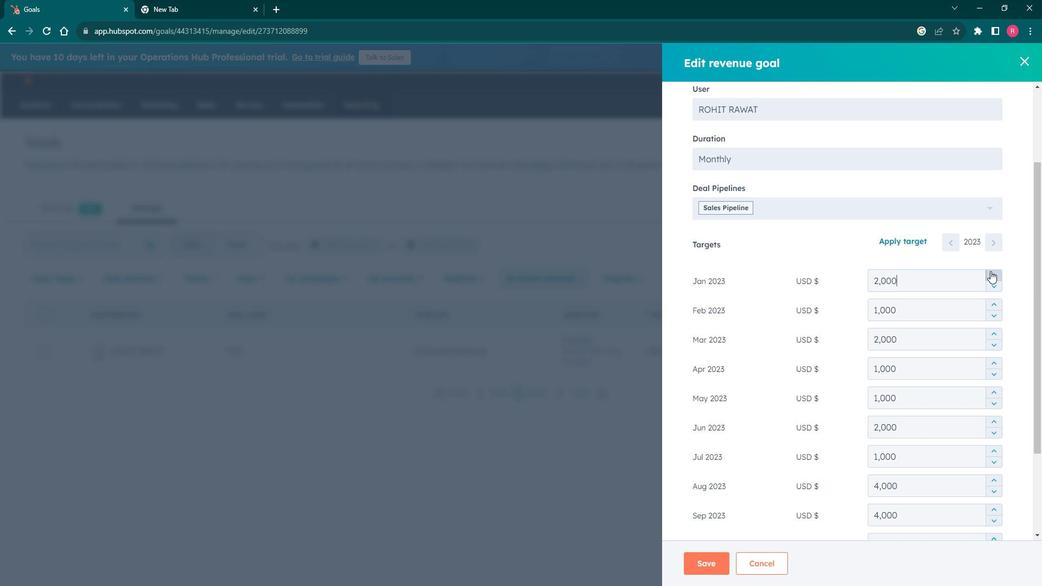 
Action: Mouse moved to (1004, 309)
Screenshot: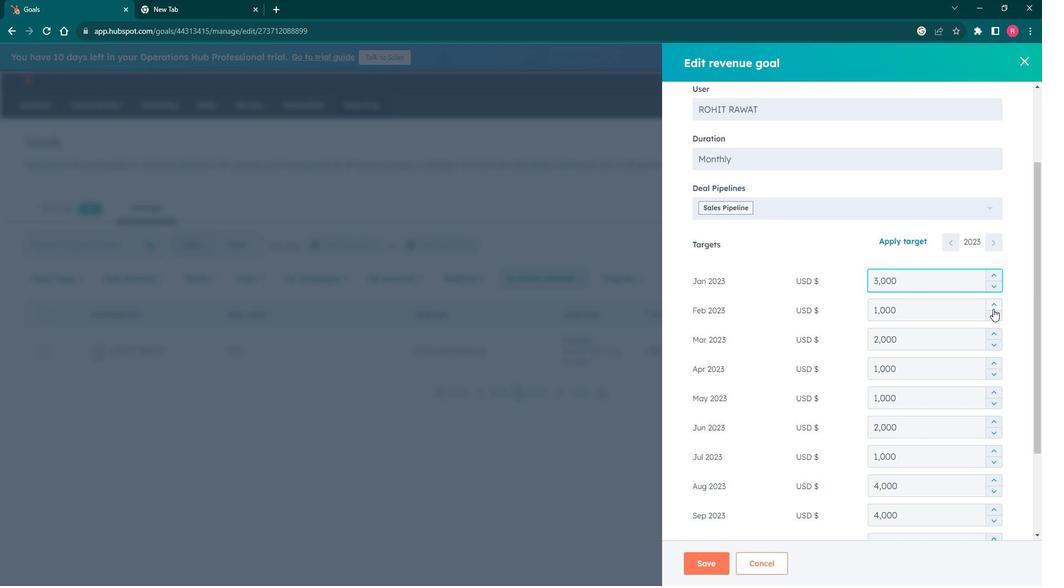 
Action: Mouse pressed left at (1004, 309)
Screenshot: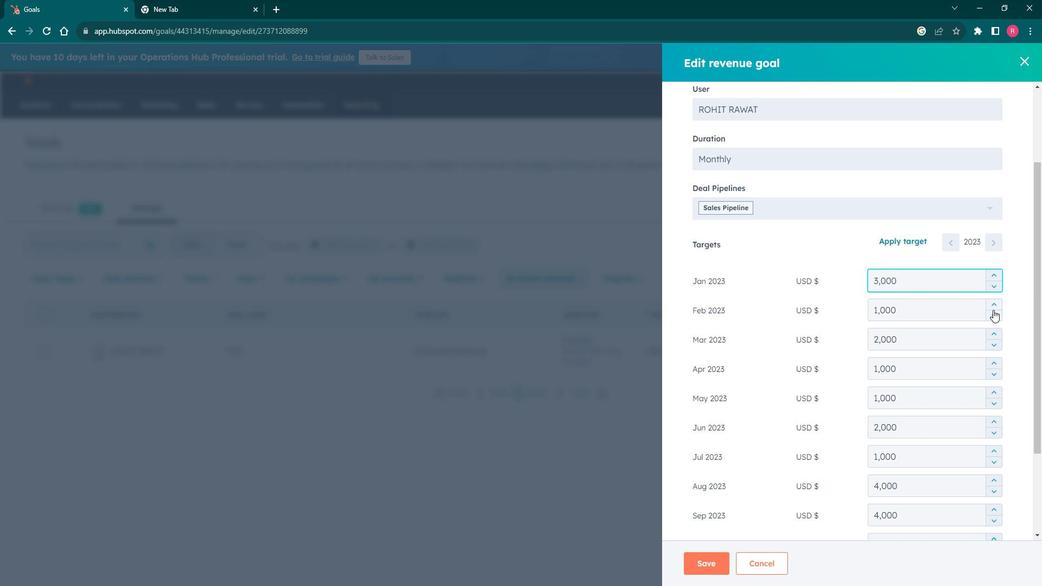 
Action: Mouse moved to (1004, 307)
Screenshot: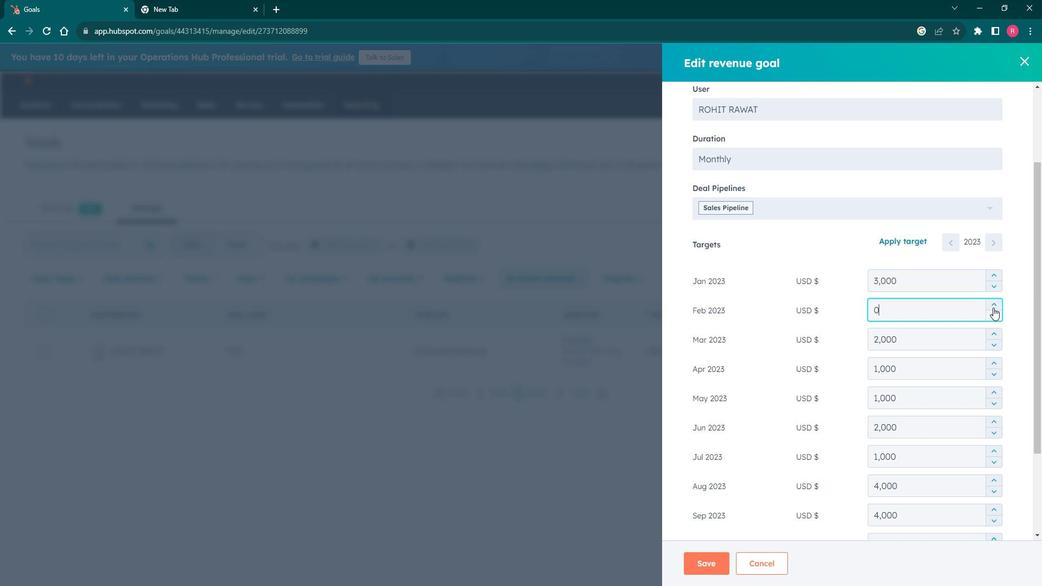 
Action: Mouse pressed left at (1004, 307)
Screenshot: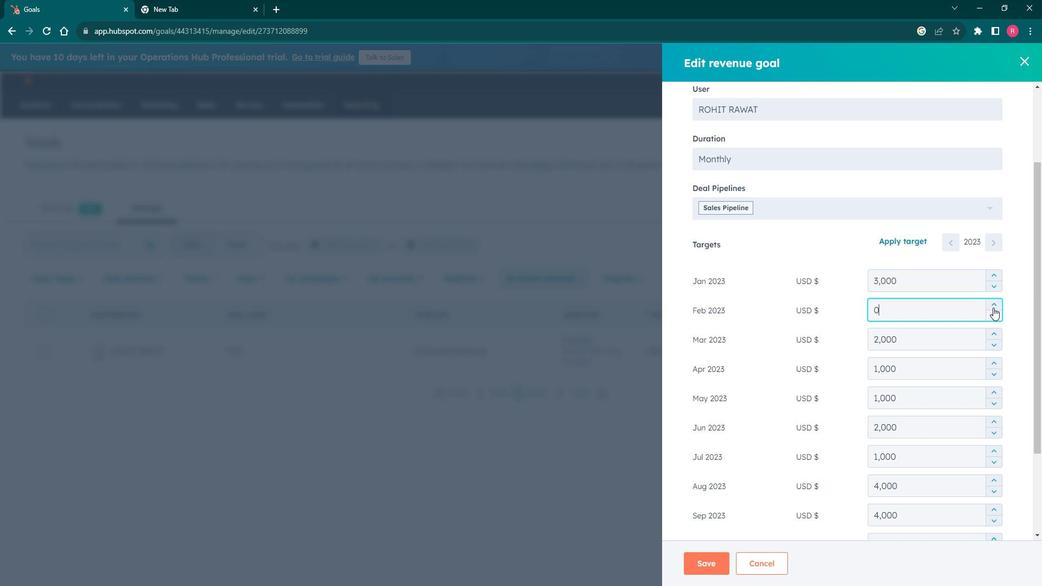 
Action: Mouse pressed left at (1004, 307)
Screenshot: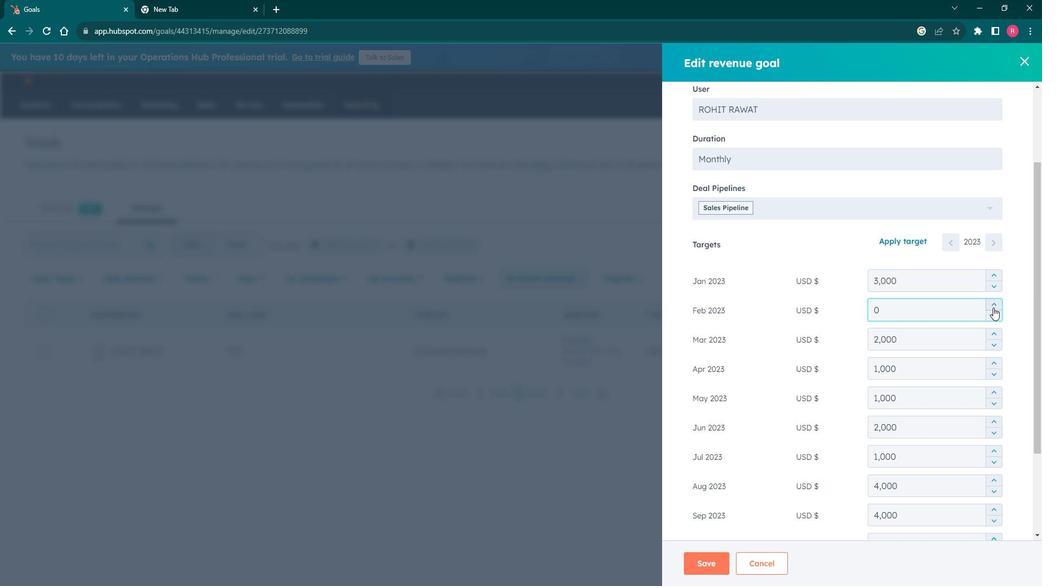 
Action: Mouse pressed left at (1004, 307)
Screenshot: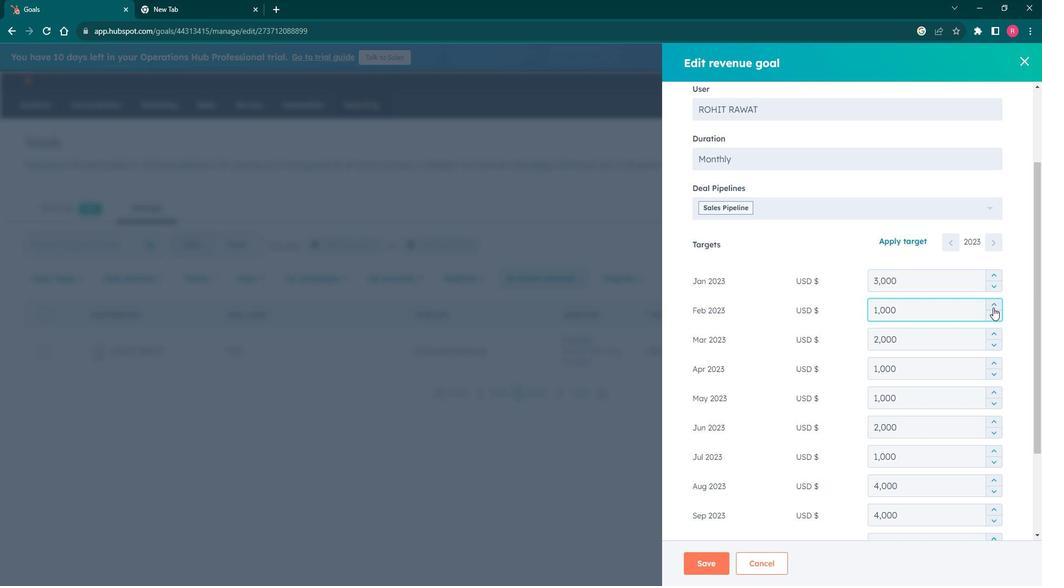 
Action: Mouse moved to (1004, 351)
Screenshot: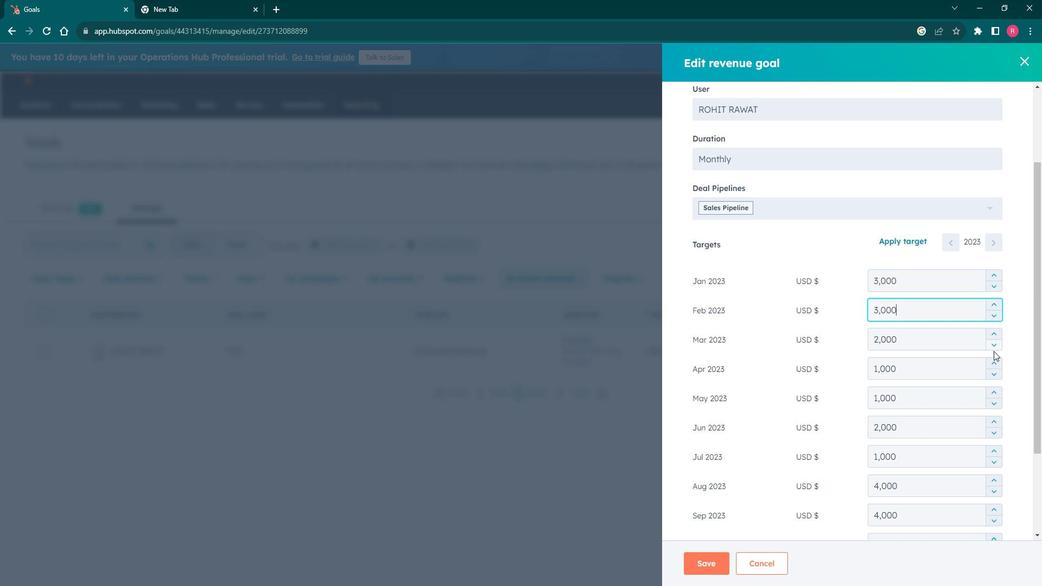 
Action: Mouse pressed left at (1004, 351)
Screenshot: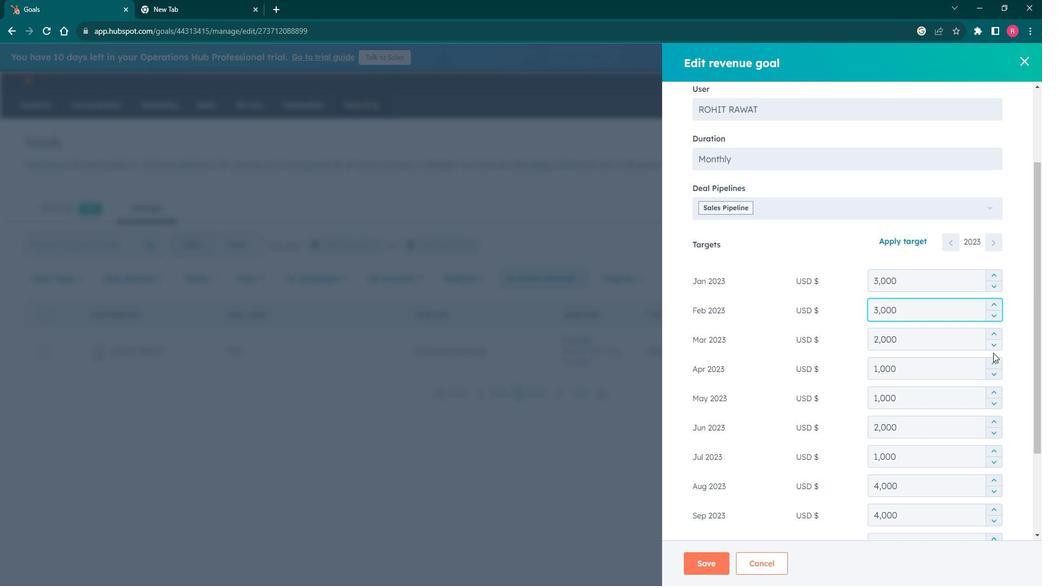 
Action: Mouse moved to (1001, 391)
Screenshot: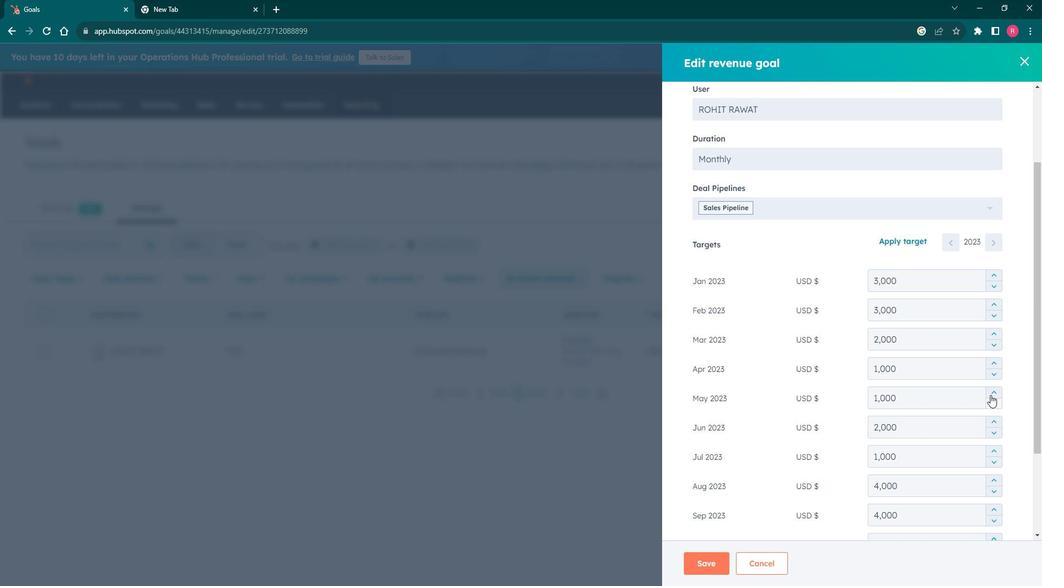 
Action: Mouse pressed left at (1001, 391)
Screenshot: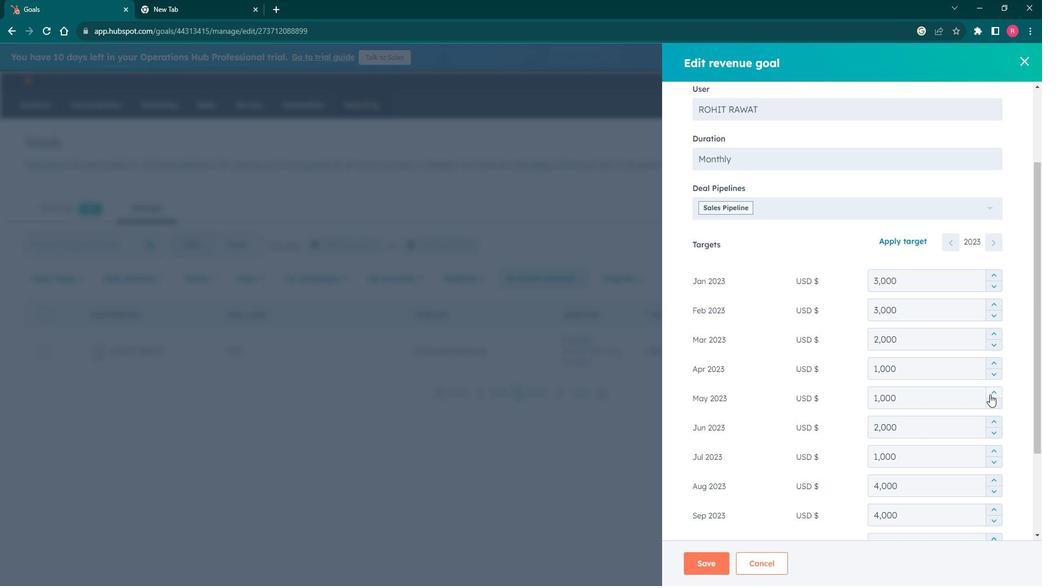 
Action: Mouse pressed left at (1001, 391)
Screenshot: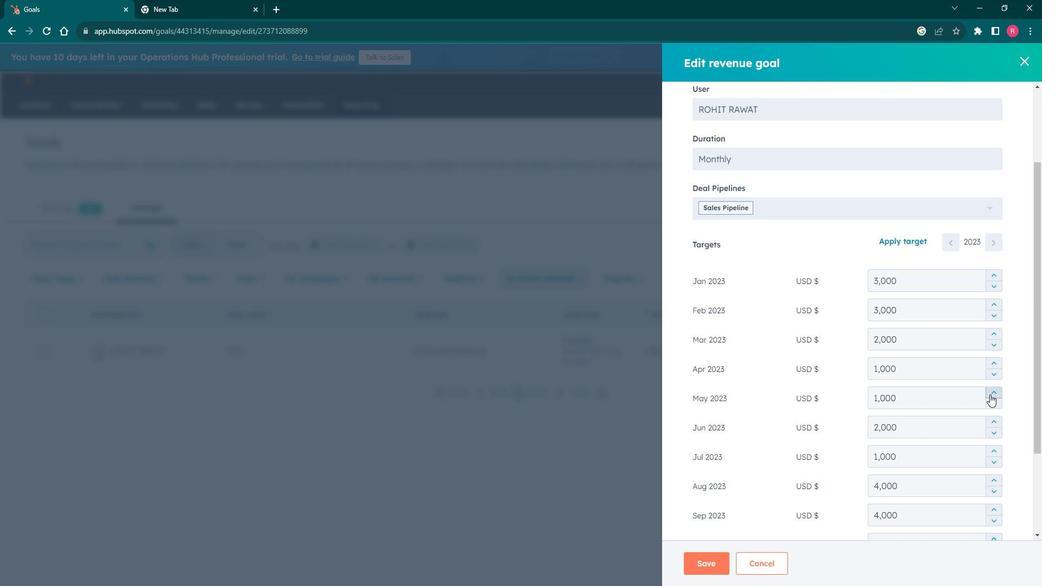 
Action: Mouse pressed left at (1001, 391)
Screenshot: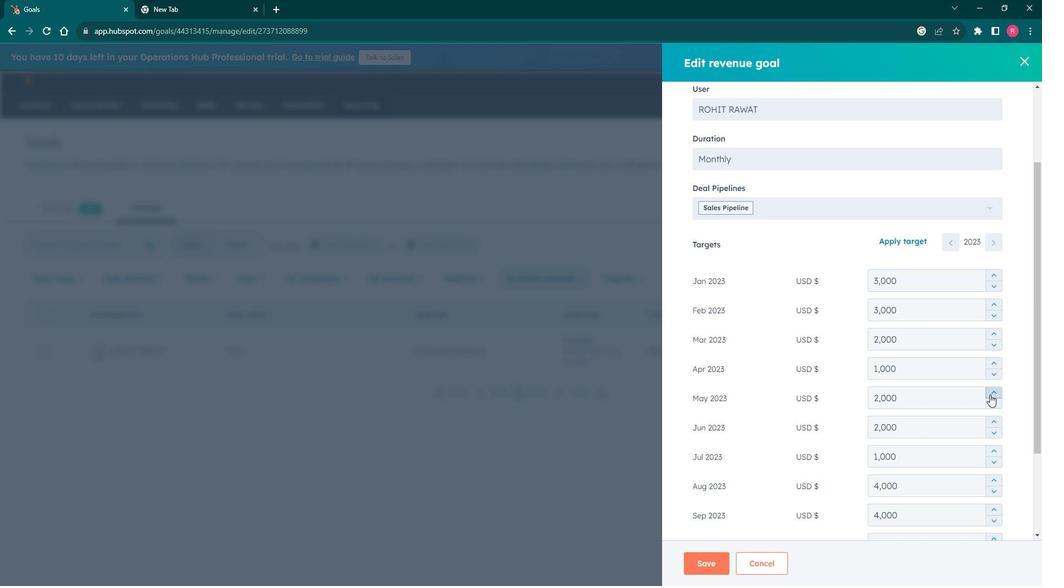 
Action: Mouse pressed left at (1001, 391)
Screenshot: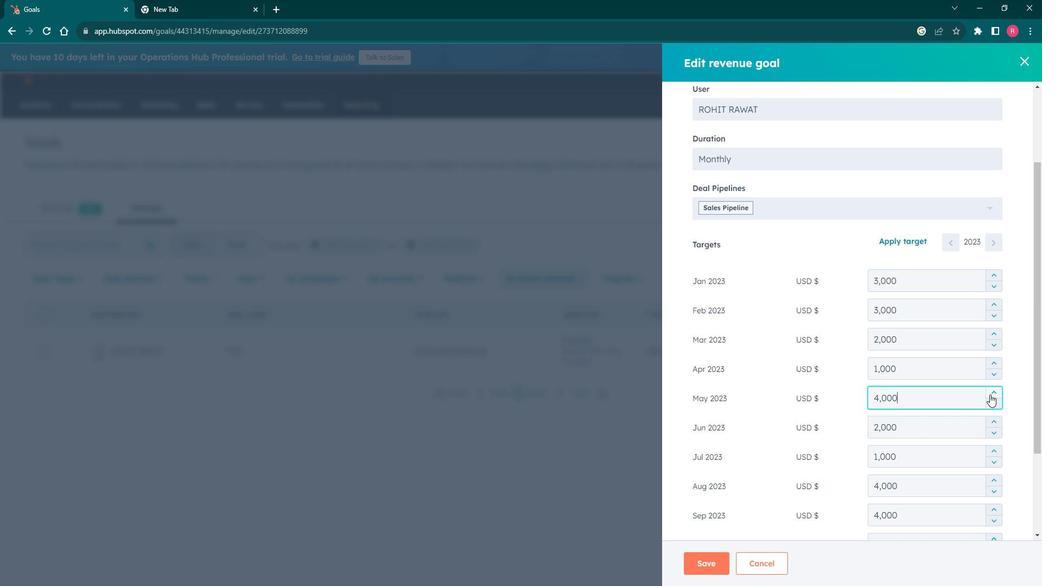 
Action: Mouse moved to (1005, 456)
Screenshot: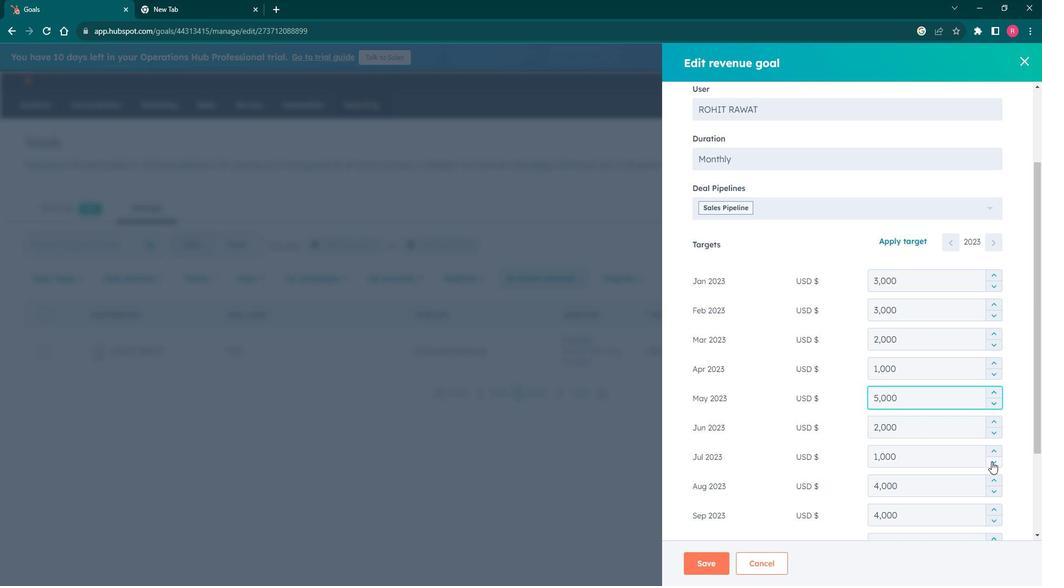 
Action: Mouse pressed left at (1005, 456)
Screenshot: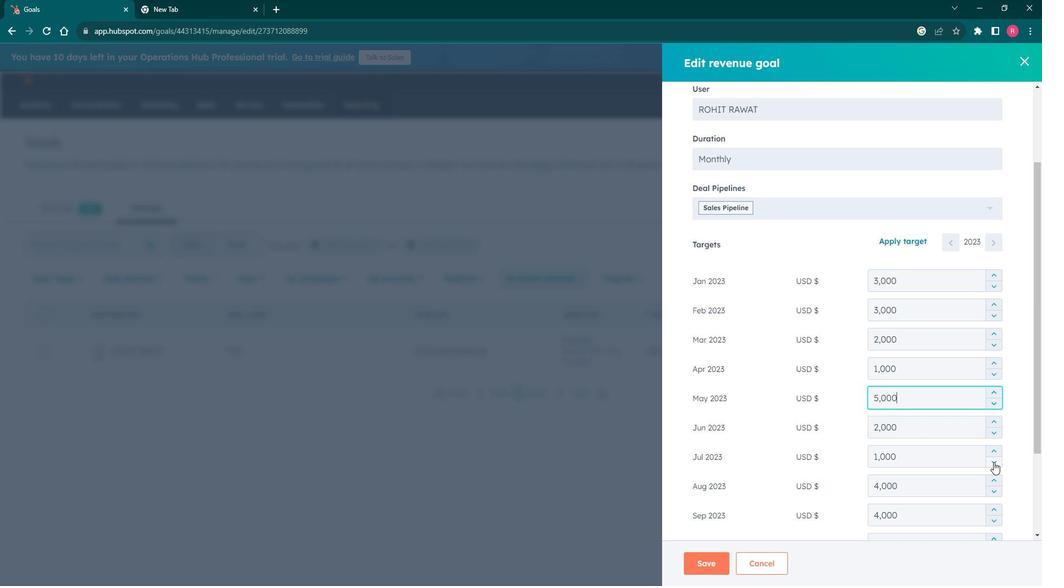 
Action: Mouse pressed left at (1005, 456)
Screenshot: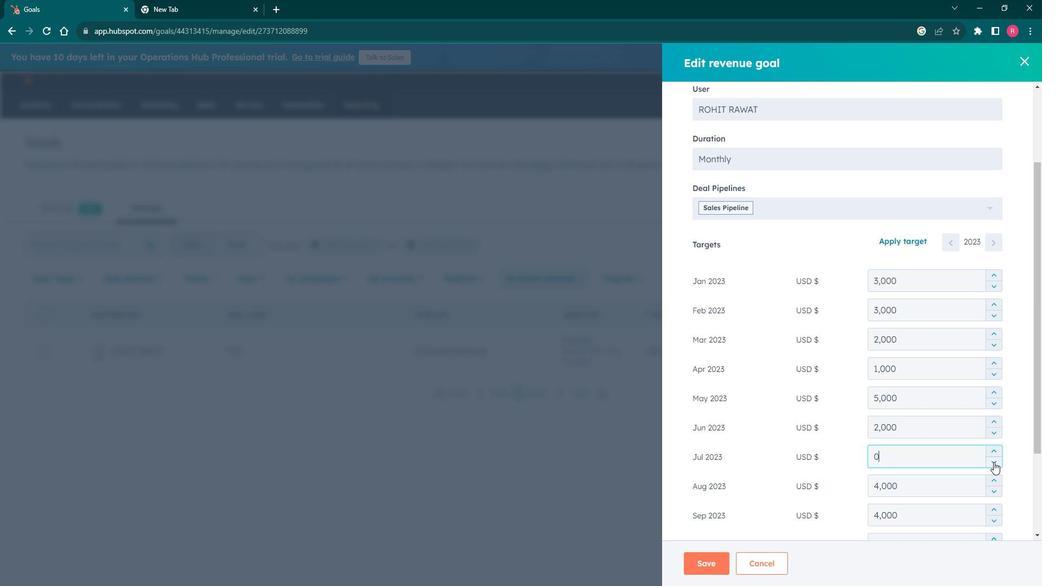 
Action: Mouse pressed left at (1005, 456)
Screenshot: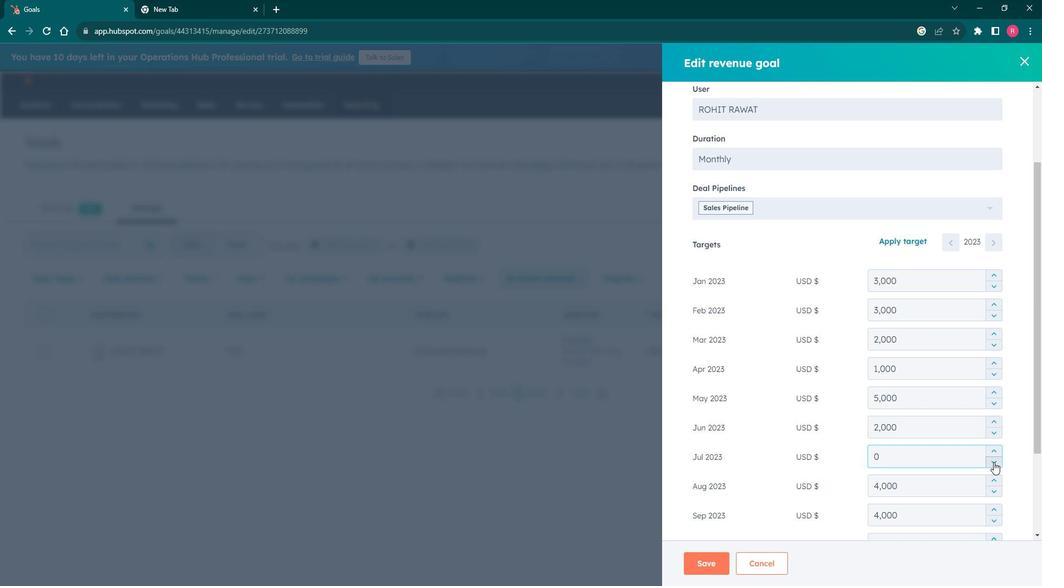 
Action: Mouse moved to (1004, 446)
Screenshot: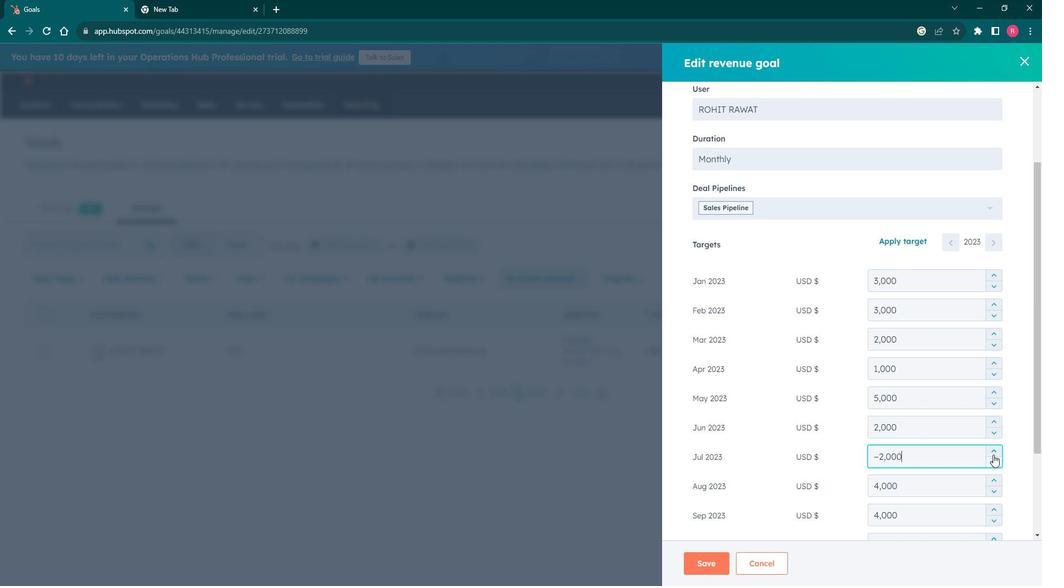 
Action: Mouse pressed left at (1004, 446)
Screenshot: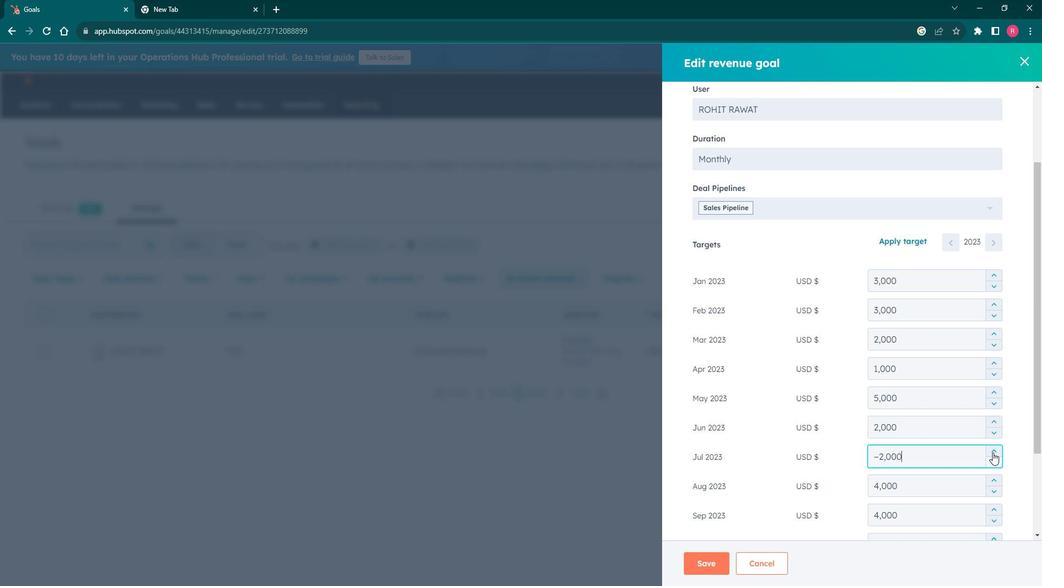 
Action: Mouse pressed left at (1004, 446)
Screenshot: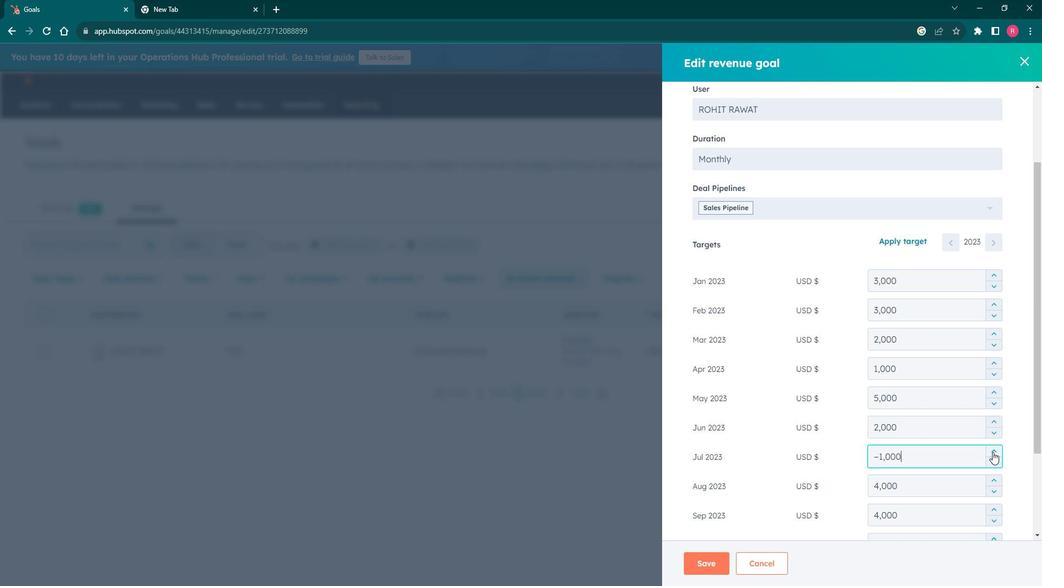 
Action: Mouse moved to (1001, 452)
Screenshot: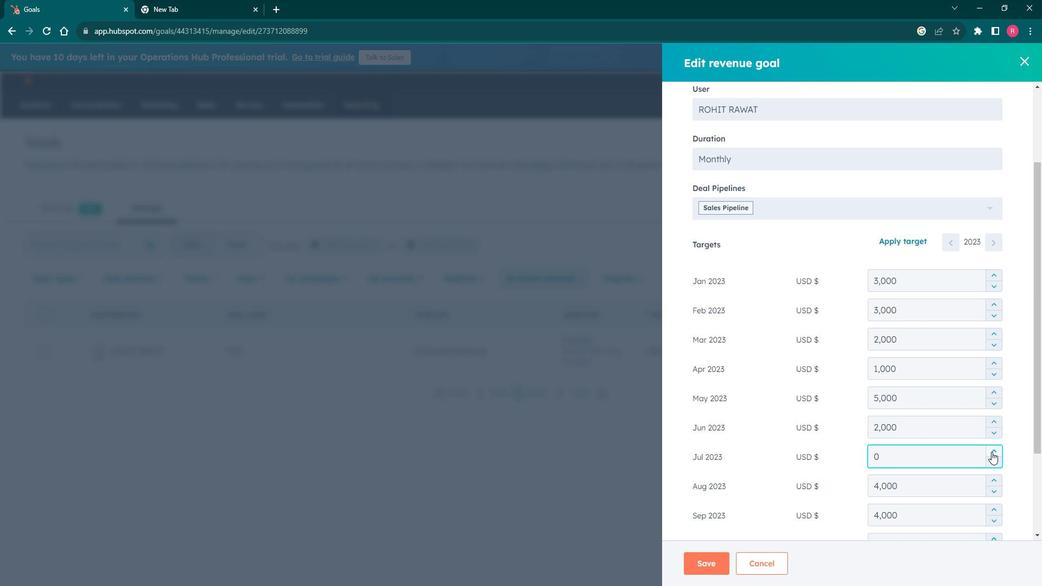 
Action: Mouse scrolled (1001, 452) with delta (0, 0)
Screenshot: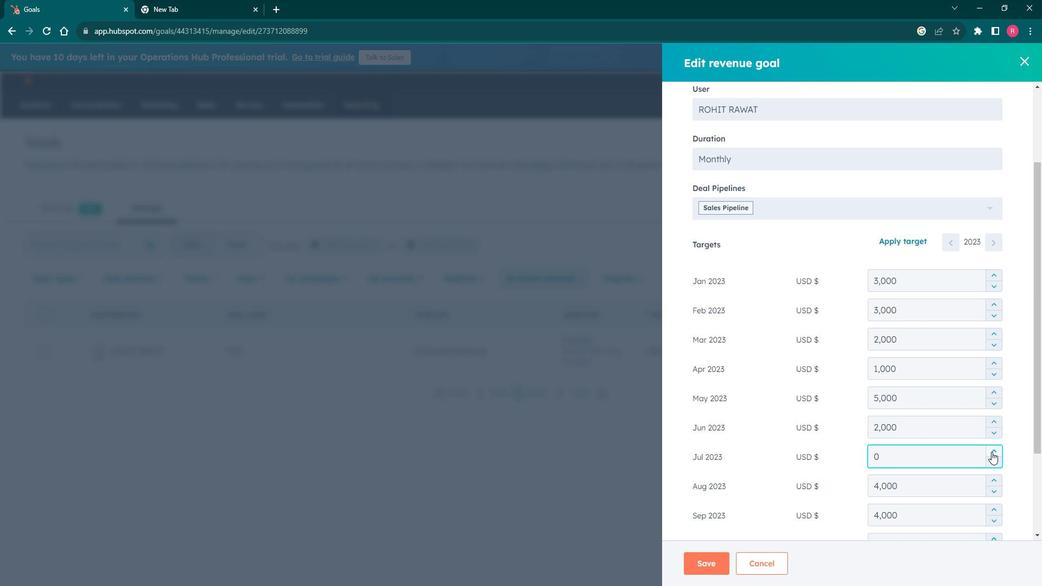 
Action: Mouse scrolled (1001, 452) with delta (0, 0)
Screenshot: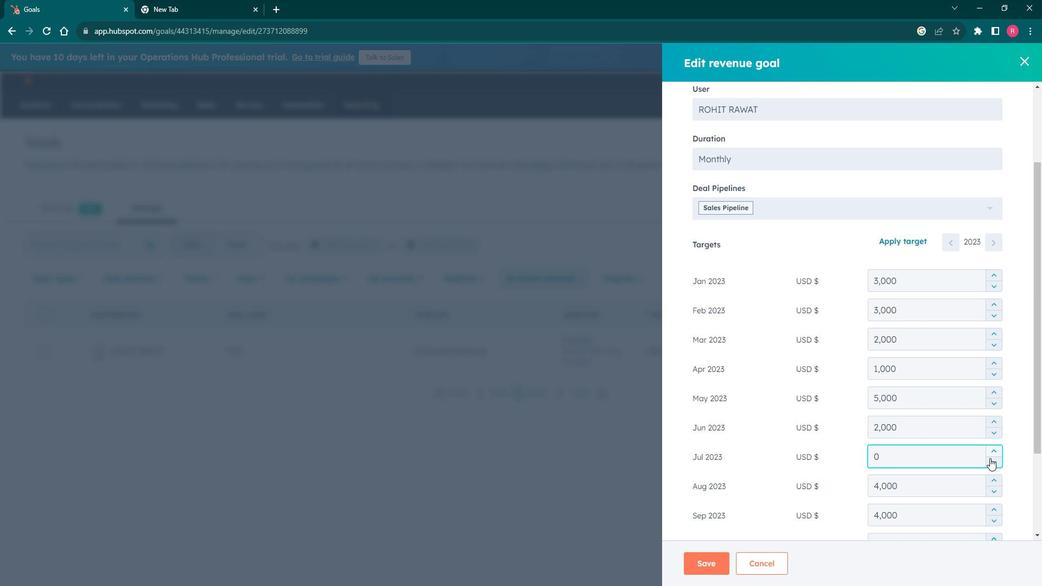 
Action: Mouse moved to (1001, 451)
Screenshot: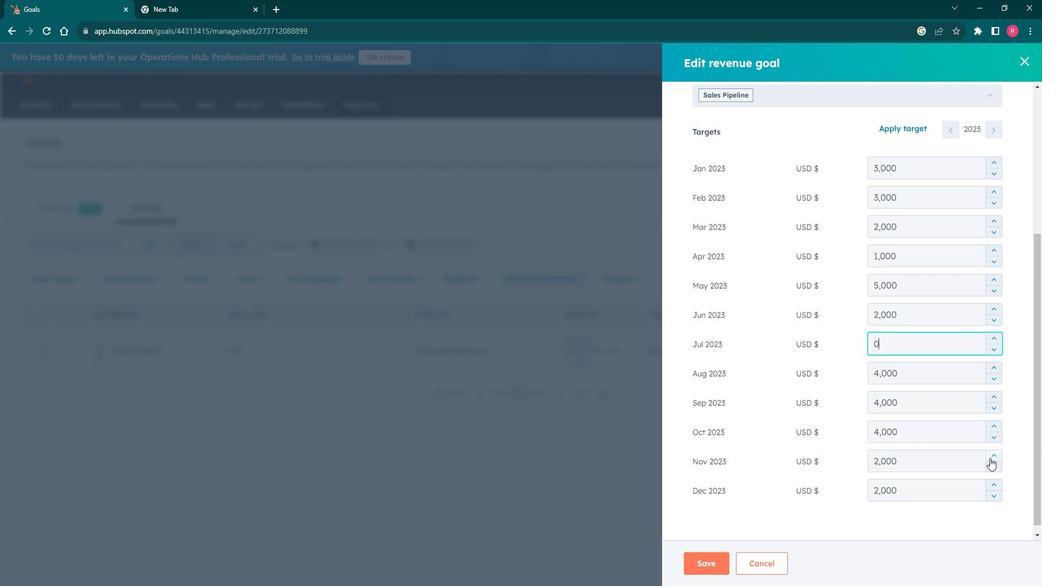 
Action: Mouse pressed left at (1001, 451)
Screenshot: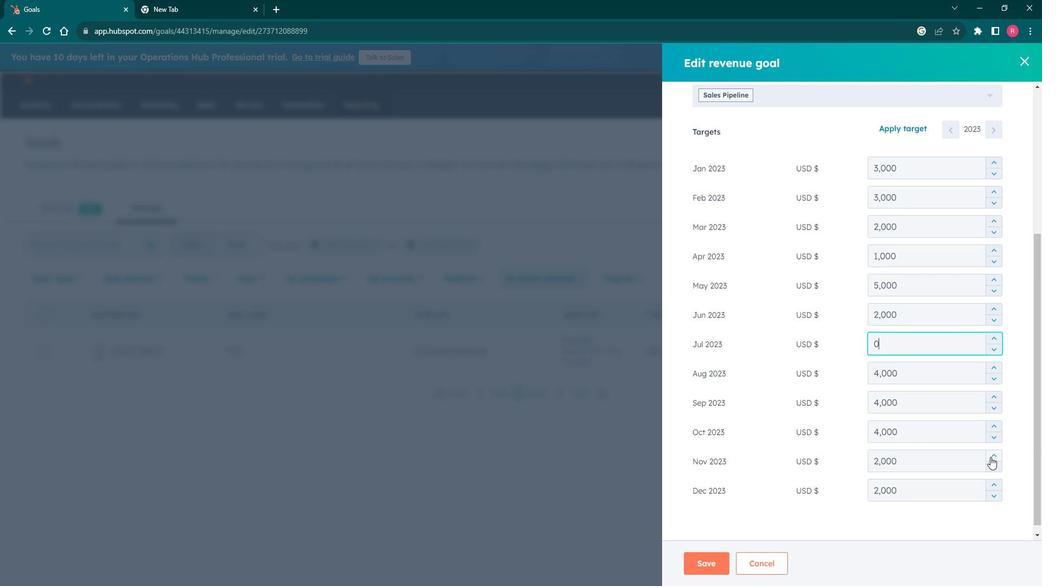 
Action: Mouse pressed left at (1001, 451)
Screenshot: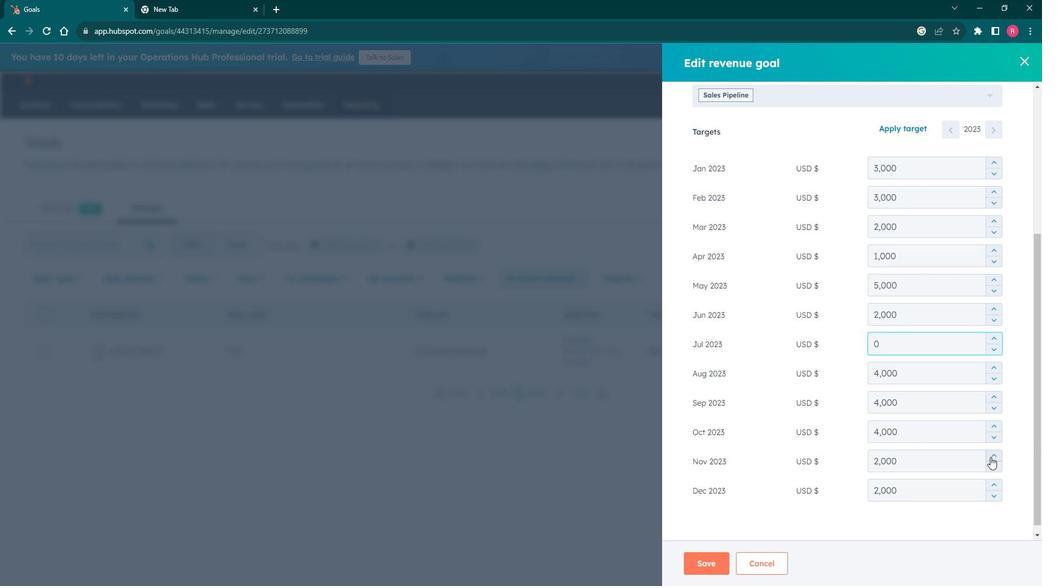 
Action: Mouse moved to (813, 416)
Screenshot: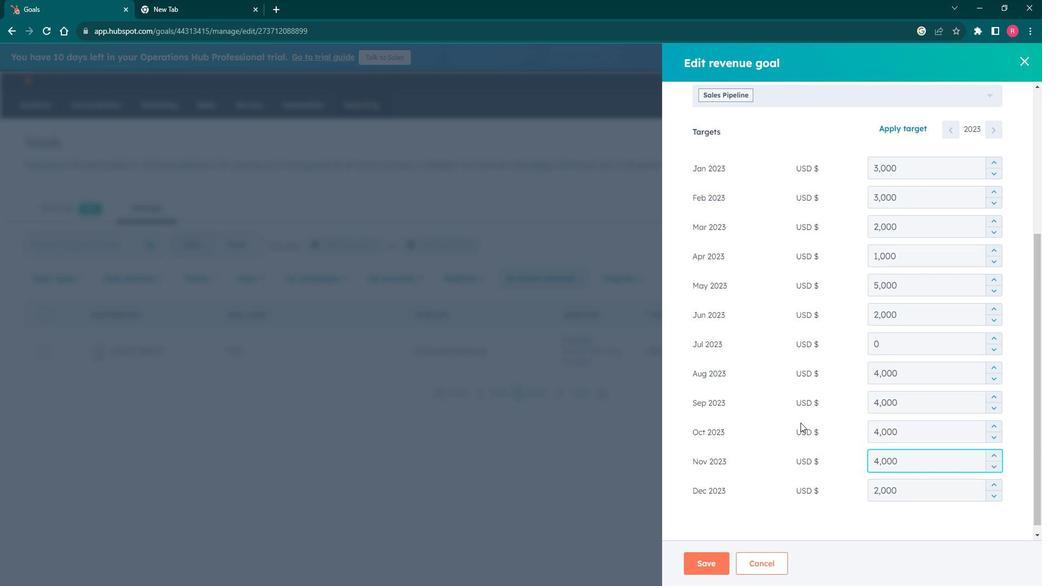 
Action: Mouse scrolled (813, 417) with delta (0, 0)
Screenshot: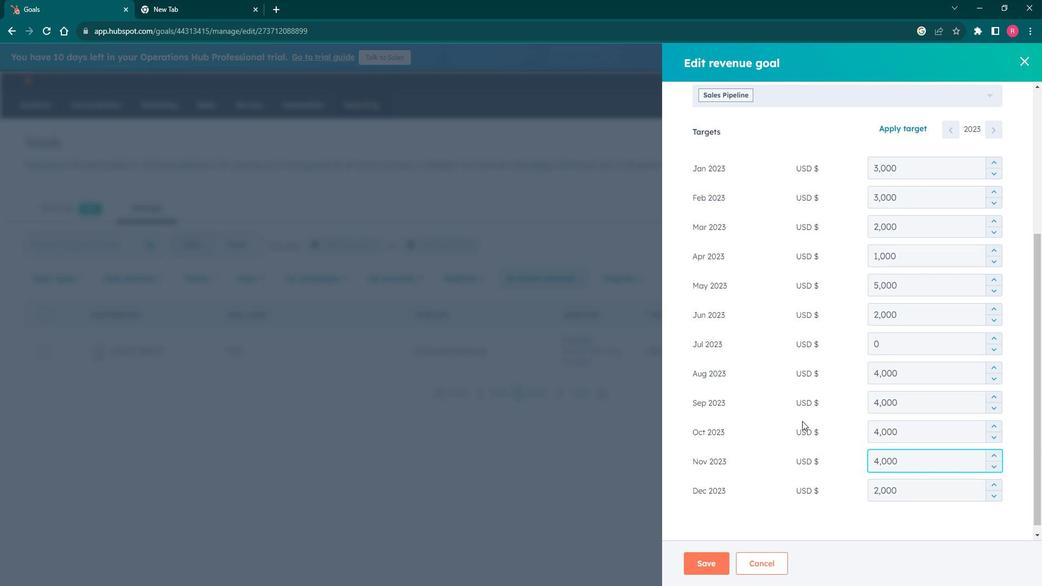 
Action: Mouse scrolled (813, 417) with delta (0, 0)
Screenshot: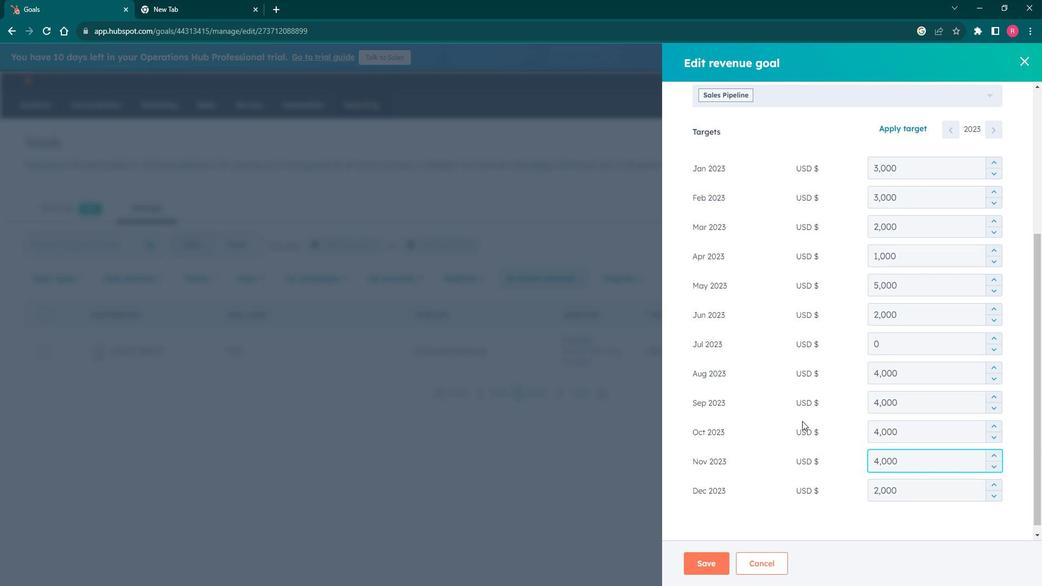 
Action: Mouse scrolled (813, 417) with delta (0, 0)
Screenshot: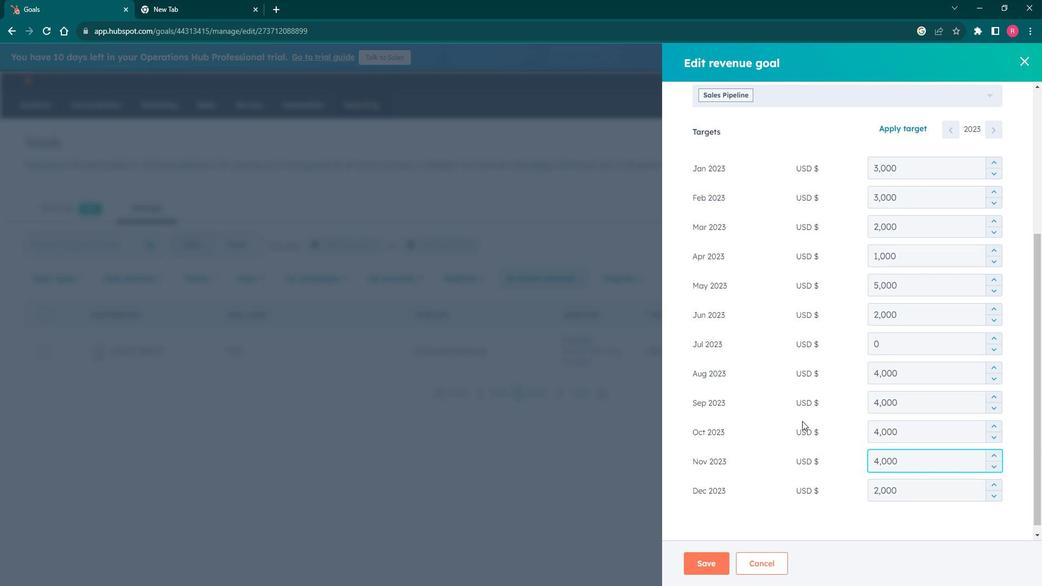 
Action: Mouse scrolled (813, 417) with delta (0, 0)
Screenshot: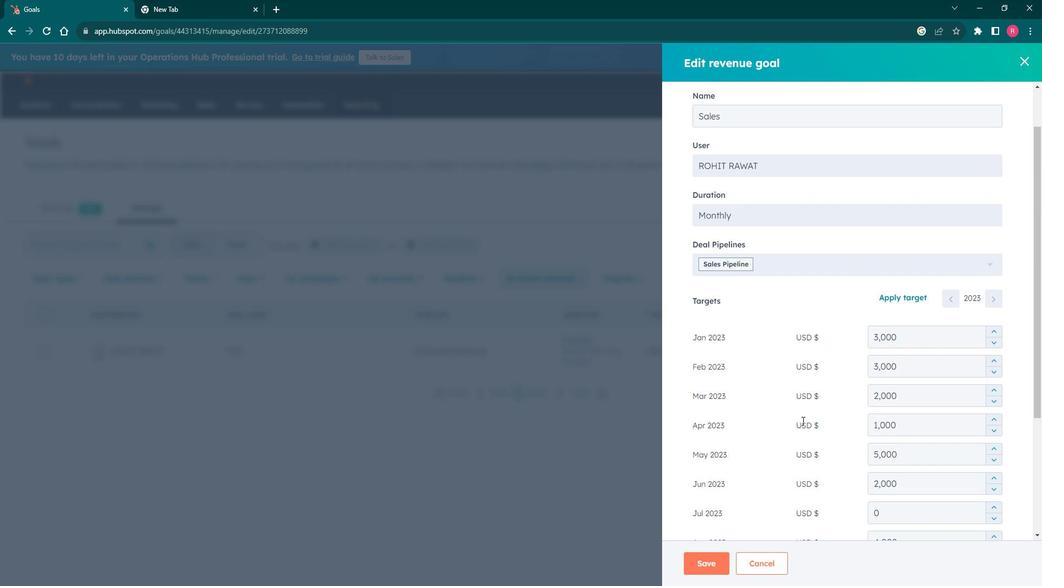 
Action: Mouse scrolled (813, 417) with delta (0, 0)
Screenshot: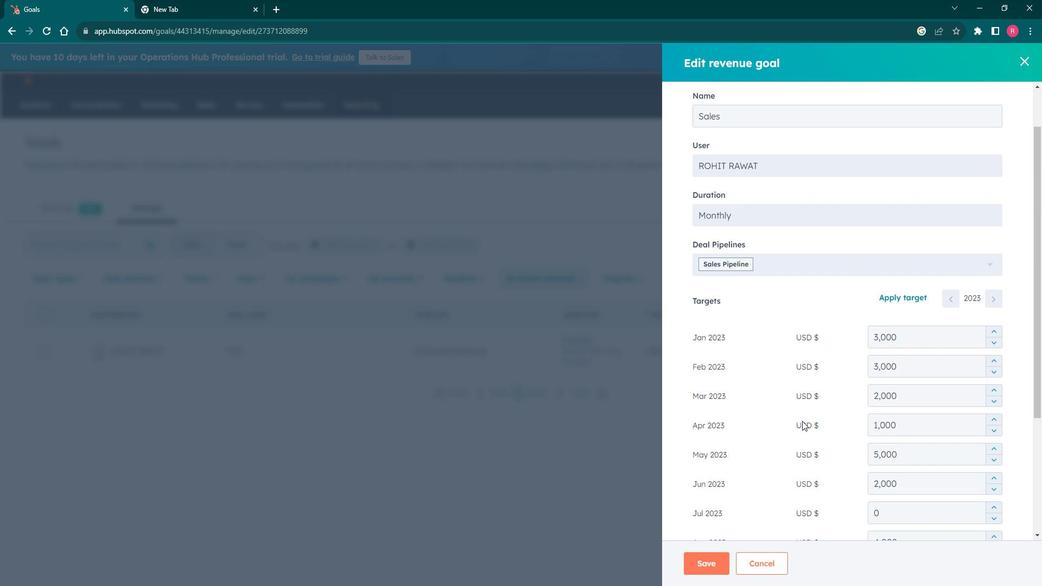 
Action: Mouse scrolled (813, 417) with delta (0, 0)
Screenshot: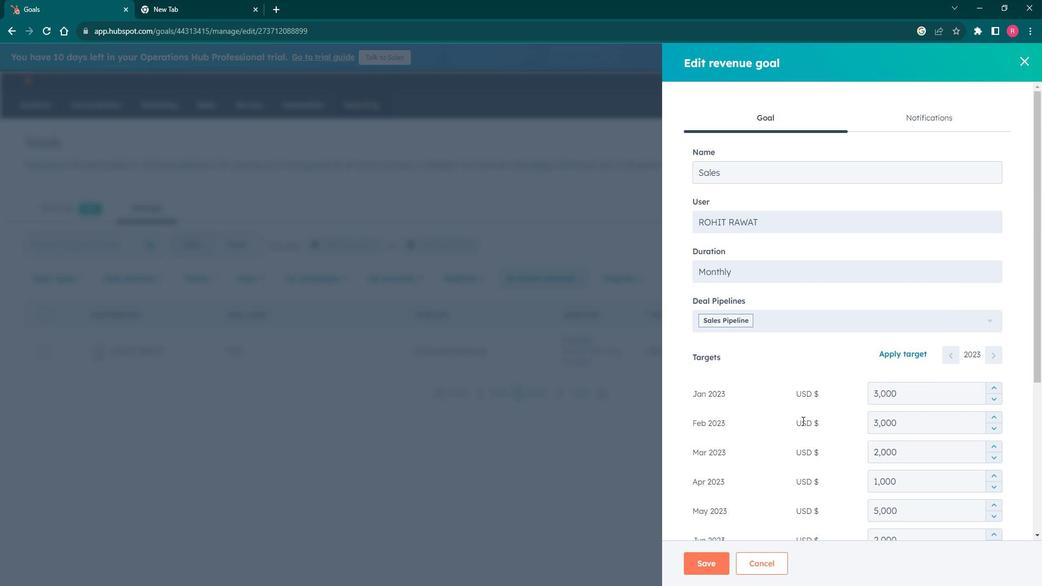 
Action: Mouse moved to (942, 124)
Screenshot: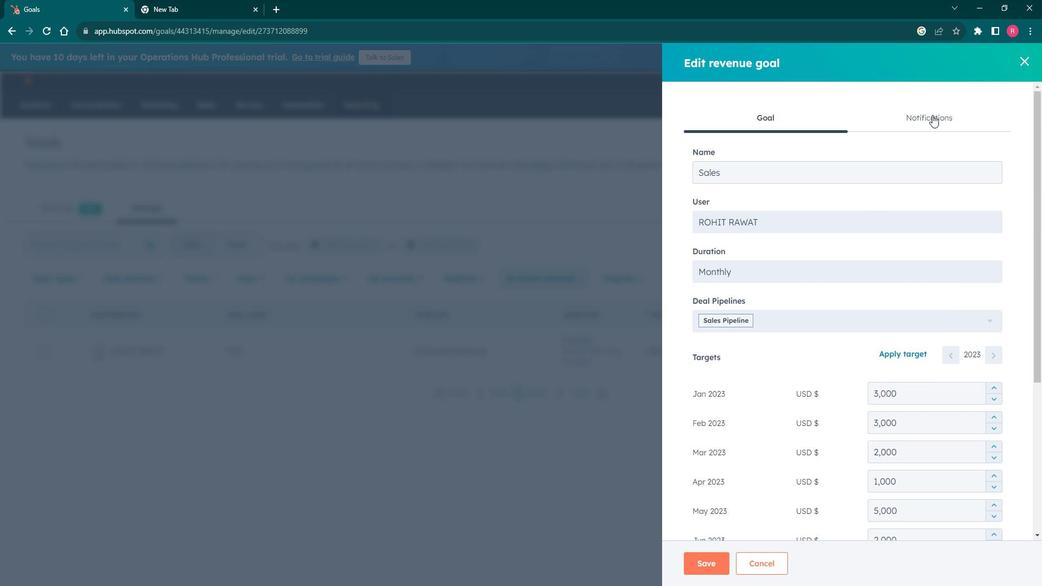 
Action: Mouse pressed left at (942, 124)
Screenshot: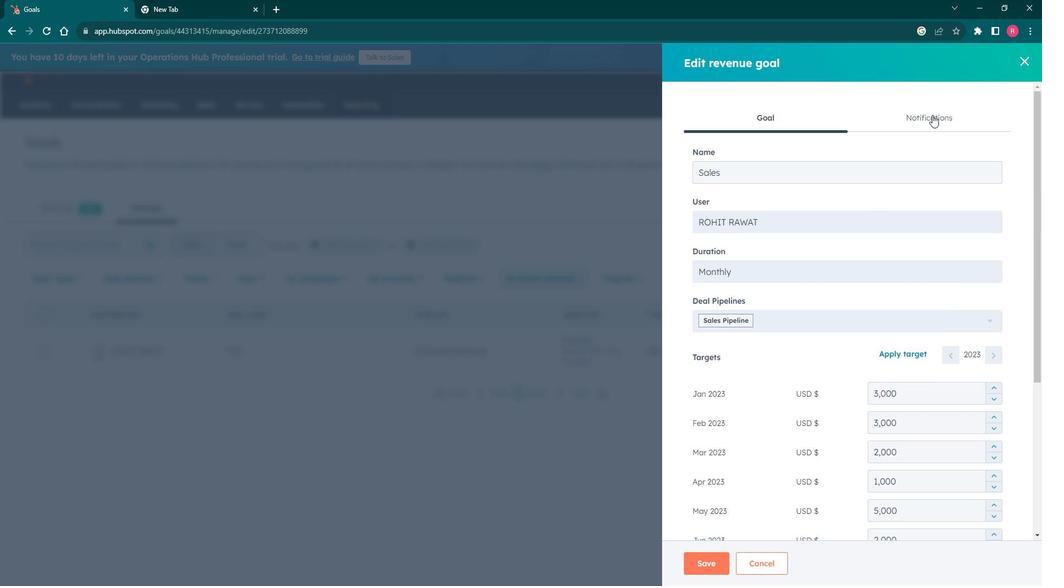 
Action: Mouse moved to (711, 172)
Screenshot: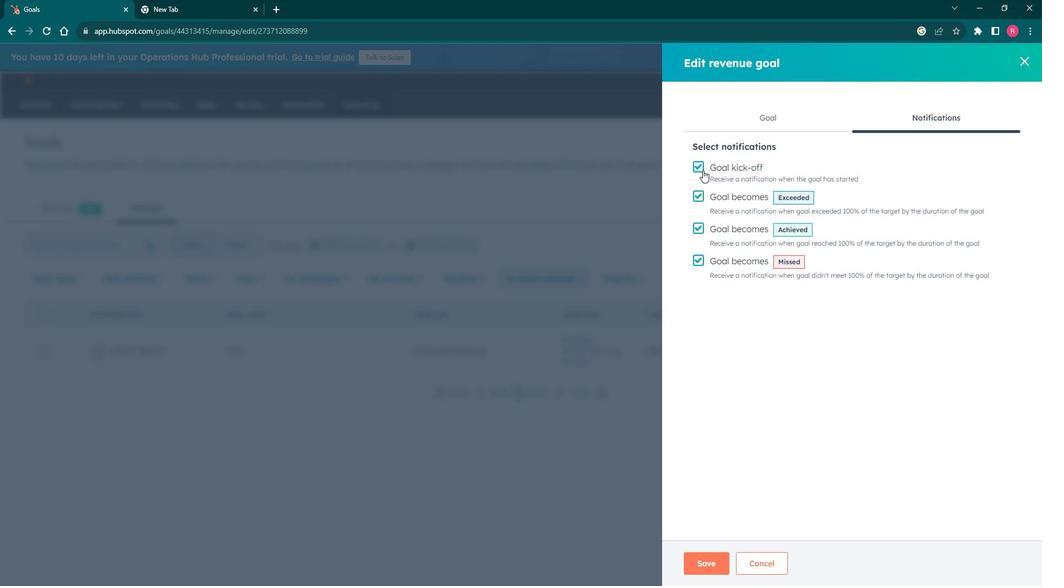 
Action: Mouse pressed left at (711, 172)
Screenshot: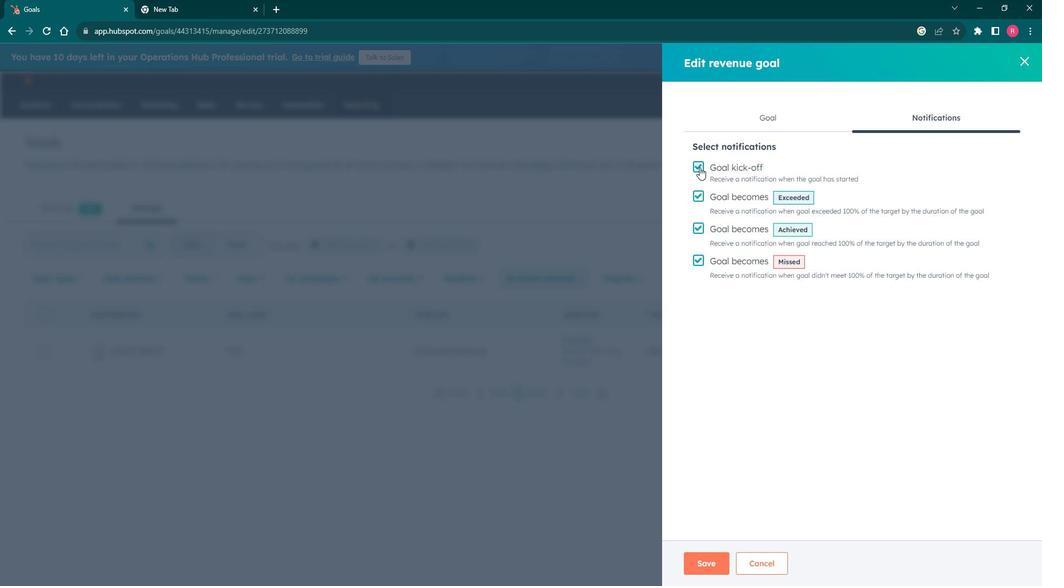 
Action: Mouse pressed left at (711, 172)
Screenshot: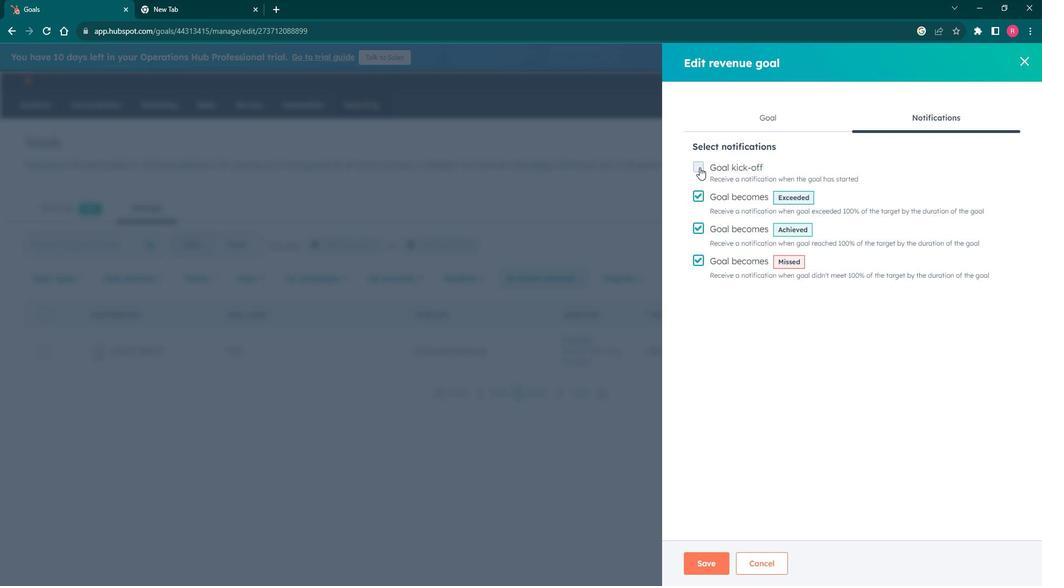 
Action: Mouse moved to (708, 259)
Screenshot: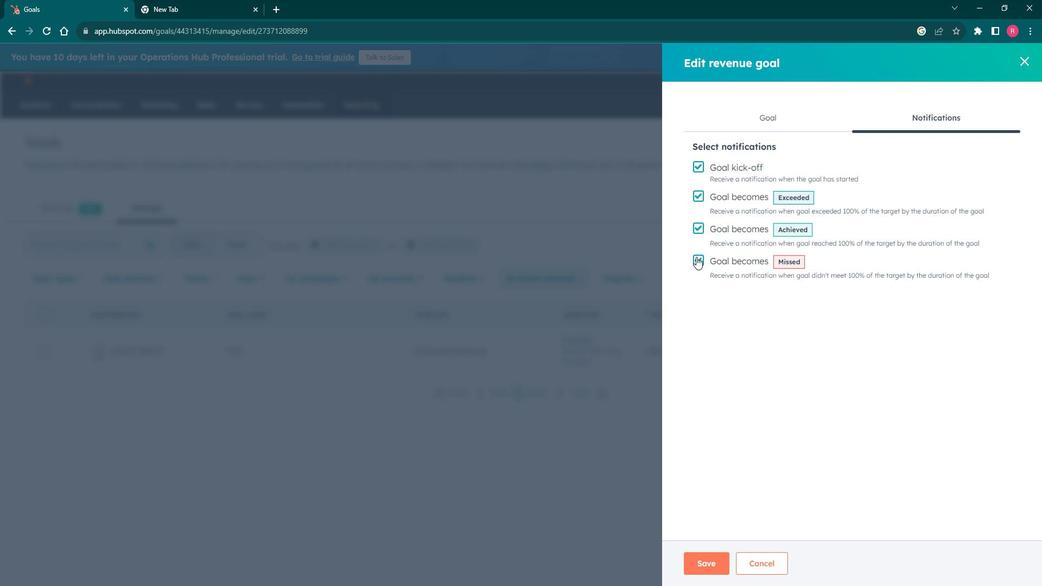 
Action: Mouse pressed left at (708, 259)
Screenshot: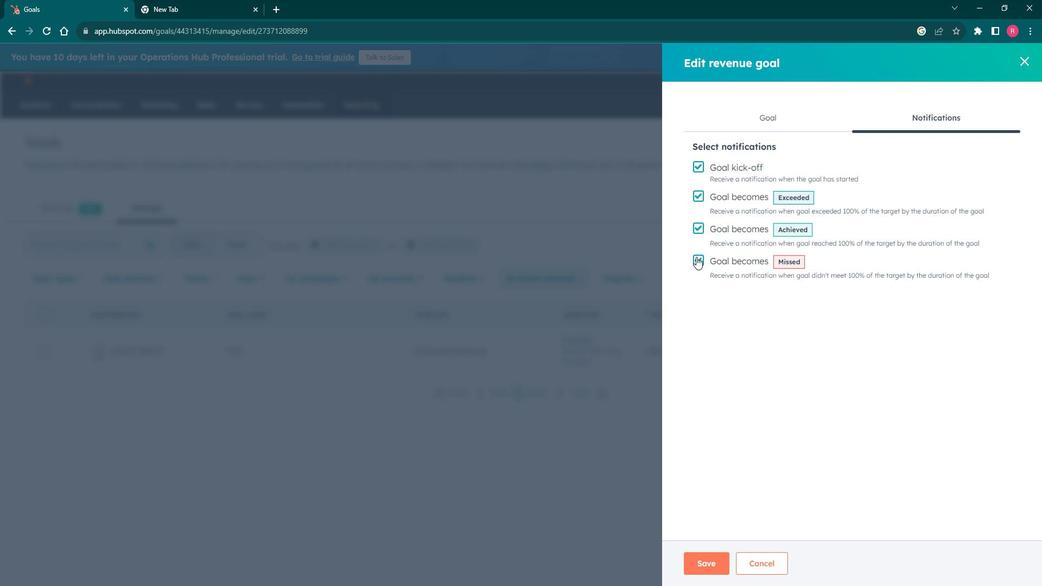 
Action: Mouse moved to (722, 548)
Screenshot: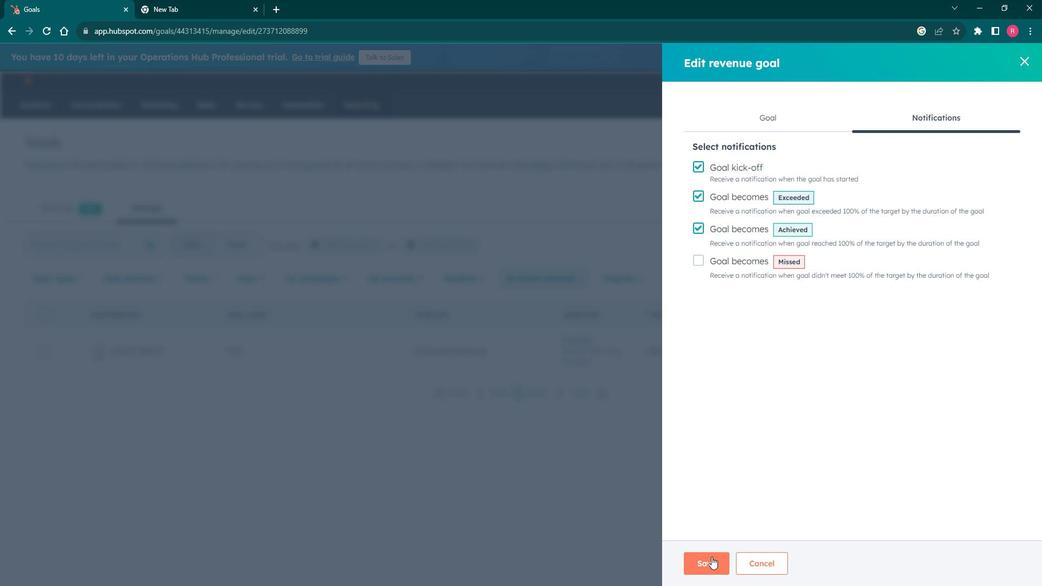 
Action: Mouse pressed left at (722, 548)
Screenshot: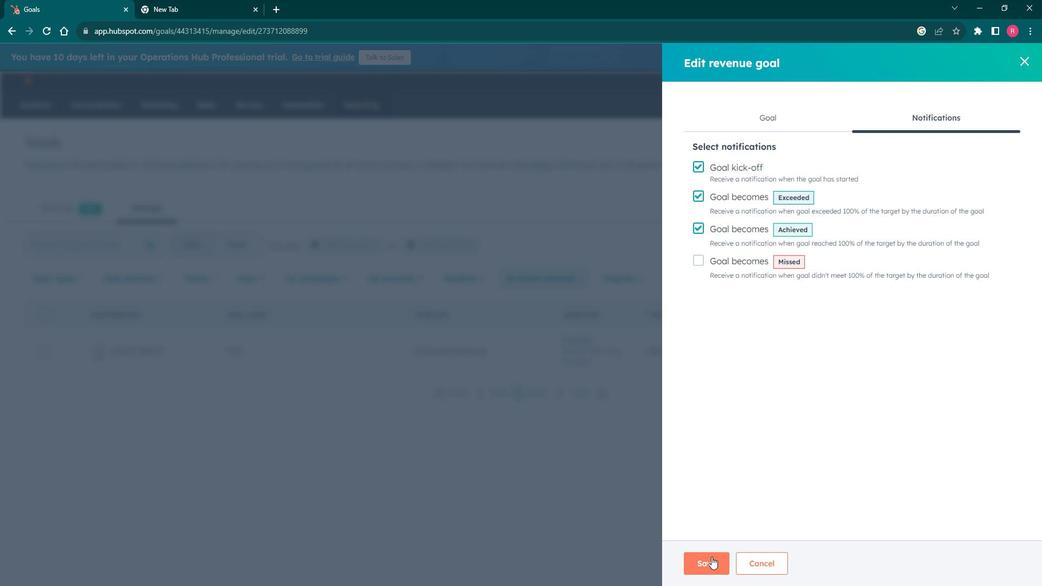 
Action: Mouse moved to (992, 147)
Screenshot: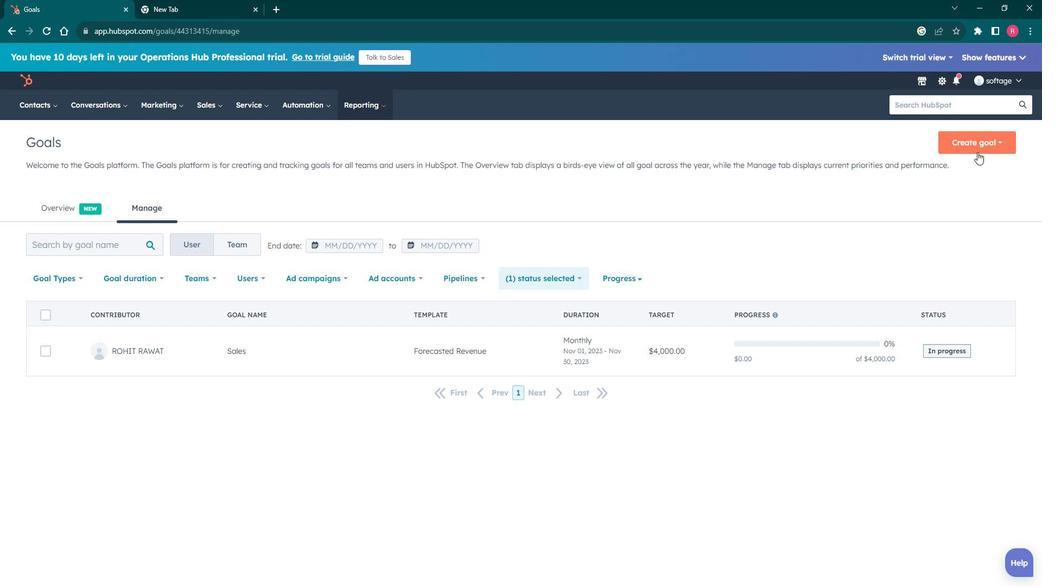 
Action: Mouse pressed left at (992, 147)
Screenshot: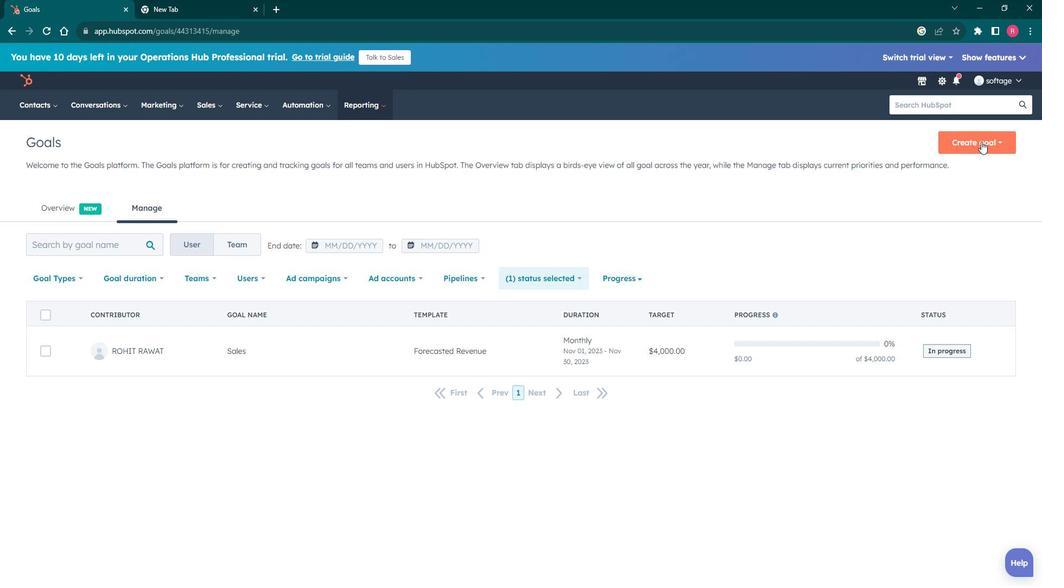 
Action: Mouse moved to (706, 214)
Screenshot: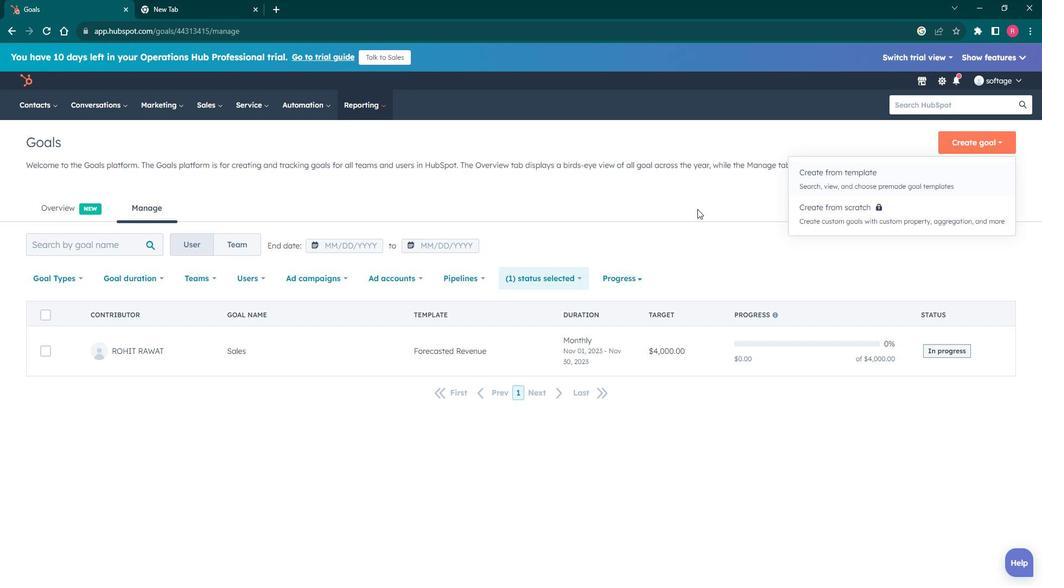 
Action: Mouse pressed left at (706, 214)
Screenshot: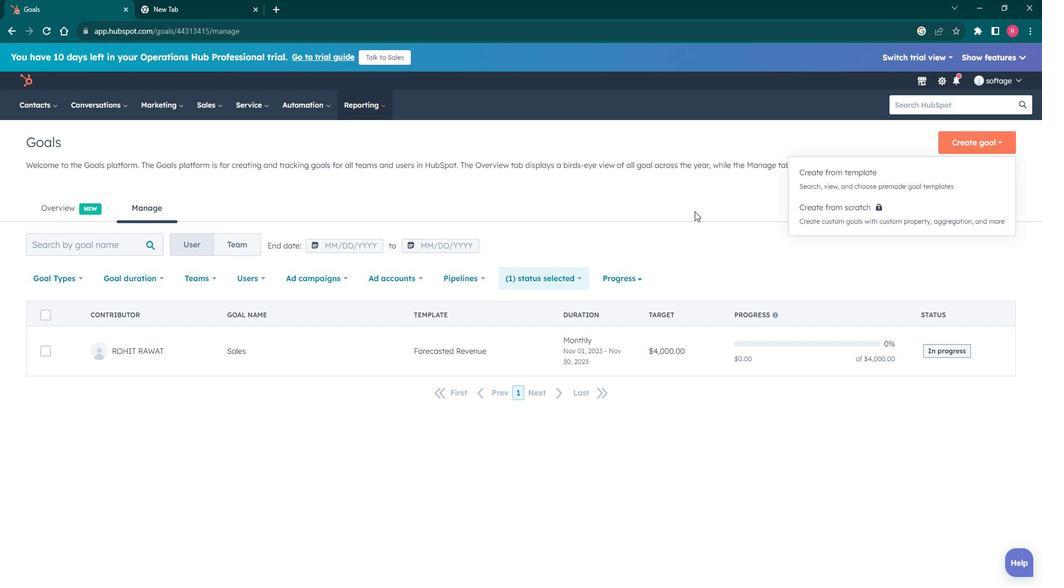 
